 Task: Research Airbnb options in ZÃ¼rich (Kreis 10) / Wipkingen, Switzerland from 16th December, 2023 to 18th December, 2023 for 6 adults. Place can be entire room or private room with 6 bedrooms having 6 beds and 6 bathrooms. Property type can be house. Amenities needed are: wifi, TV, free parkinig on premises, gym, breakfast.
Action: Mouse moved to (420, 78)
Screenshot: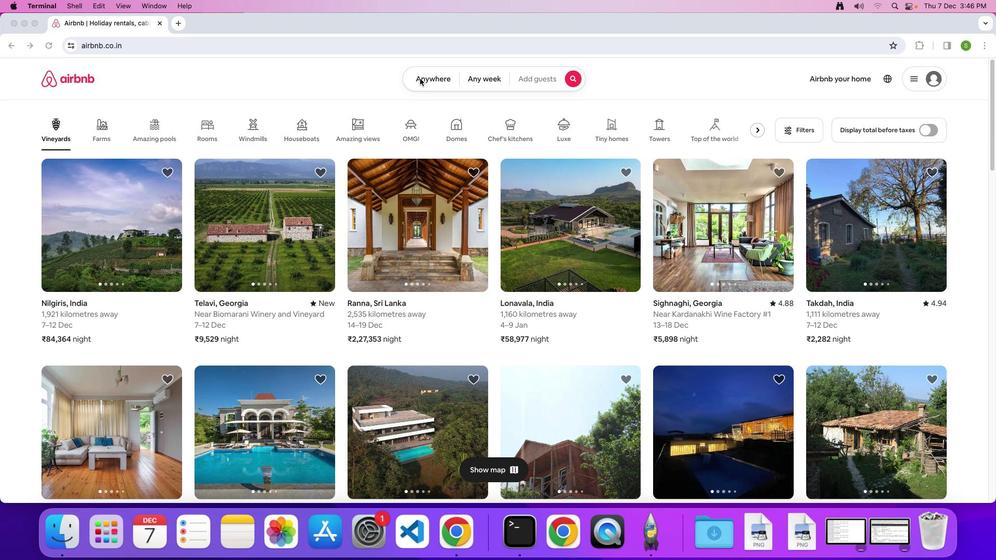 
Action: Mouse pressed left at (420, 78)
Screenshot: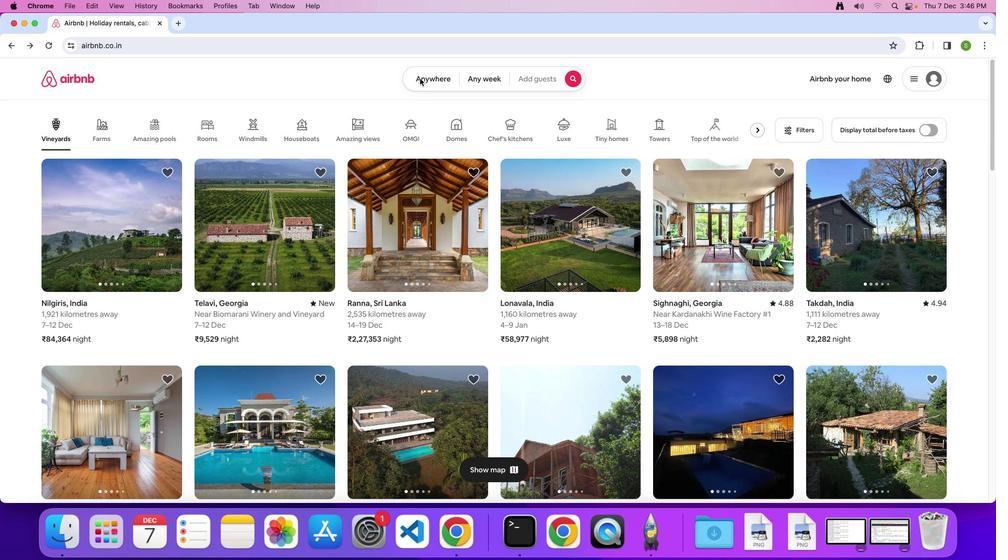 
Action: Mouse moved to (426, 78)
Screenshot: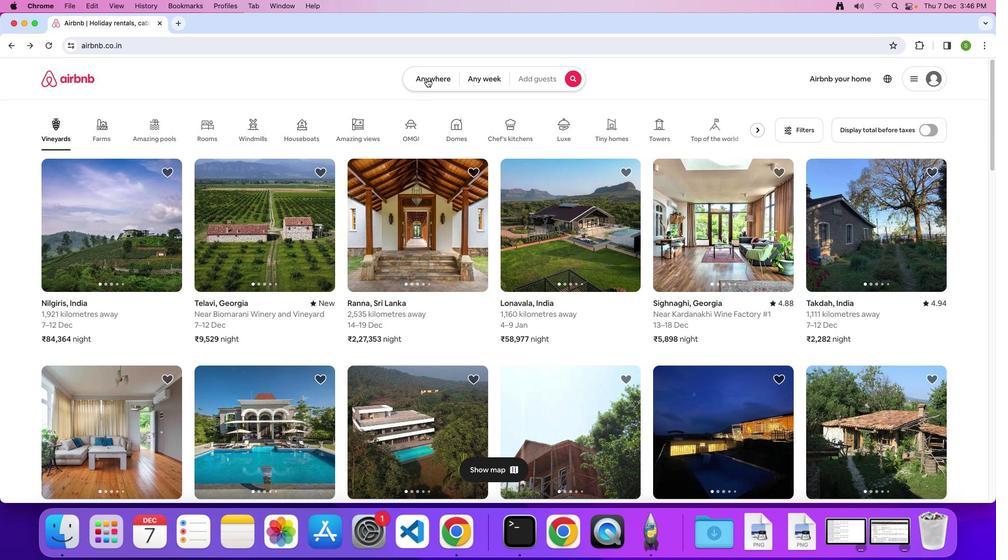 
Action: Mouse pressed left at (426, 78)
Screenshot: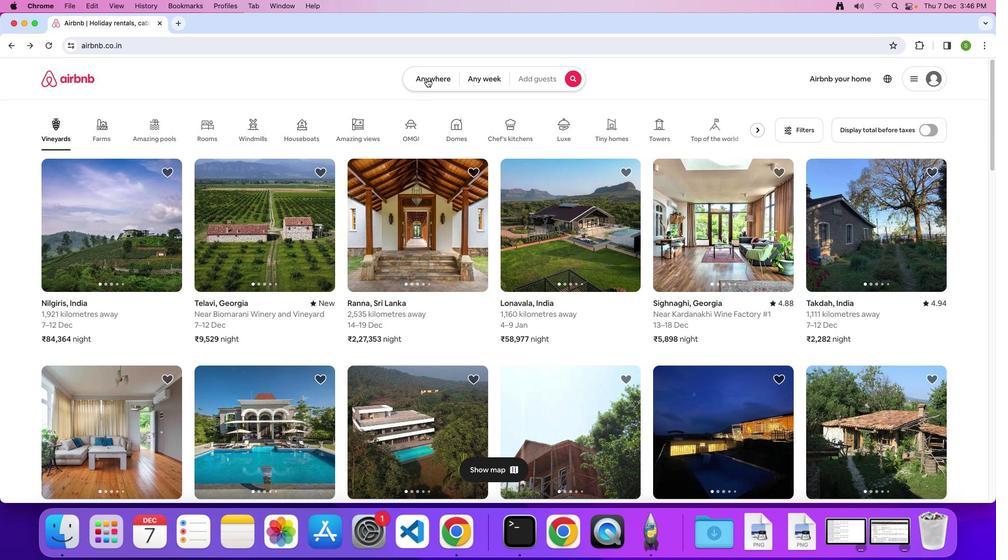 
Action: Mouse moved to (377, 118)
Screenshot: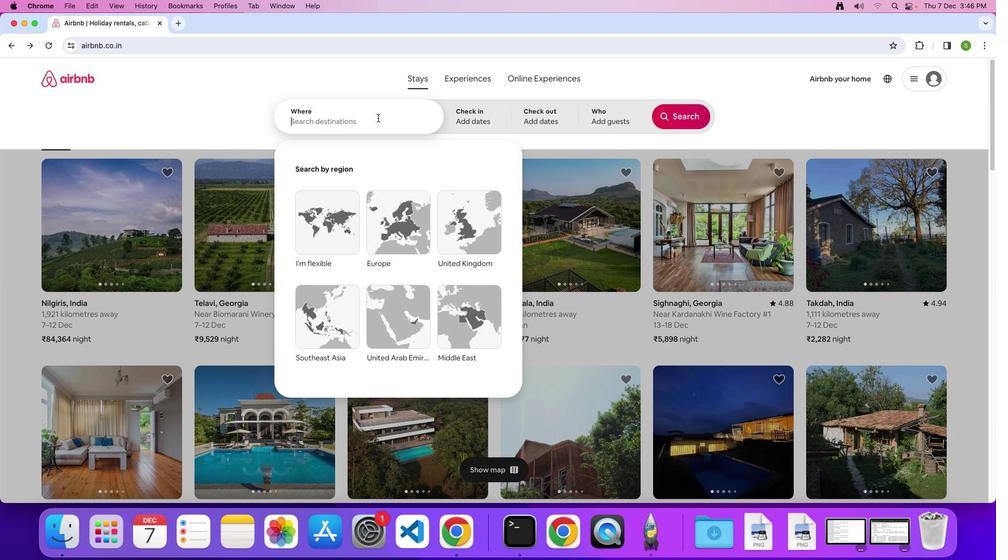 
Action: Mouse pressed left at (377, 118)
Screenshot: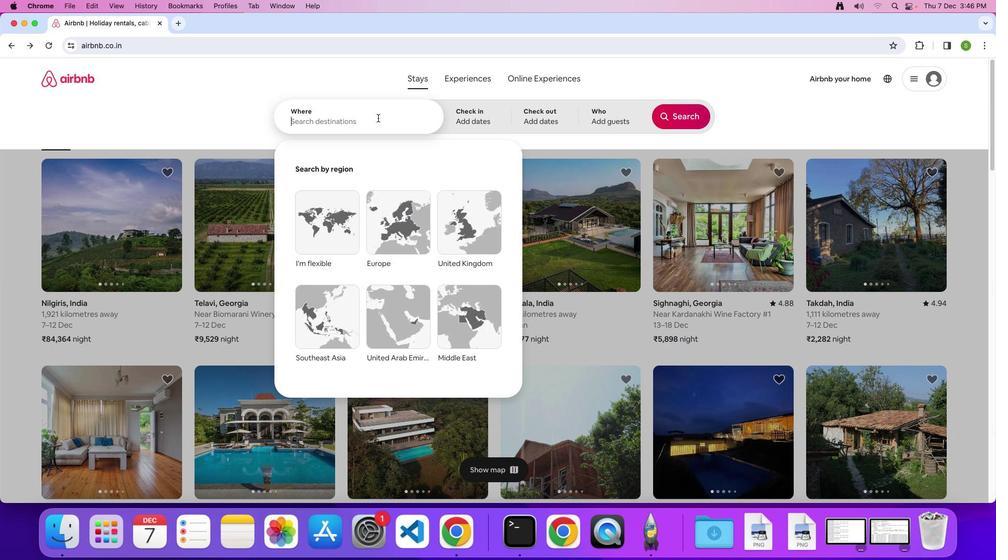 
Action: Key pressed 'Z'Key.shift'U'Key.backspaceKey.caps_lock'u''r''i''c''h''/'Key.backspaceKey.shift_r'('Key.shift'K''r''e''i''s'
Screenshot: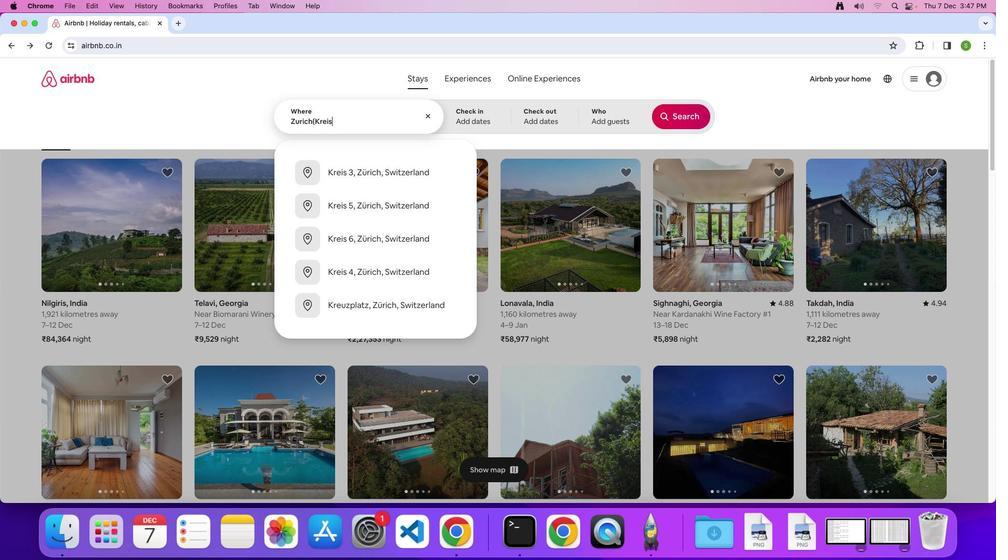 
Action: Mouse moved to (377, 118)
Screenshot: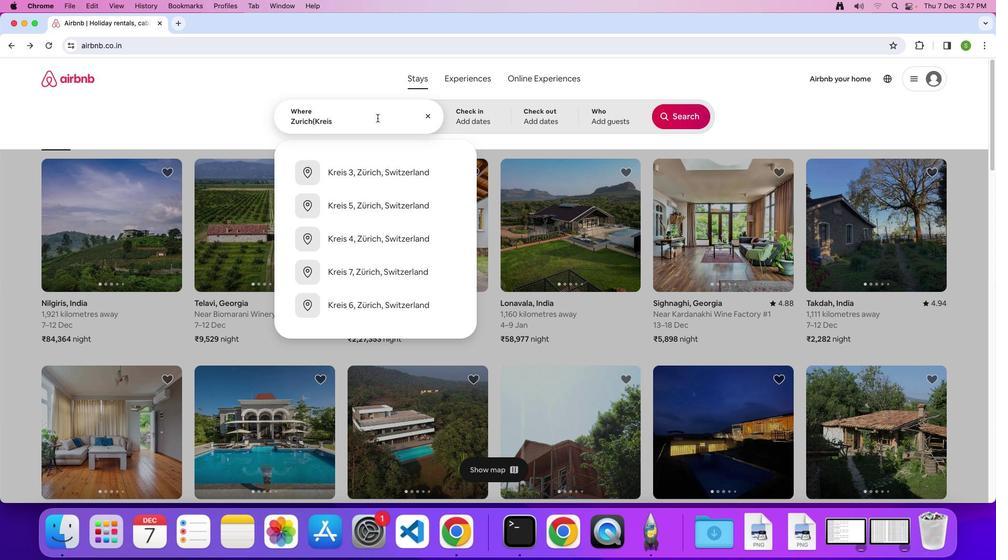
Action: Key pressed Key.space'1''0'Key.spaceKey.backspaceKey.shift_r')''/'Key.shift'W'Key.backspaceKey.spaceKey.shift'W''i''p''k''i''n''g''e''n'','Key.spaceKey.shift'S''w''i''t''z''e''r''l''a''n''d'Key.enter
Screenshot: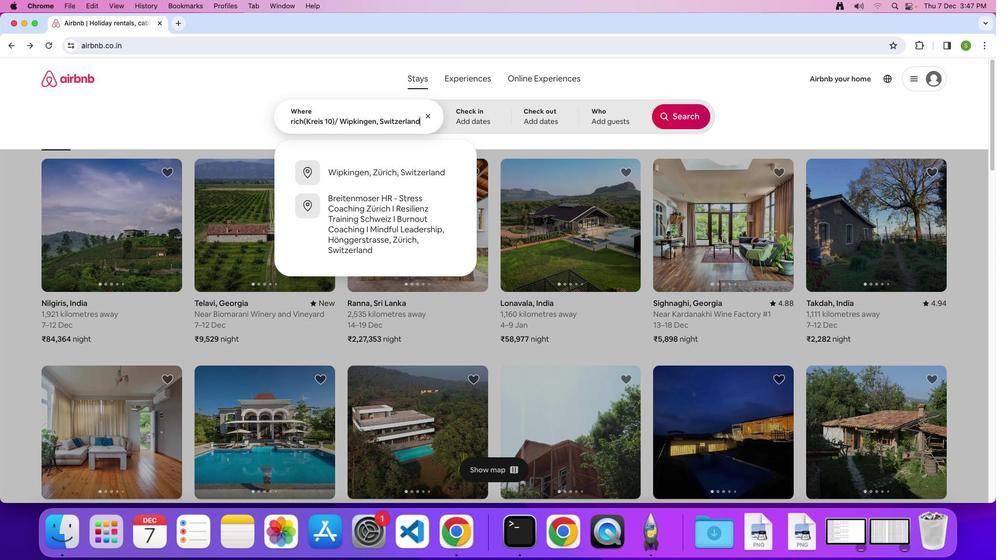 
Action: Mouse moved to (469, 296)
Screenshot: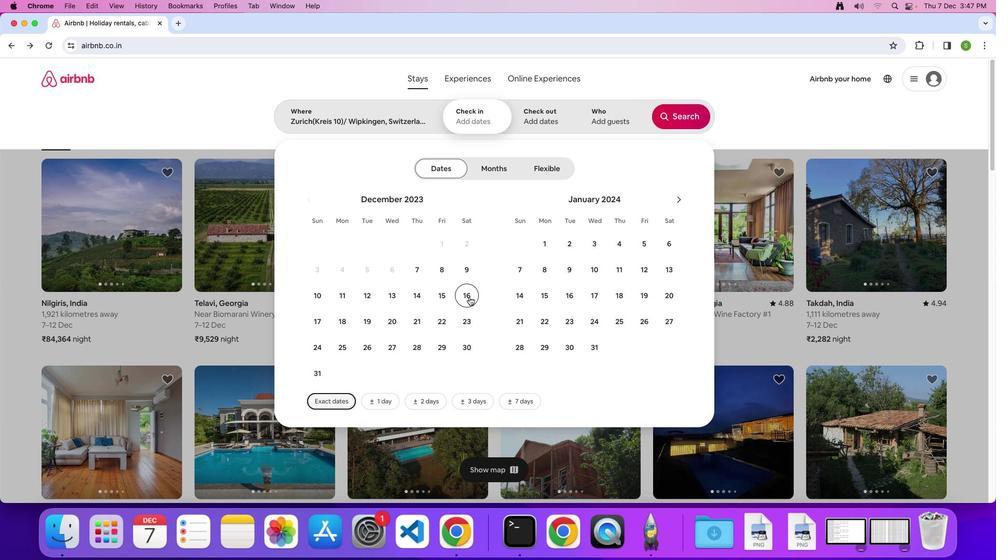 
Action: Mouse pressed left at (469, 296)
Screenshot: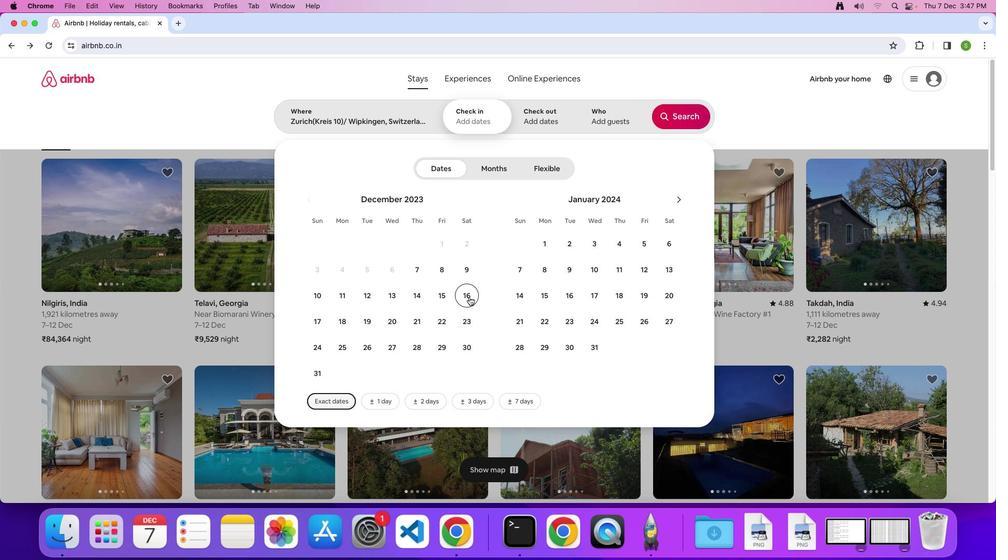 
Action: Mouse moved to (342, 321)
Screenshot: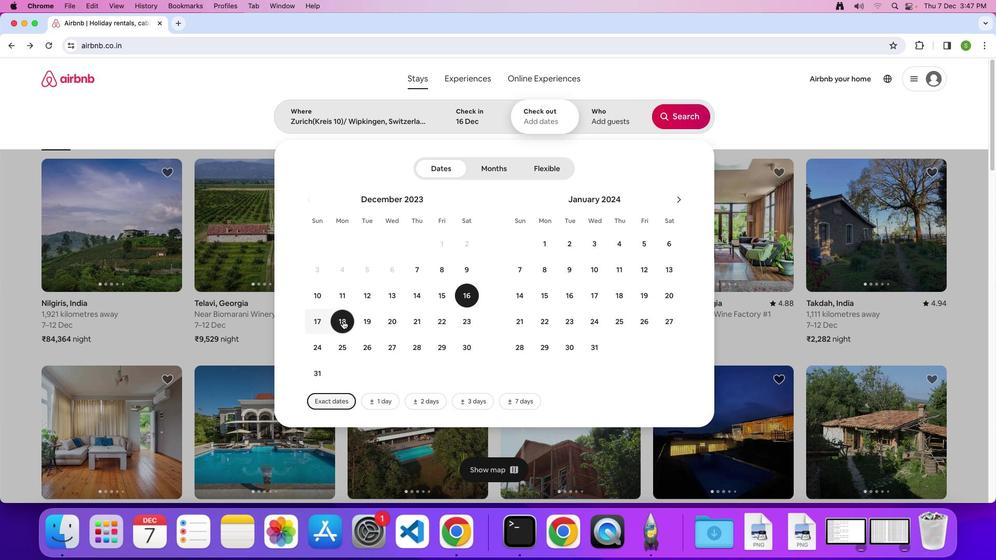 
Action: Mouse pressed left at (342, 321)
Screenshot: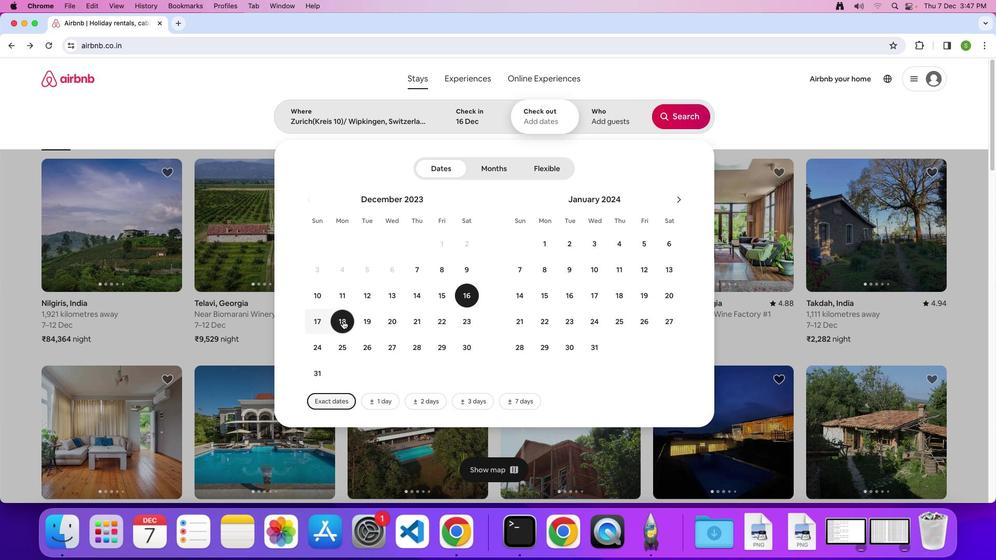 
Action: Mouse moved to (611, 117)
Screenshot: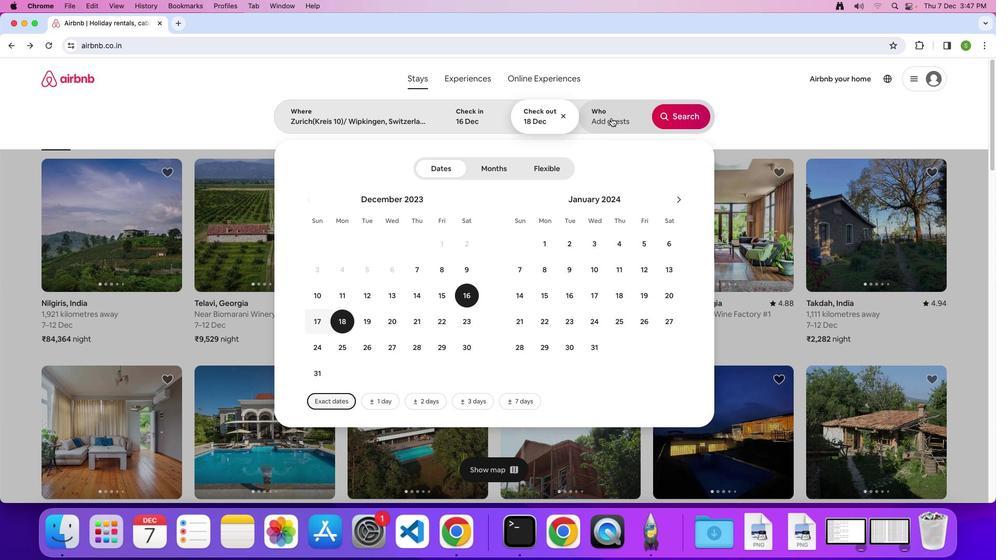 
Action: Mouse pressed left at (611, 117)
Screenshot: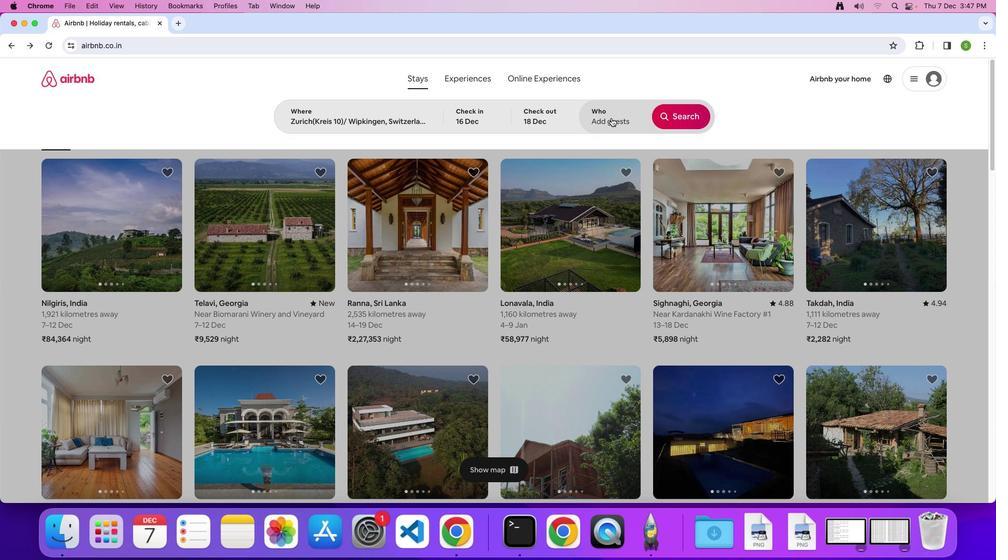 
Action: Mouse moved to (683, 173)
Screenshot: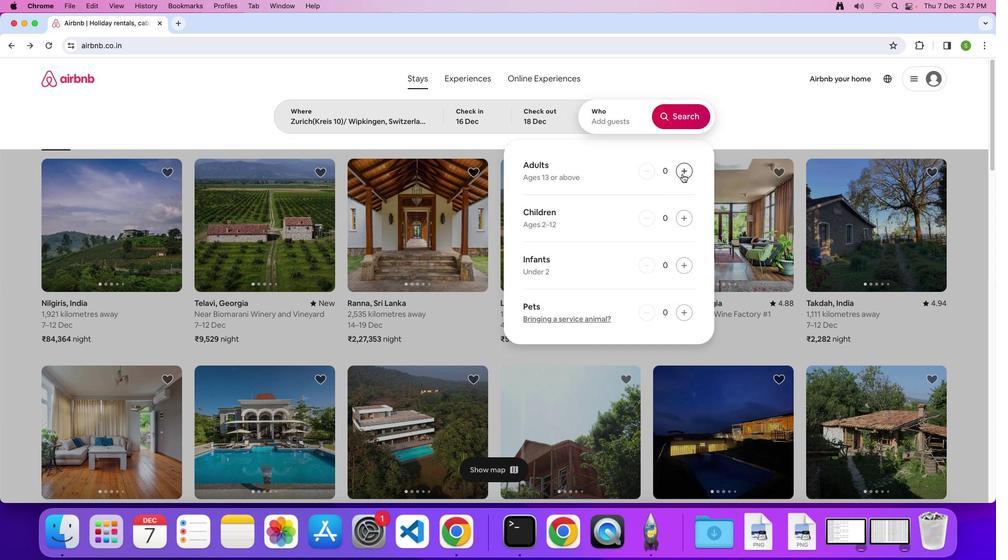 
Action: Mouse pressed left at (683, 173)
Screenshot: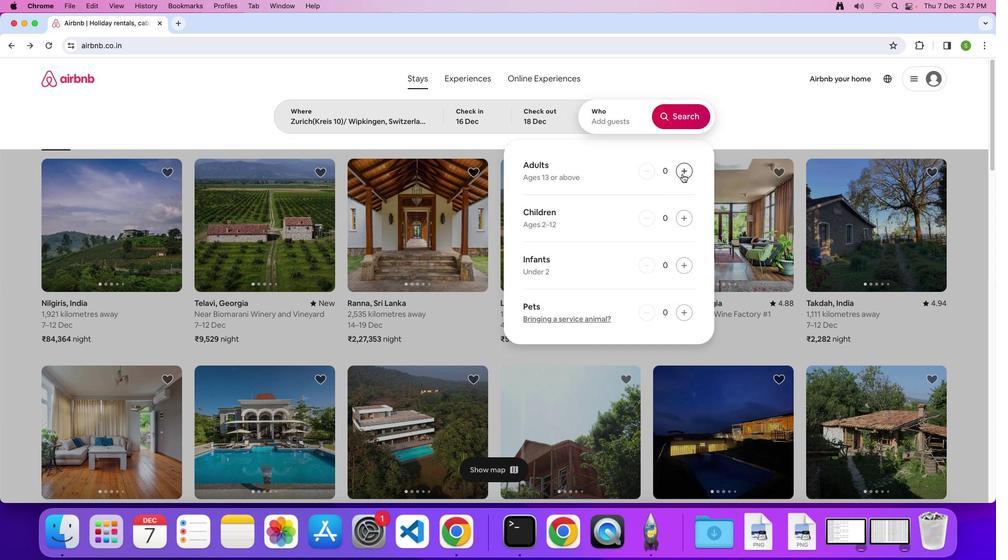 
Action: Mouse pressed left at (683, 173)
Screenshot: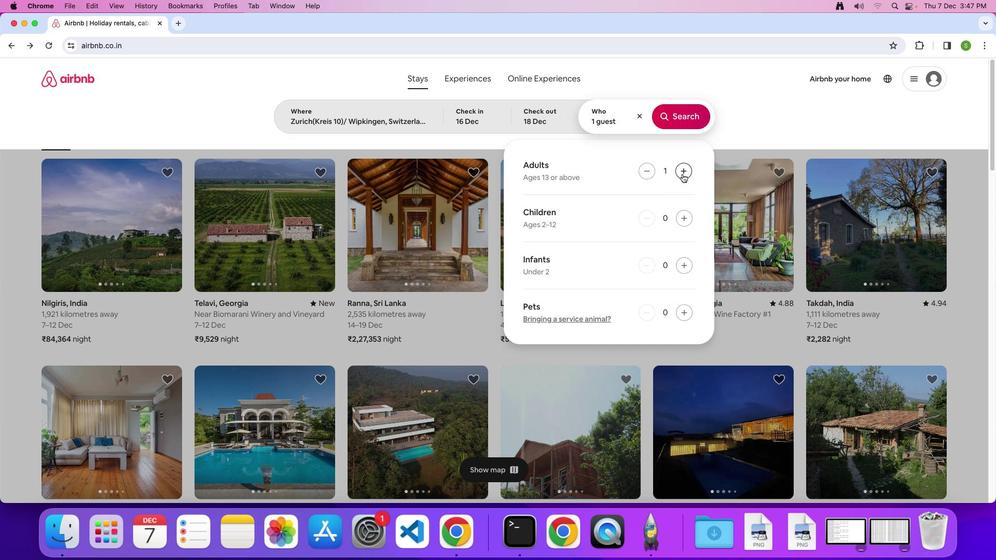 
Action: Mouse pressed left at (683, 173)
Screenshot: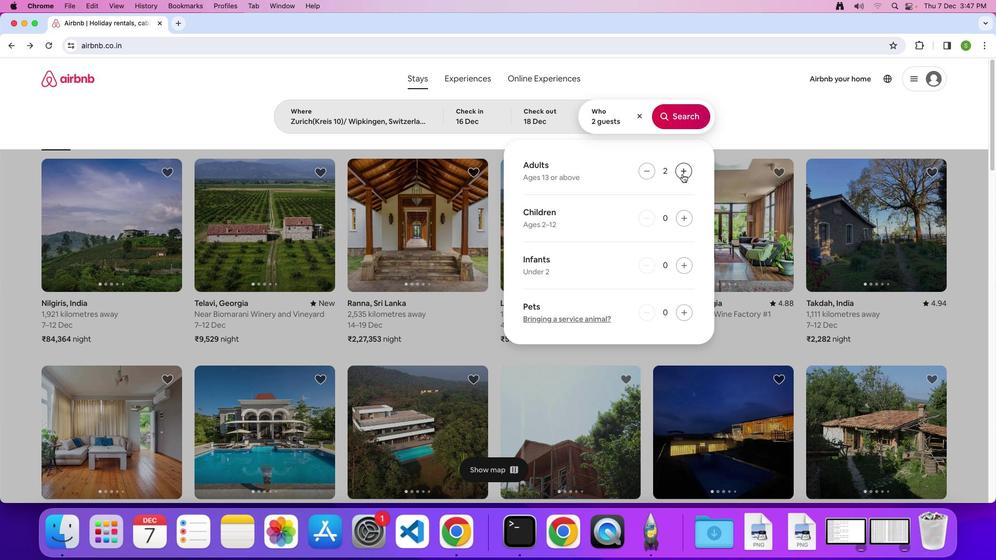 
Action: Mouse pressed left at (683, 173)
Screenshot: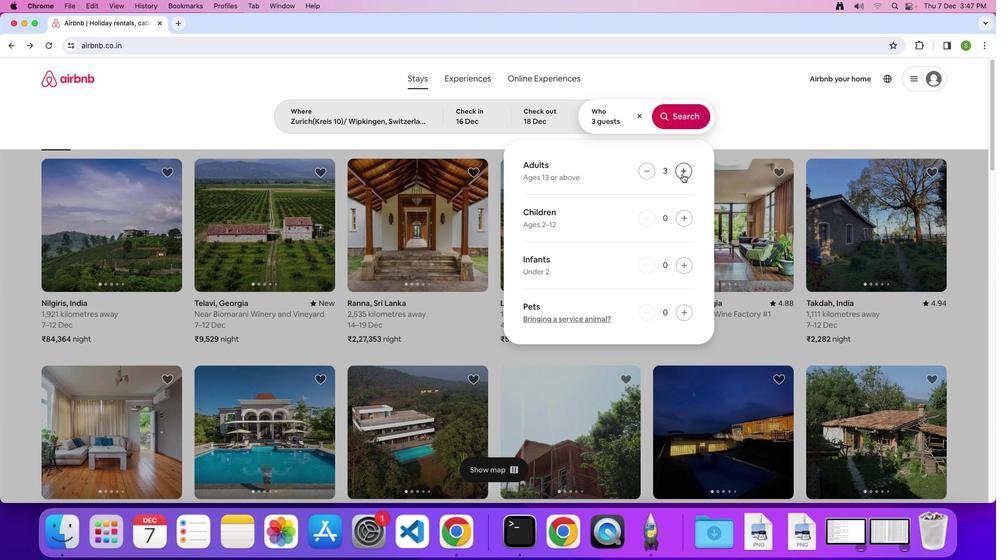 
Action: Mouse pressed left at (683, 173)
Screenshot: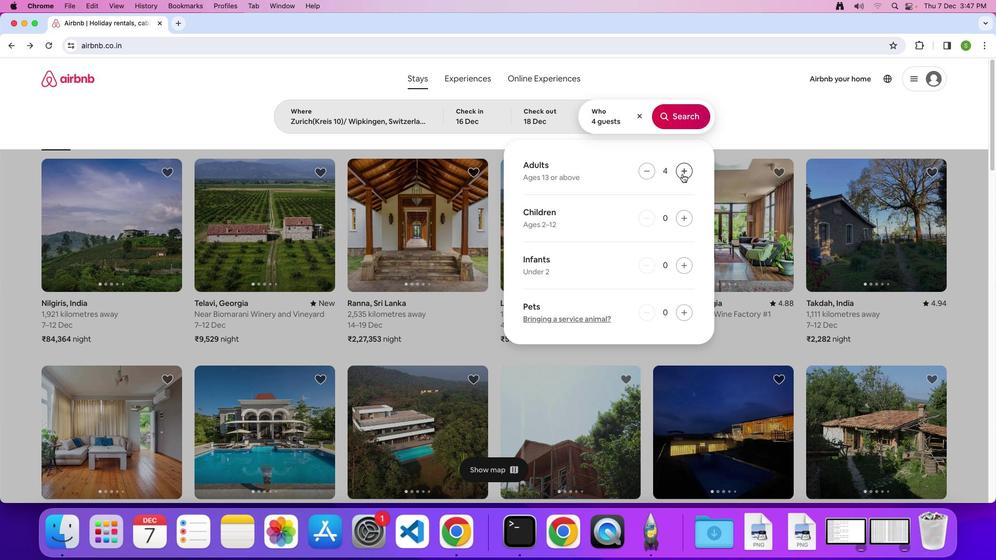 
Action: Mouse pressed left at (683, 173)
Screenshot: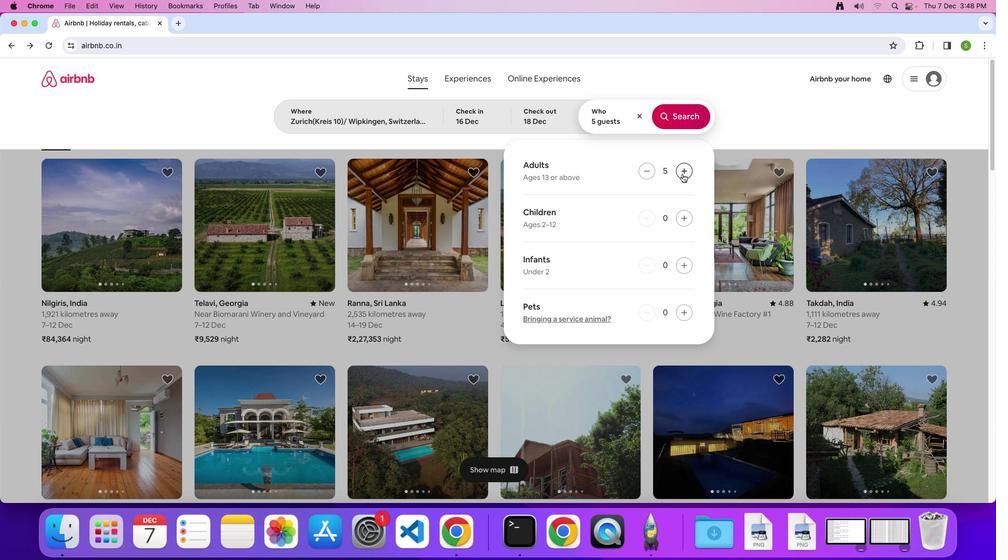 
Action: Mouse moved to (679, 123)
Screenshot: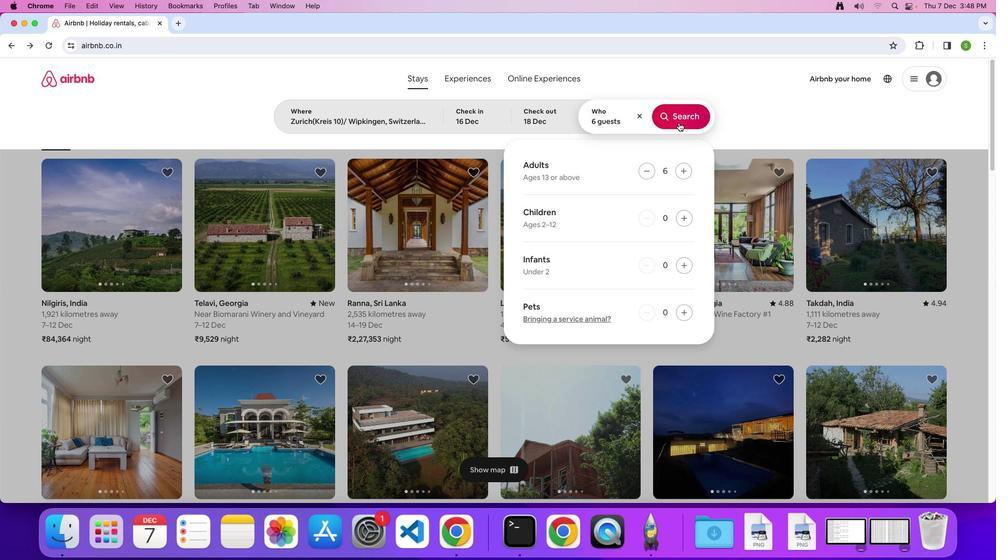 
Action: Mouse pressed left at (679, 123)
Screenshot: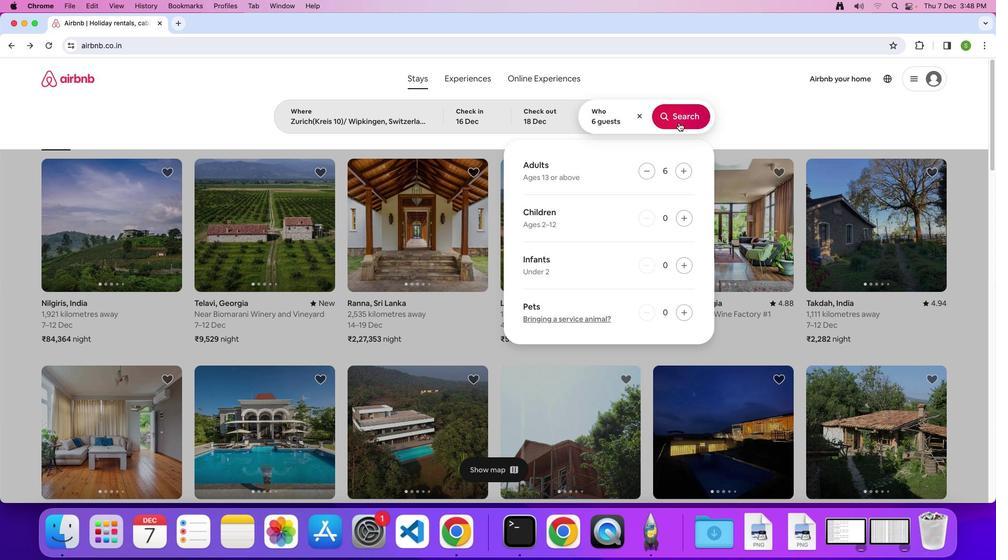 
Action: Mouse moved to (829, 126)
Screenshot: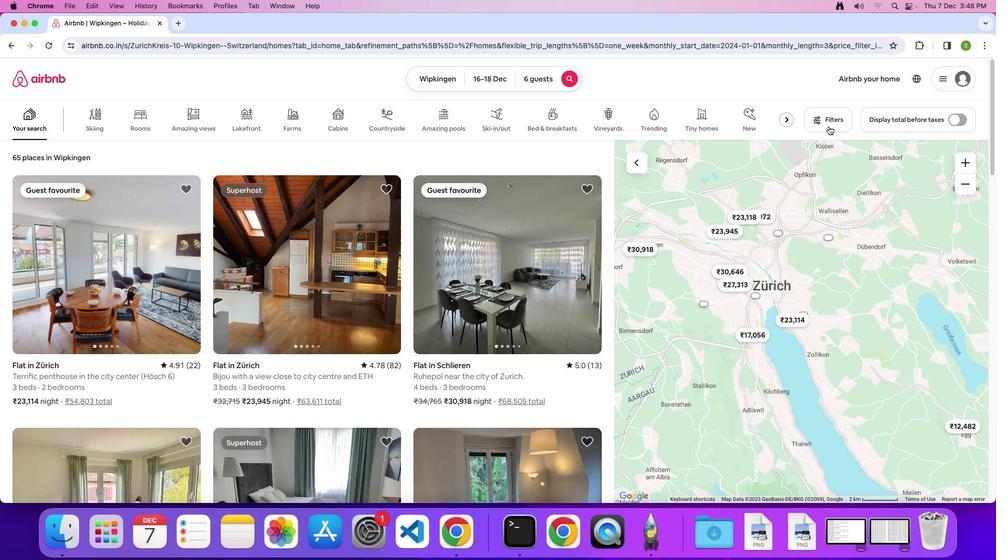 
Action: Mouse pressed left at (829, 126)
Screenshot: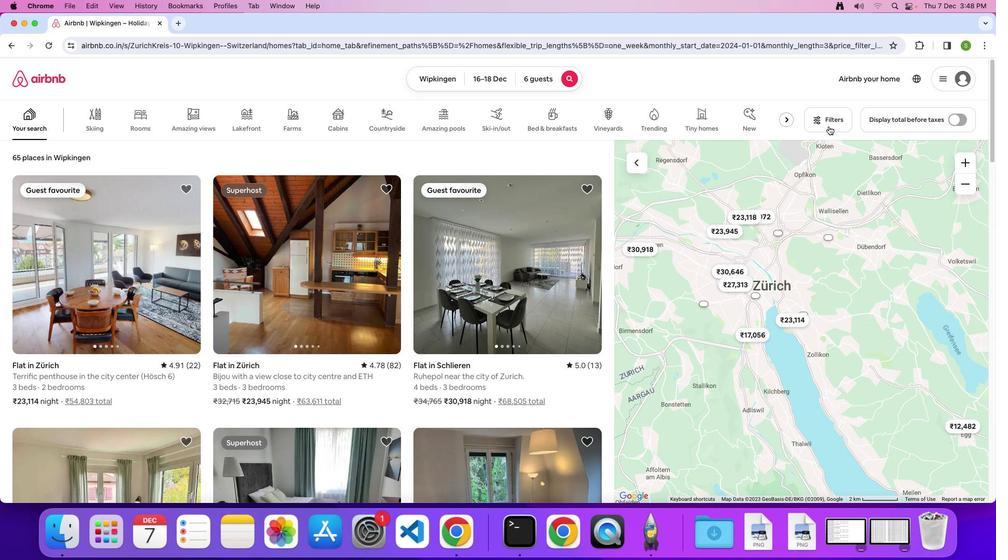 
Action: Mouse moved to (495, 179)
Screenshot: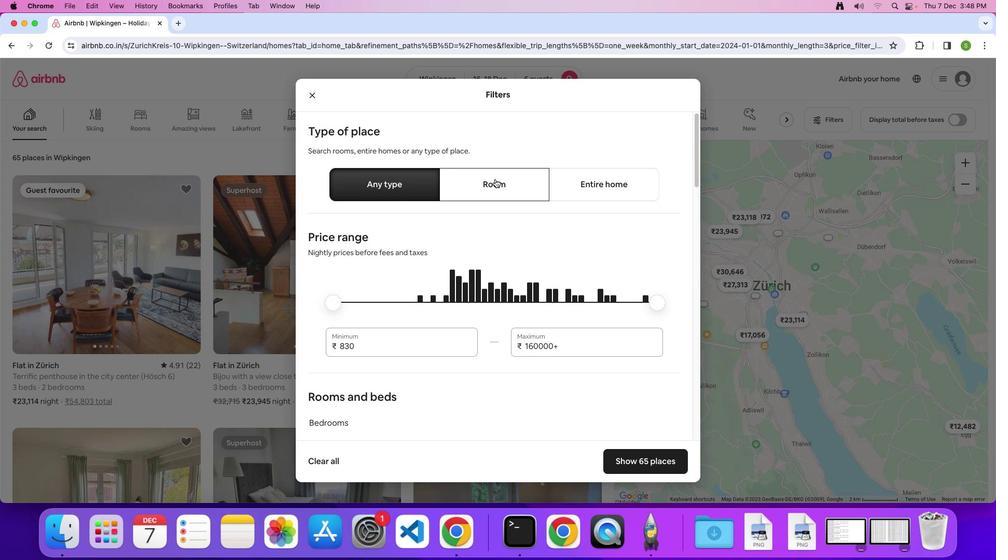 
Action: Mouse pressed left at (495, 179)
Screenshot: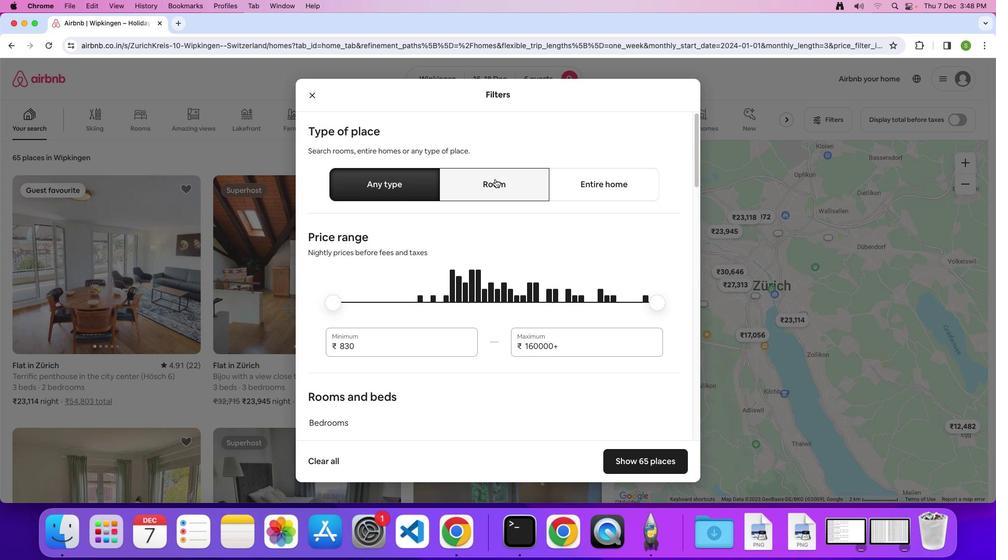 
Action: Mouse moved to (502, 265)
Screenshot: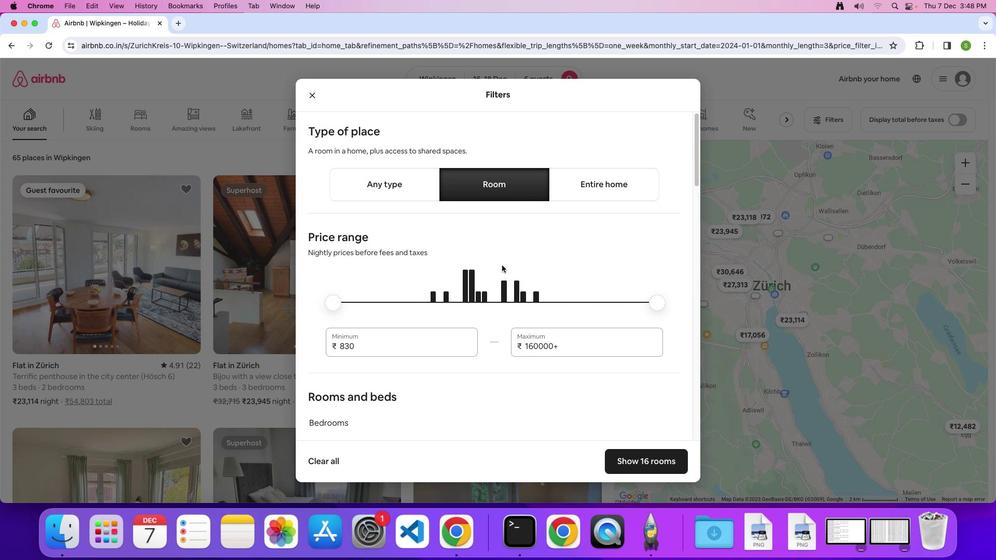 
Action: Mouse scrolled (502, 265) with delta (0, 0)
Screenshot: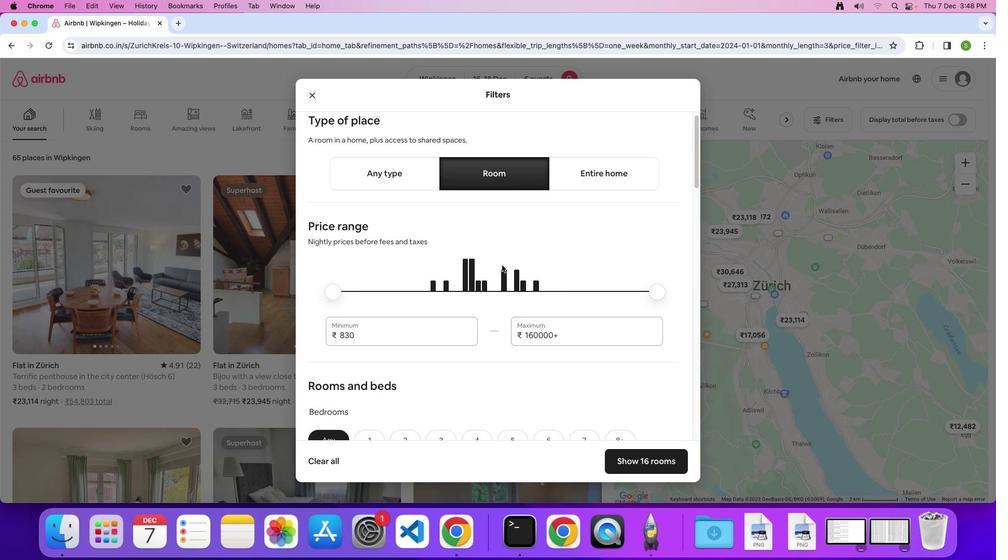 
Action: Mouse scrolled (502, 265) with delta (0, 0)
Screenshot: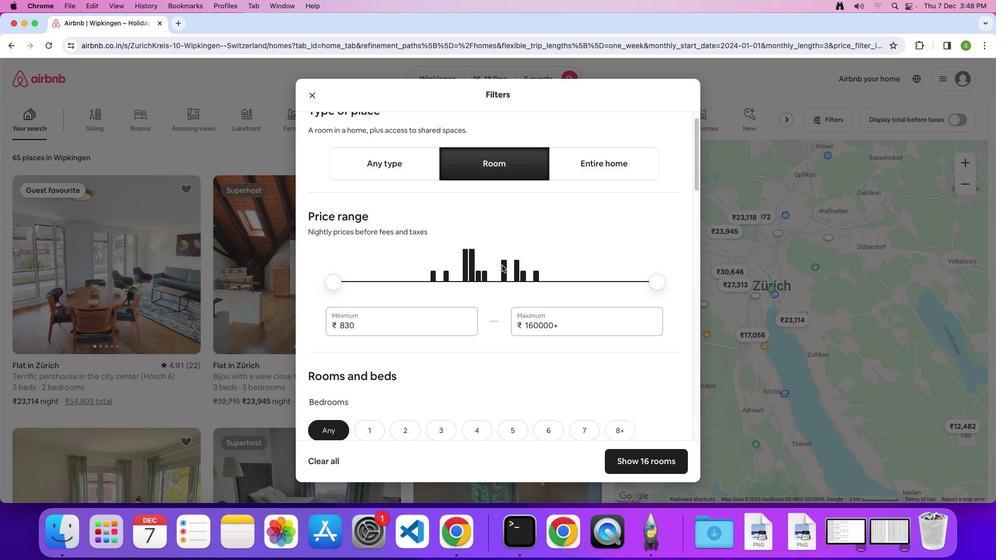 
Action: Mouse scrolled (502, 265) with delta (0, -1)
Screenshot: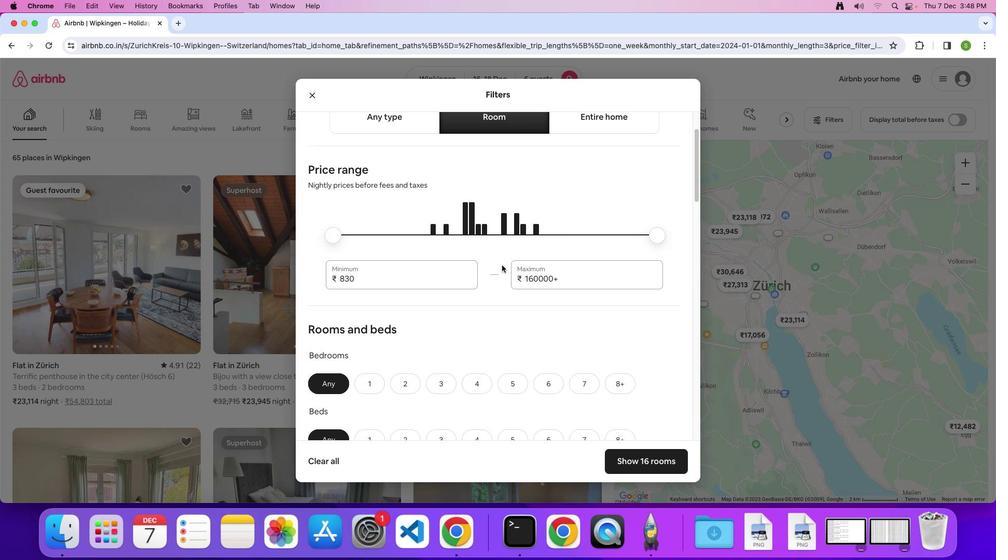 
Action: Mouse scrolled (502, 265) with delta (0, 0)
Screenshot: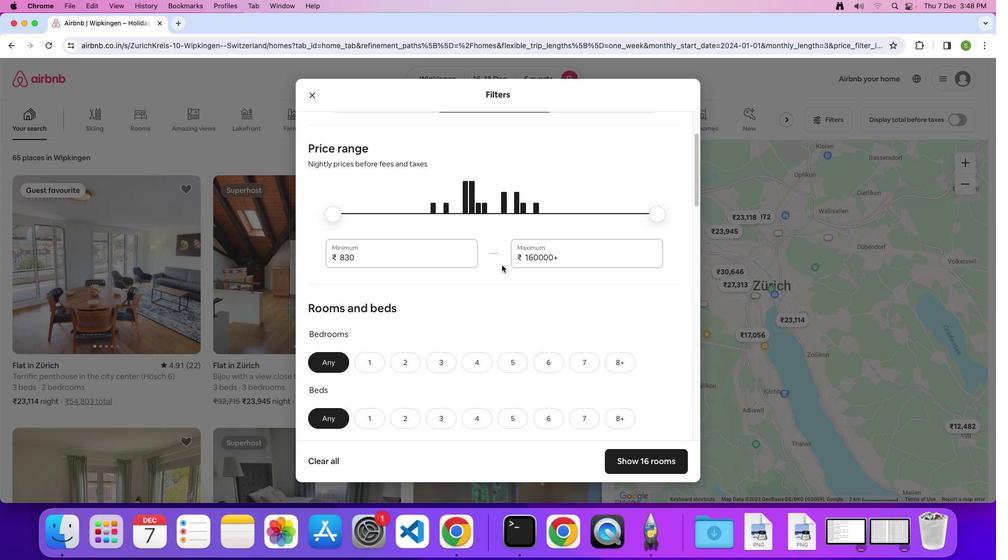 
Action: Mouse scrolled (502, 265) with delta (0, 0)
Screenshot: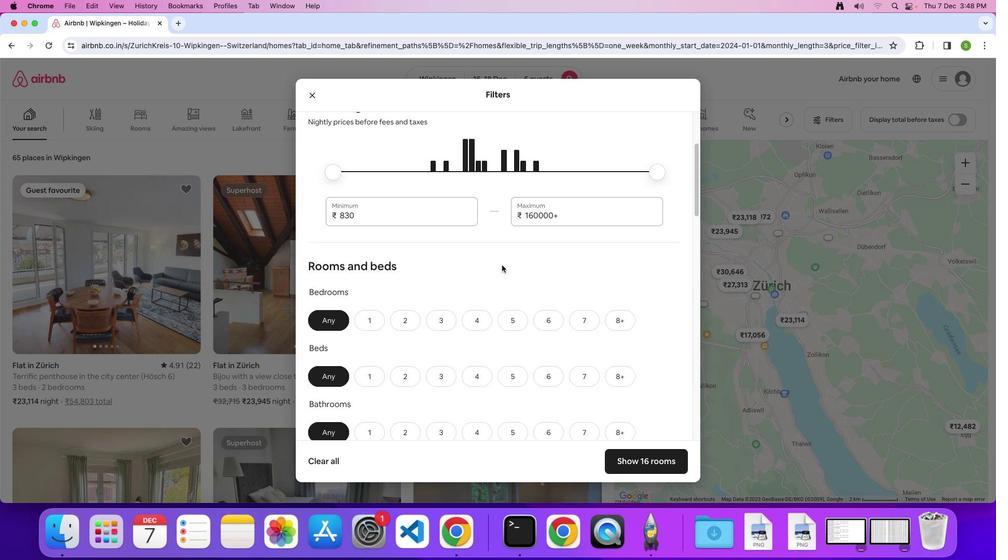 
Action: Mouse scrolled (502, 265) with delta (0, -1)
Screenshot: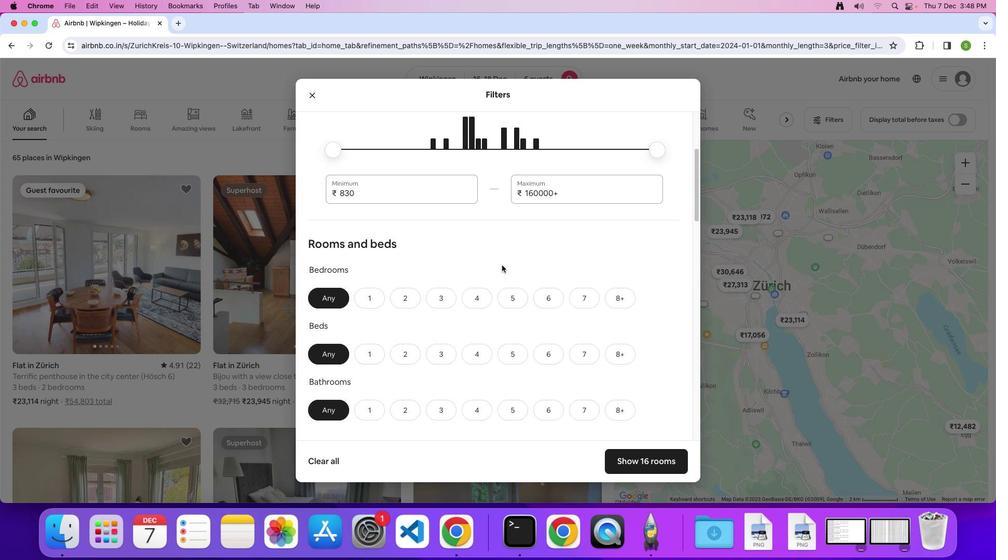 
Action: Mouse scrolled (502, 265) with delta (0, 0)
Screenshot: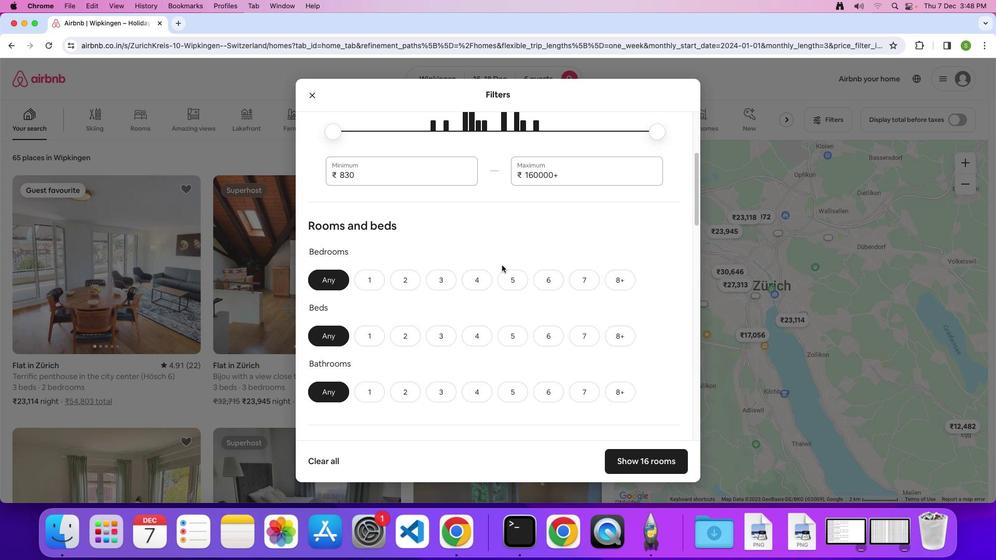 
Action: Mouse scrolled (502, 265) with delta (0, 0)
Screenshot: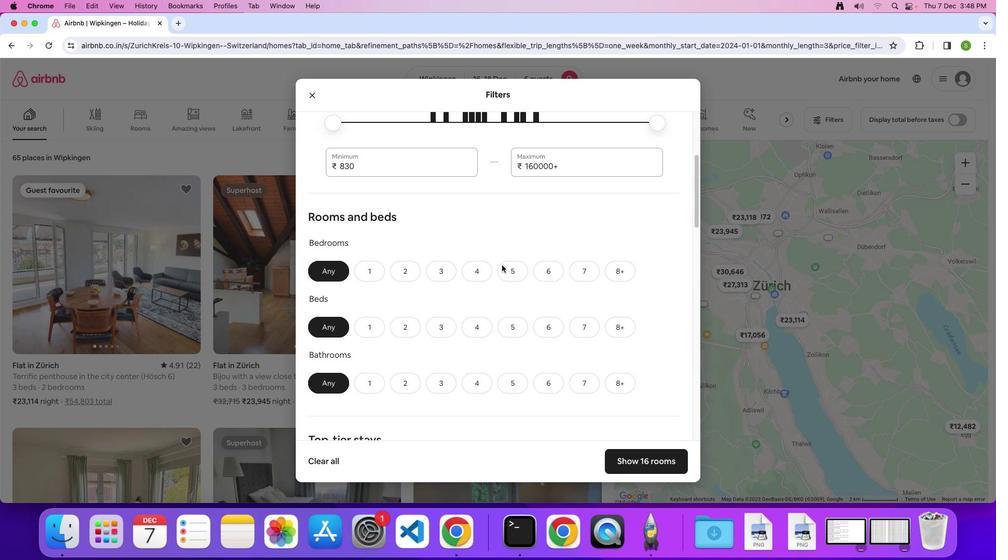 
Action: Mouse scrolled (502, 265) with delta (0, 0)
Screenshot: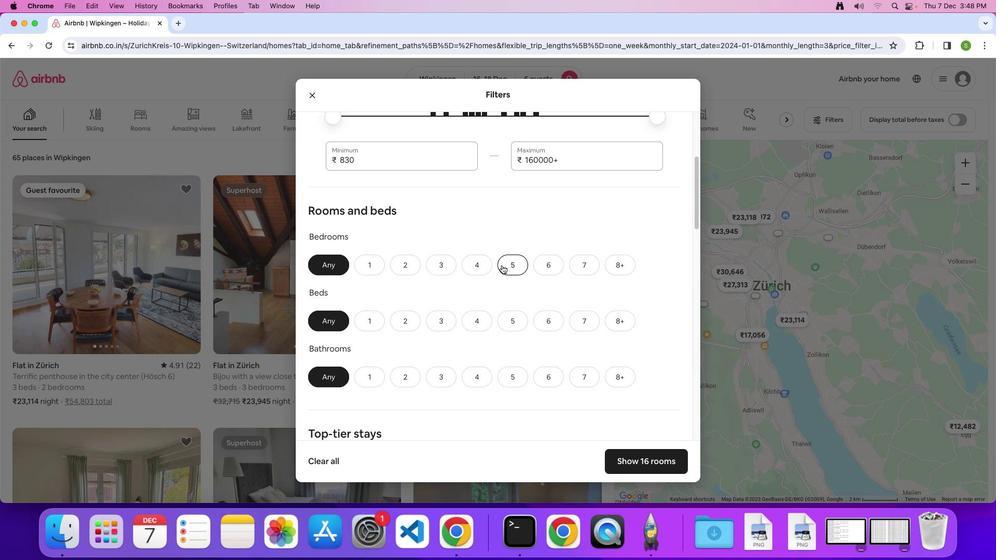 
Action: Mouse scrolled (502, 265) with delta (0, 0)
Screenshot: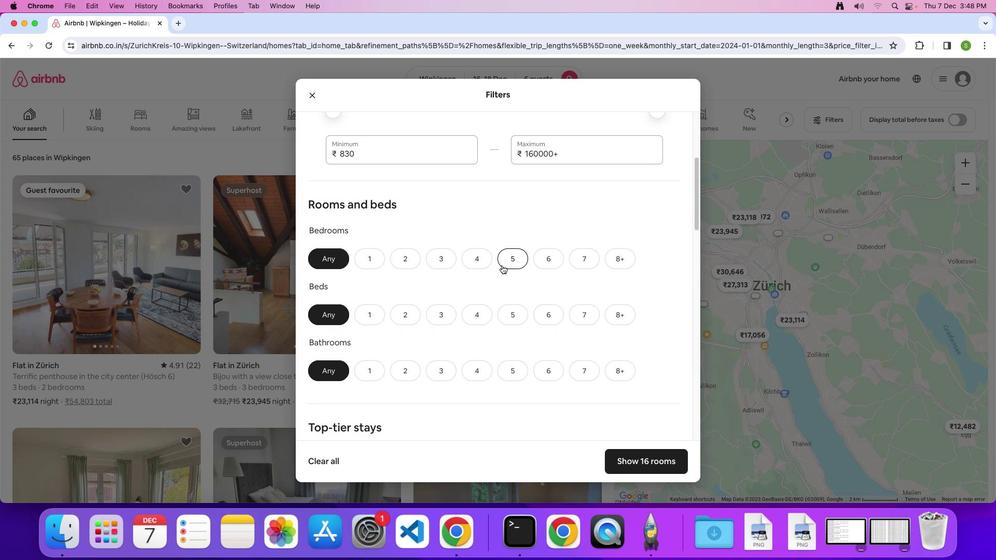 
Action: Mouse moved to (549, 257)
Screenshot: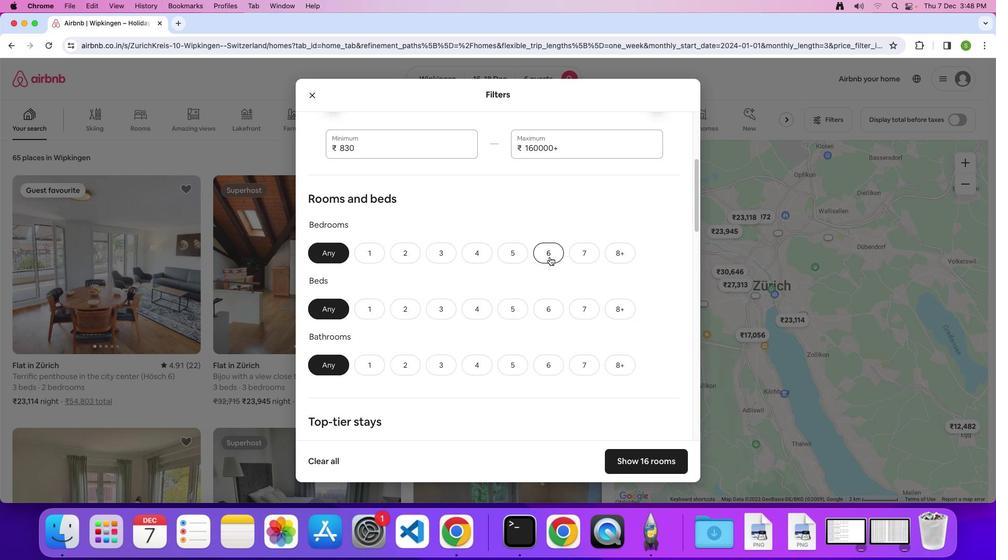 
Action: Mouse pressed left at (549, 257)
Screenshot: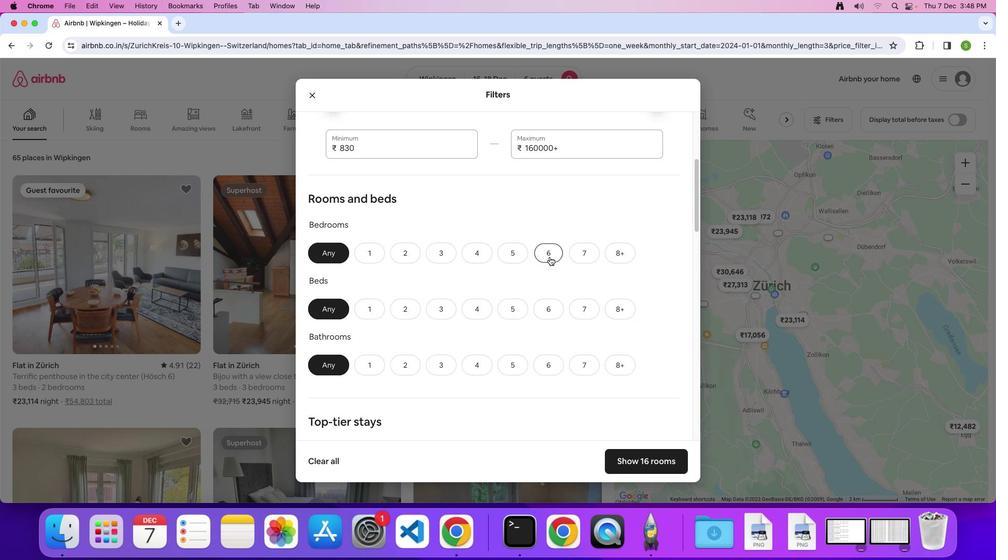
Action: Mouse moved to (542, 307)
Screenshot: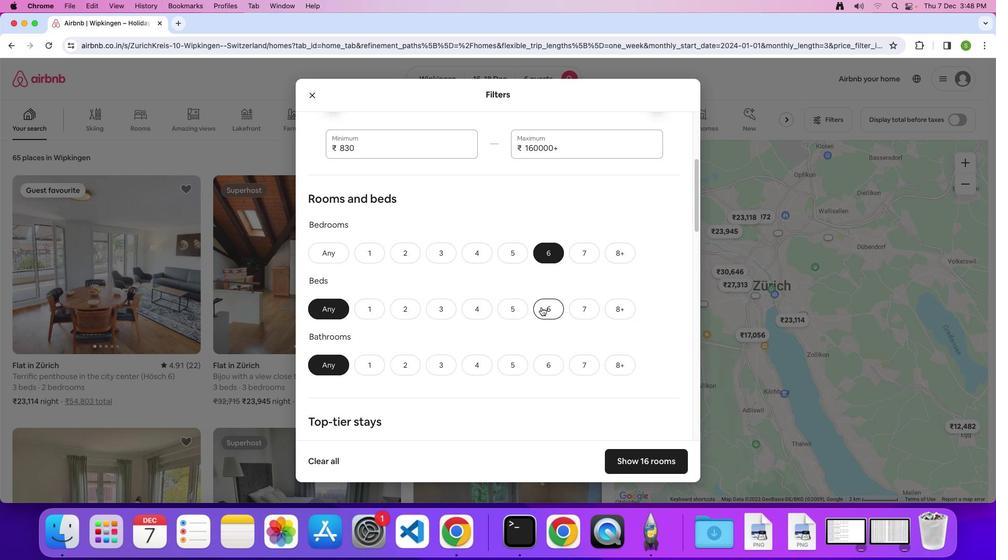 
Action: Mouse pressed left at (542, 307)
Screenshot: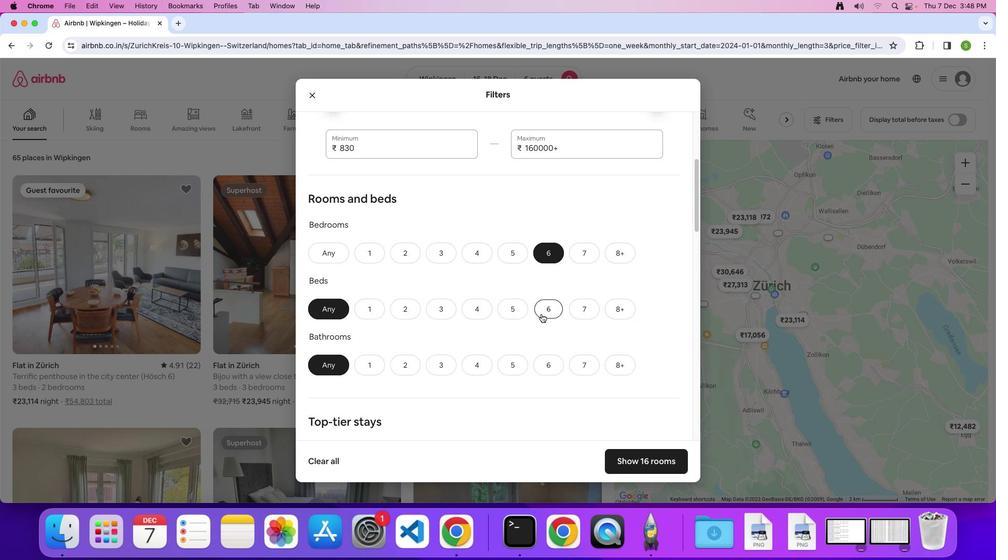
Action: Mouse moved to (549, 366)
Screenshot: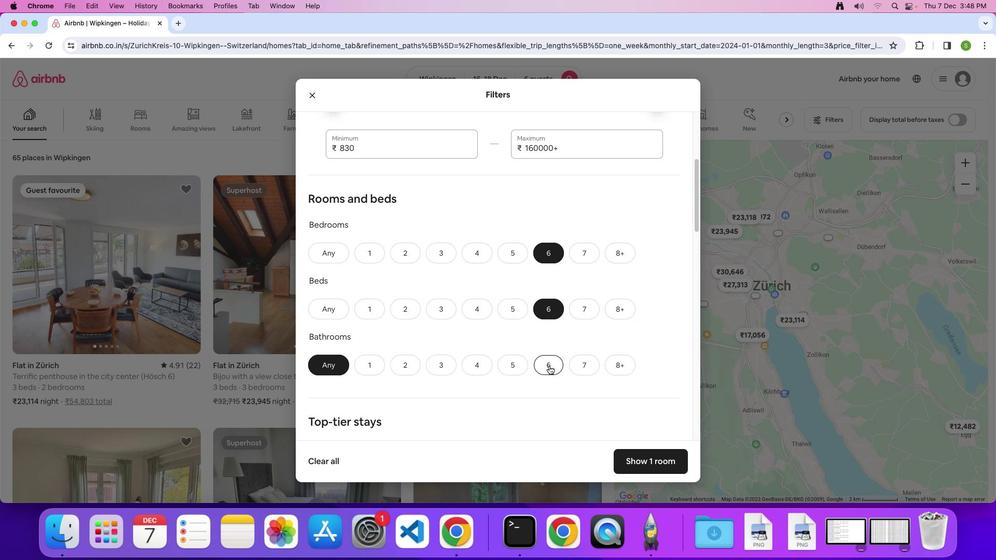
Action: Mouse pressed left at (549, 366)
Screenshot: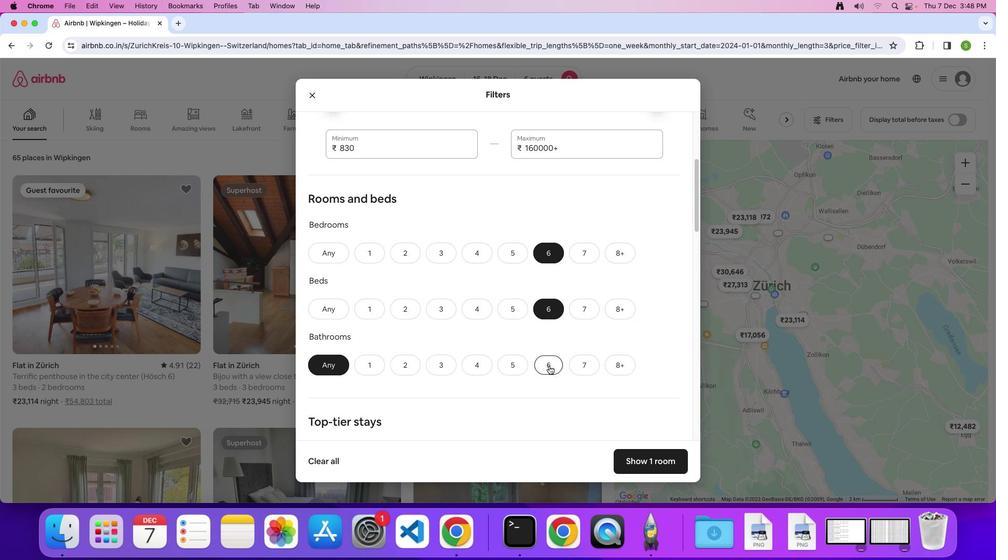 
Action: Mouse moved to (524, 340)
Screenshot: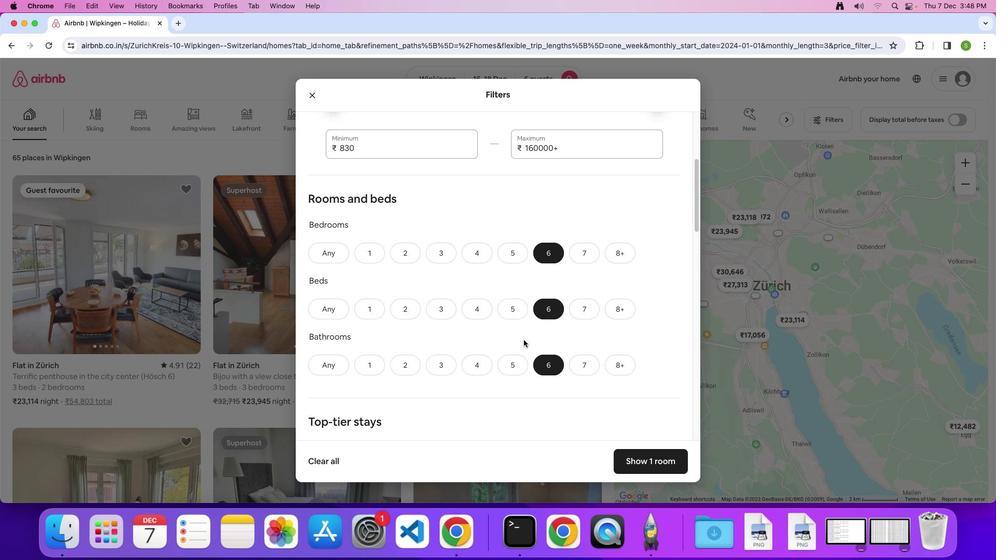 
Action: Mouse scrolled (524, 340) with delta (0, 0)
Screenshot: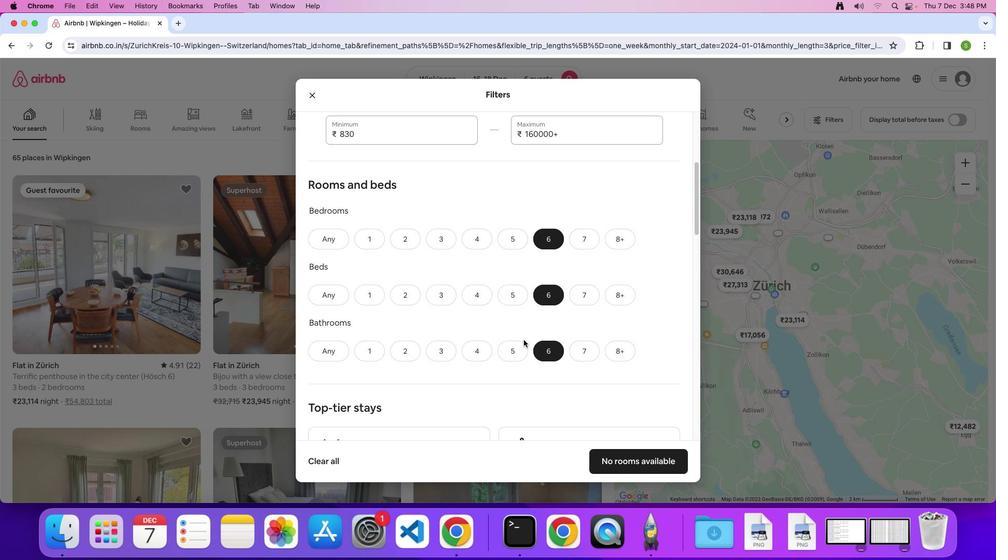 
Action: Mouse scrolled (524, 340) with delta (0, 0)
Screenshot: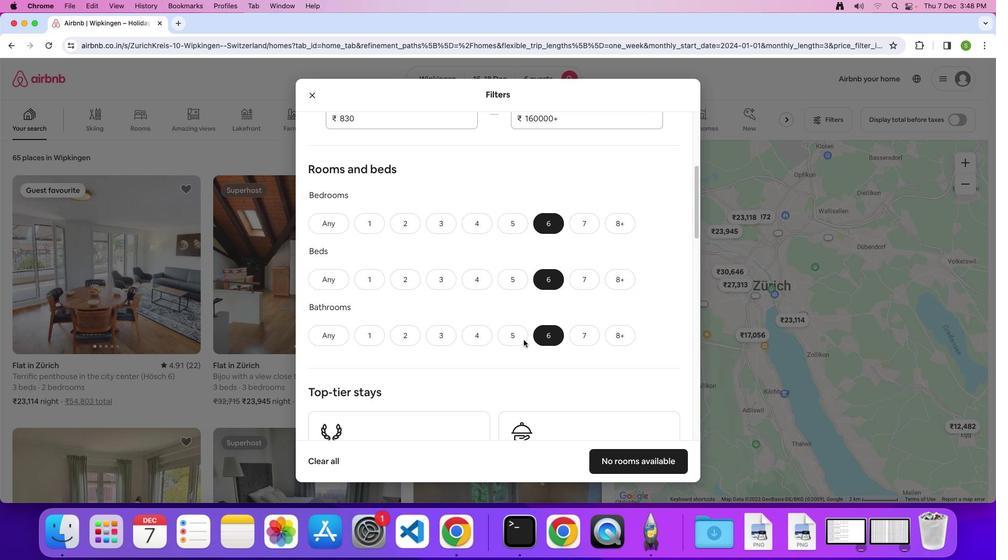 
Action: Mouse scrolled (524, 340) with delta (0, -1)
Screenshot: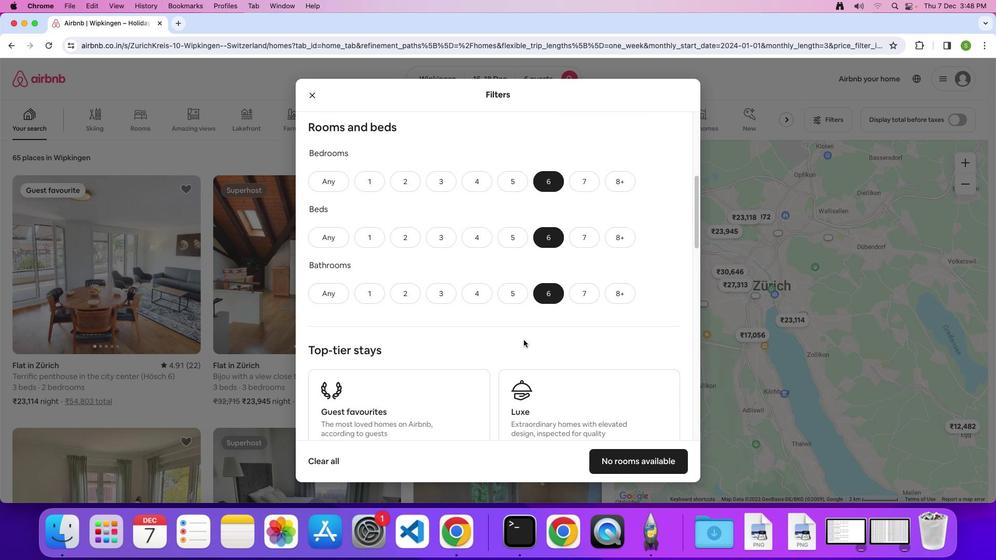 
Action: Mouse scrolled (524, 340) with delta (0, 0)
Screenshot: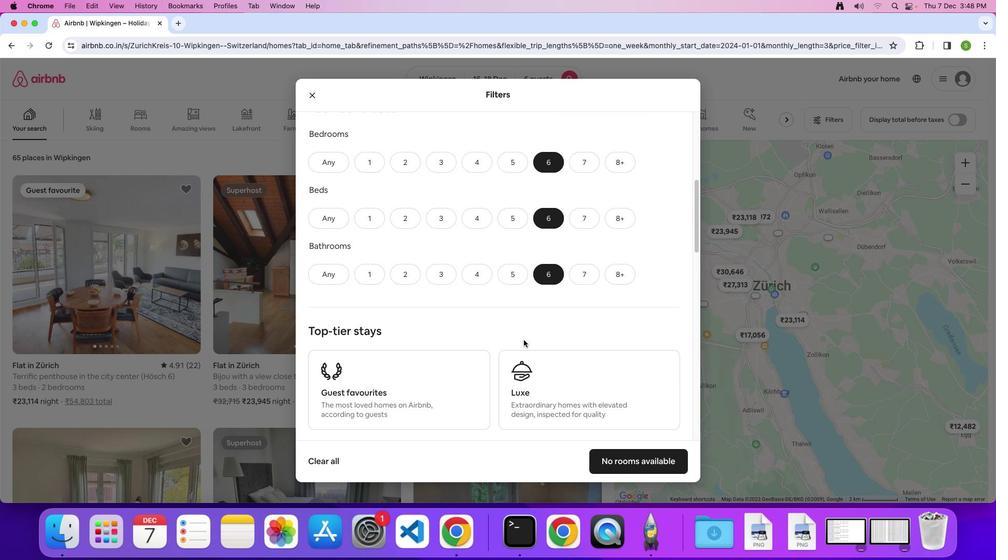 
Action: Mouse scrolled (524, 340) with delta (0, 0)
Screenshot: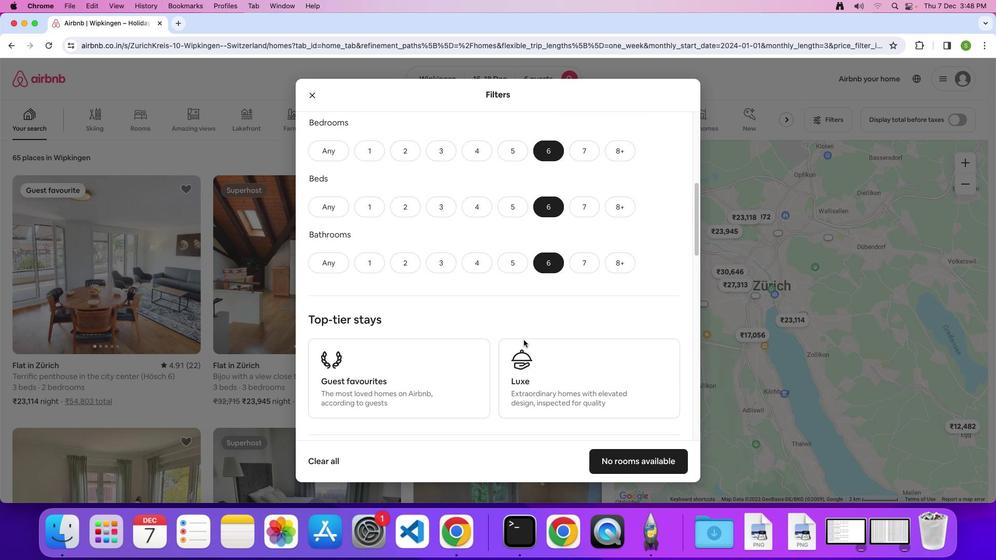 
Action: Mouse scrolled (524, 340) with delta (0, 0)
Screenshot: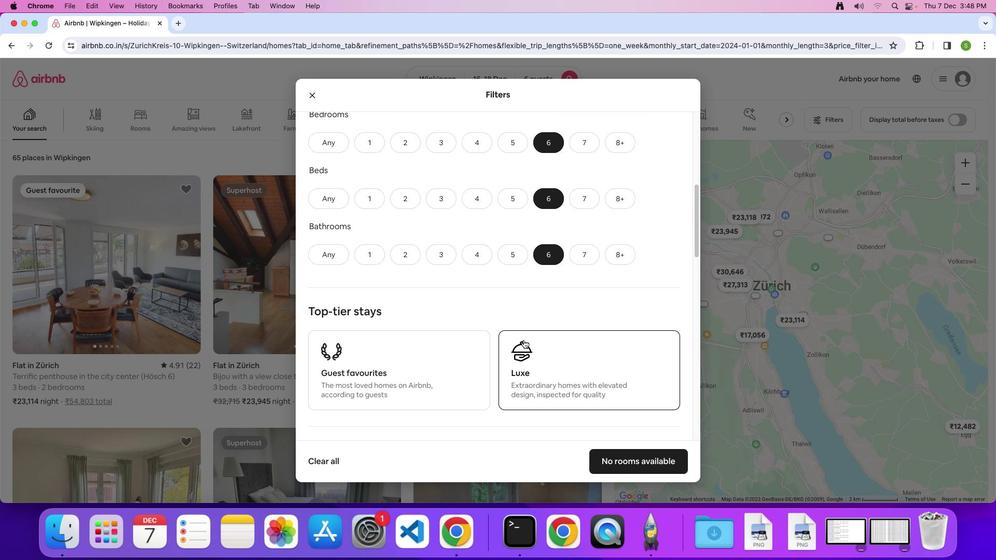 
Action: Mouse scrolled (524, 340) with delta (0, 0)
Screenshot: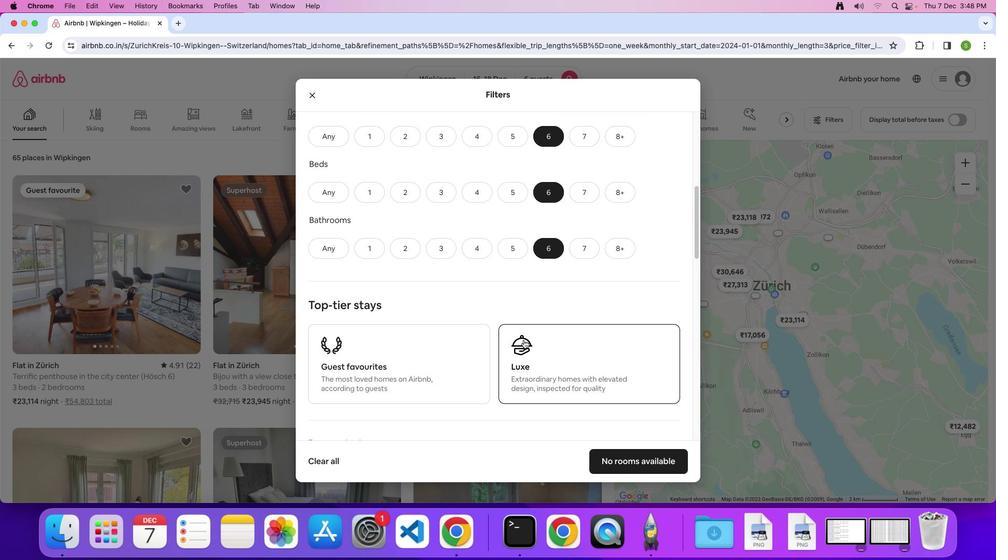 
Action: Mouse scrolled (524, 340) with delta (0, 0)
Screenshot: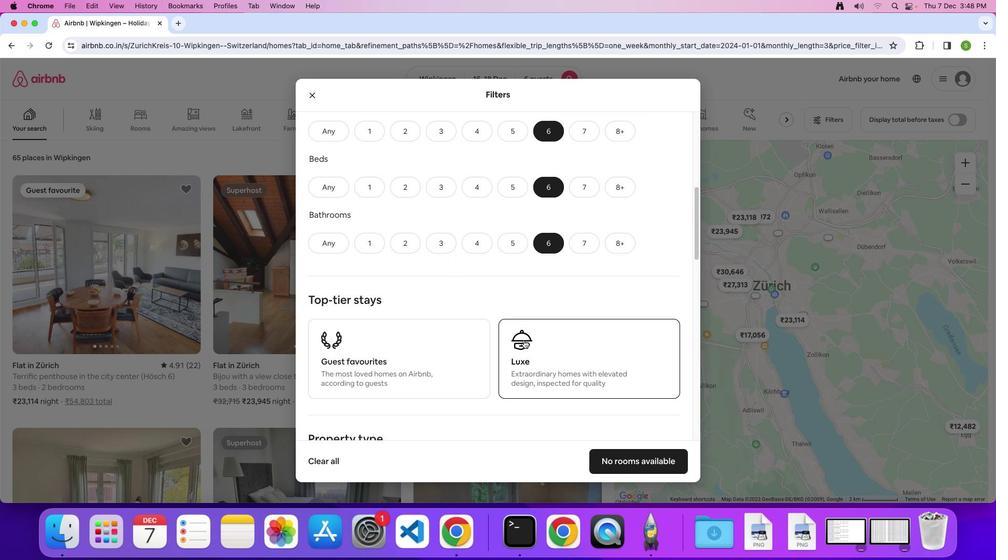 
Action: Mouse scrolled (524, 340) with delta (0, 0)
Screenshot: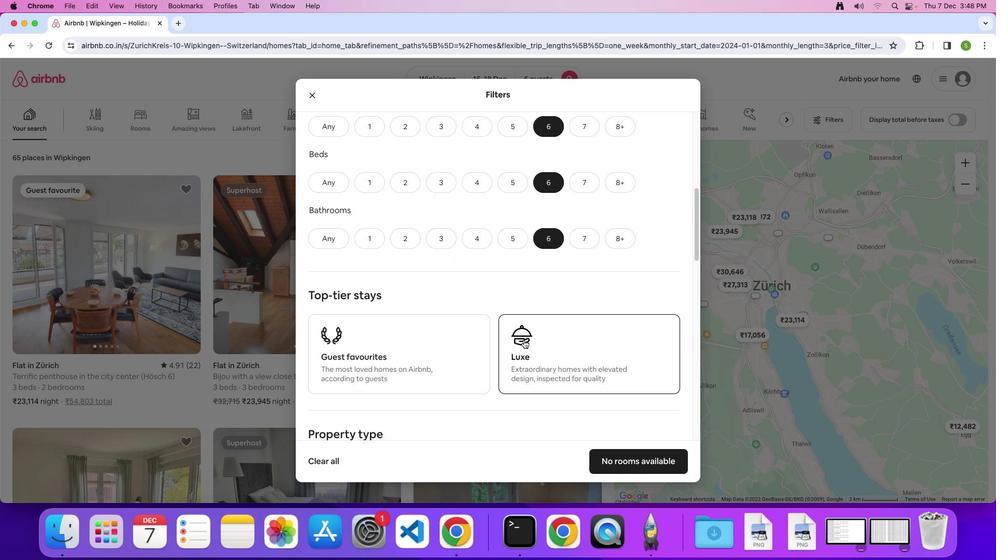 
Action: Mouse scrolled (524, 340) with delta (0, 0)
Screenshot: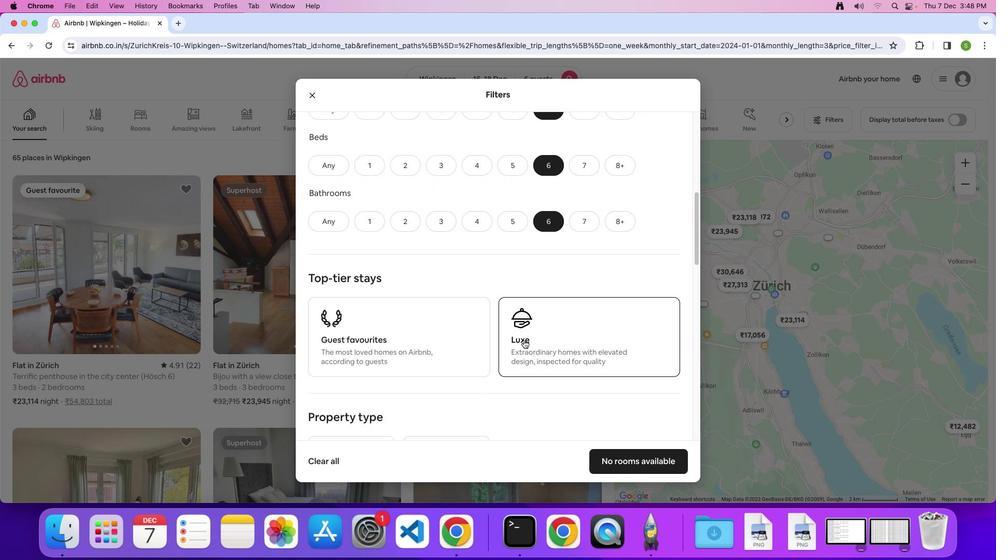 
Action: Mouse scrolled (524, 340) with delta (0, 0)
Screenshot: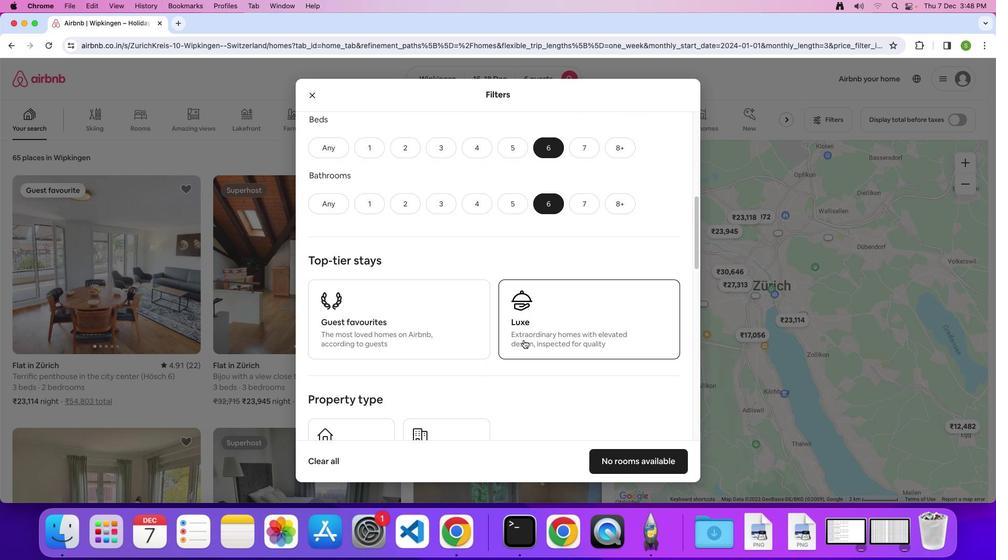 
Action: Mouse scrolled (524, 340) with delta (0, -1)
Screenshot: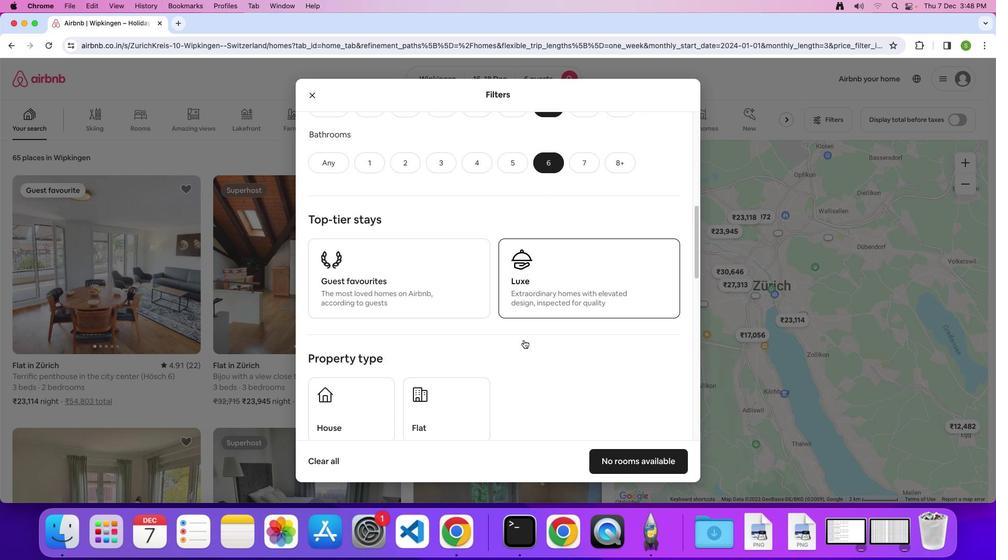 
Action: Mouse scrolled (524, 340) with delta (0, 0)
Screenshot: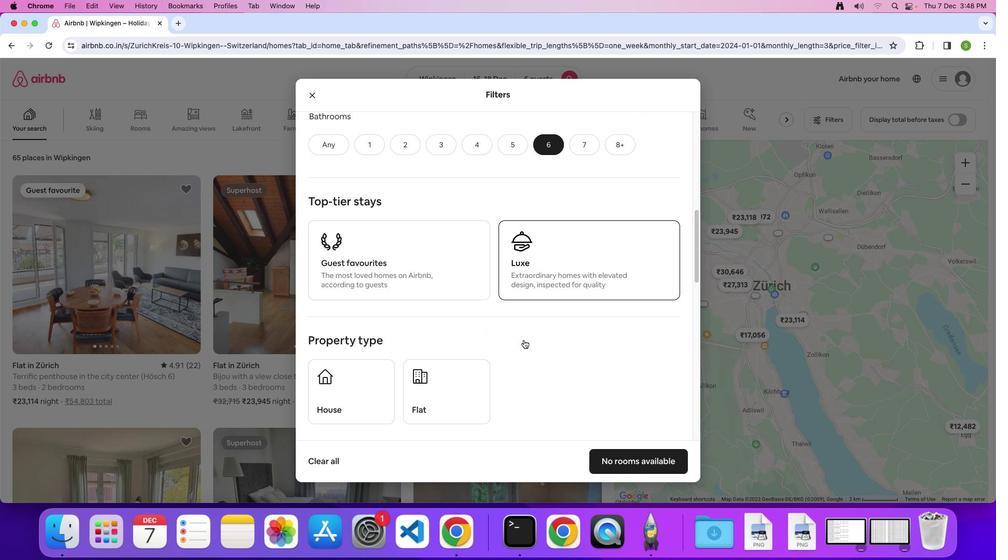 
Action: Mouse scrolled (524, 340) with delta (0, 0)
Screenshot: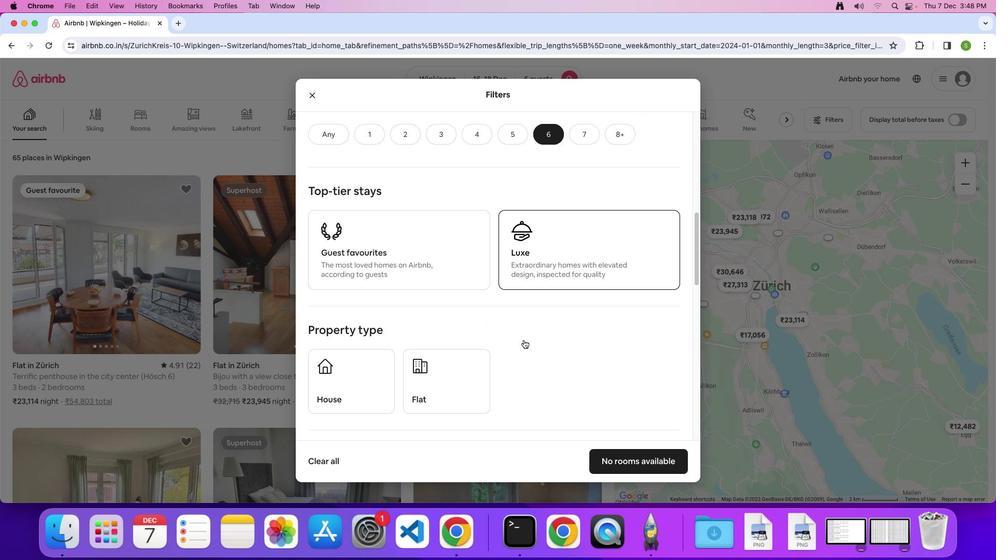 
Action: Mouse moved to (366, 372)
Screenshot: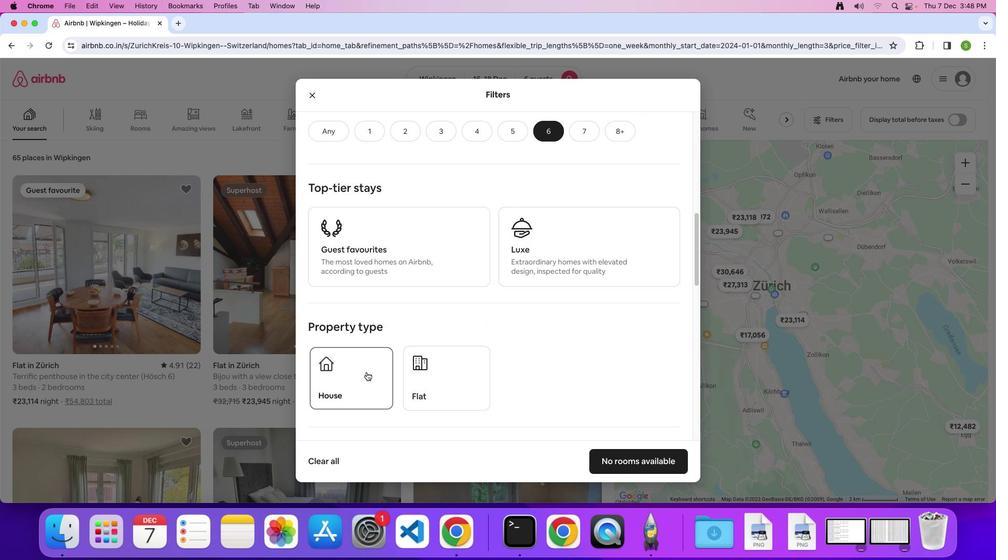 
Action: Mouse pressed left at (366, 372)
Screenshot: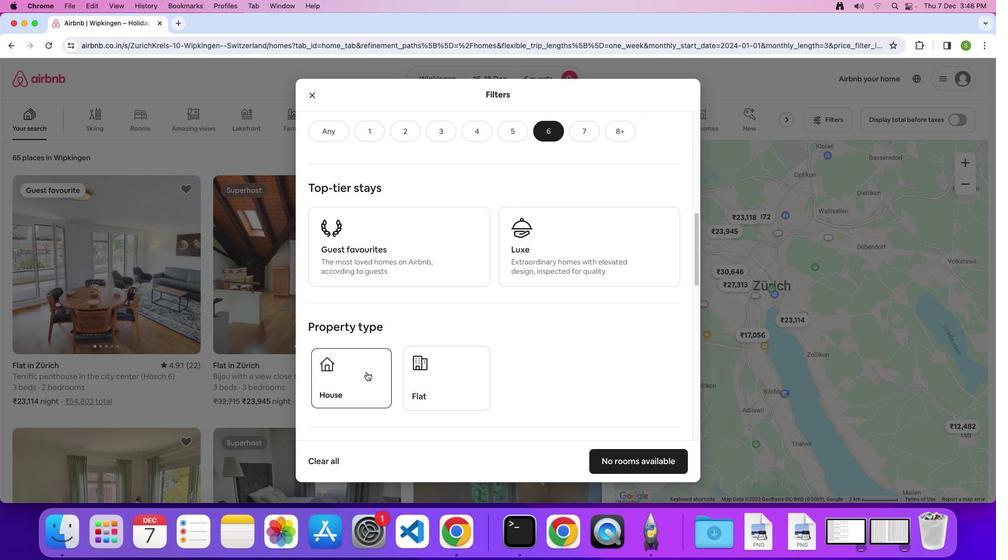 
Action: Mouse moved to (553, 312)
Screenshot: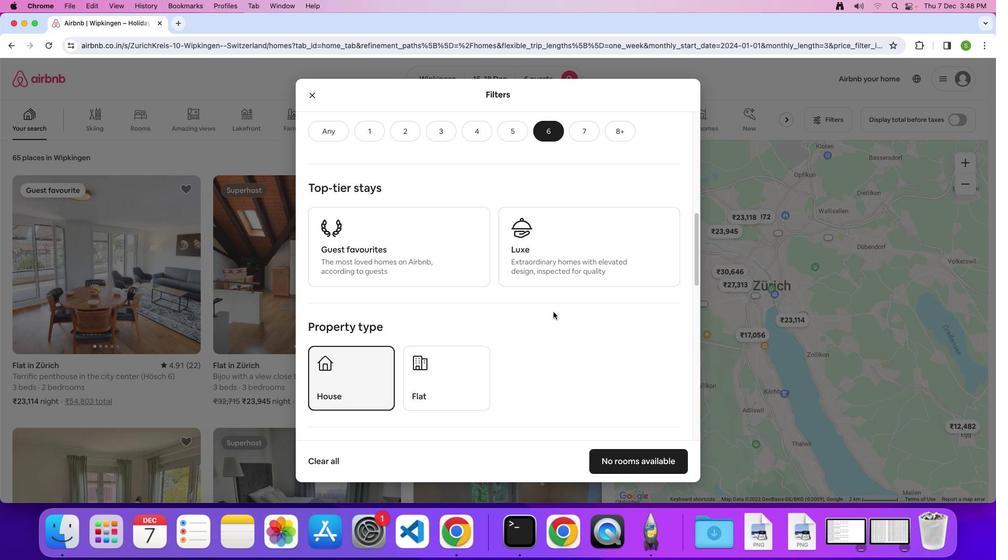 
Action: Mouse scrolled (553, 312) with delta (0, 0)
Screenshot: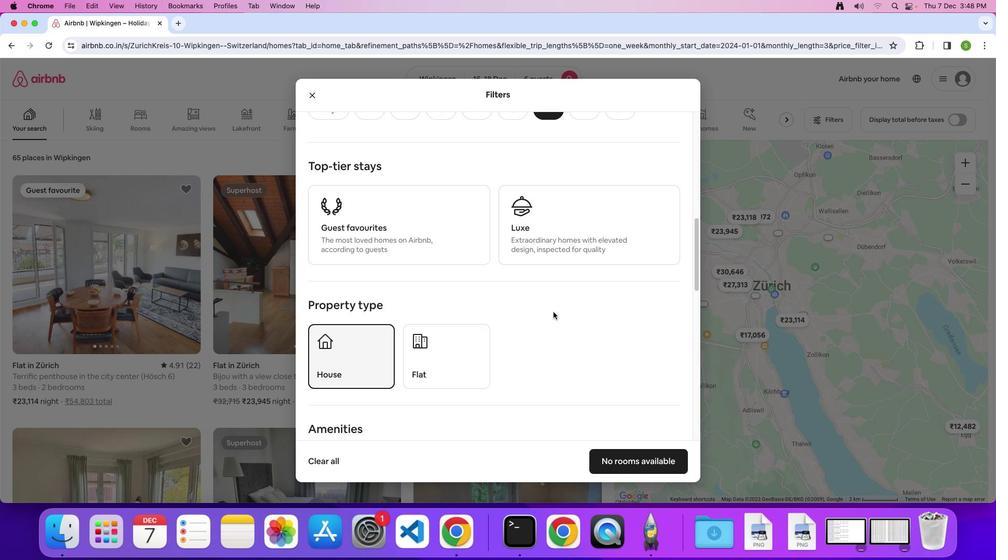 
Action: Mouse scrolled (553, 312) with delta (0, 0)
Screenshot: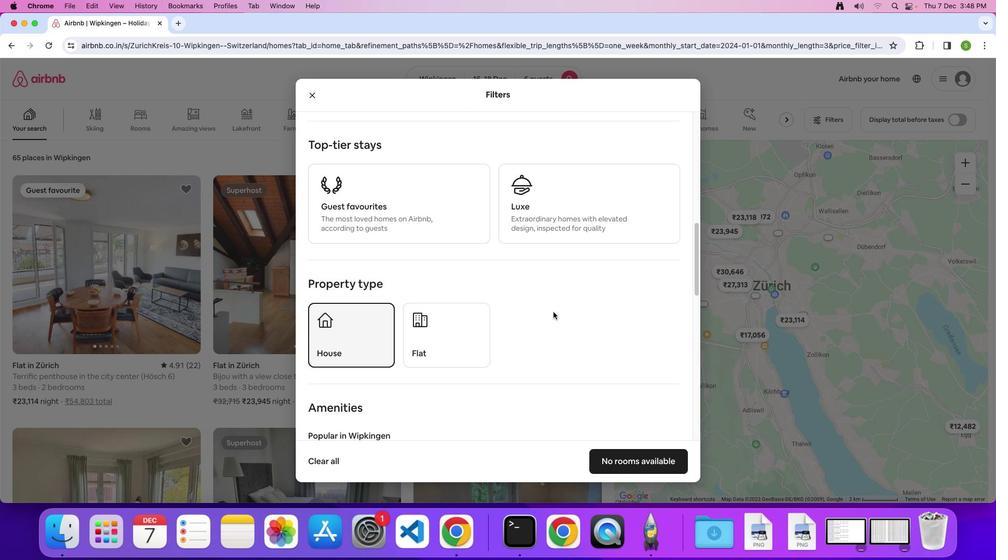 
Action: Mouse scrolled (553, 312) with delta (0, -1)
Screenshot: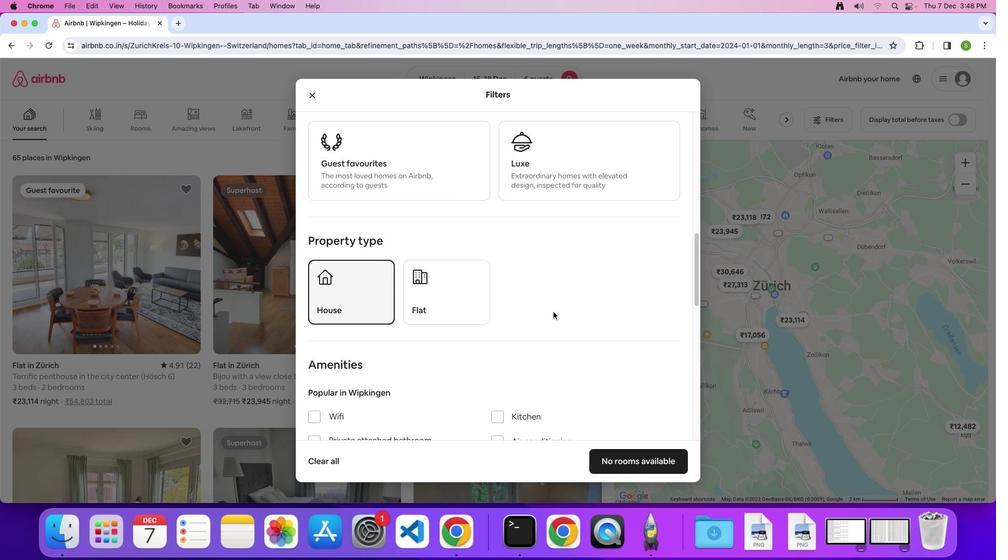 
Action: Mouse scrolled (553, 312) with delta (0, 0)
Screenshot: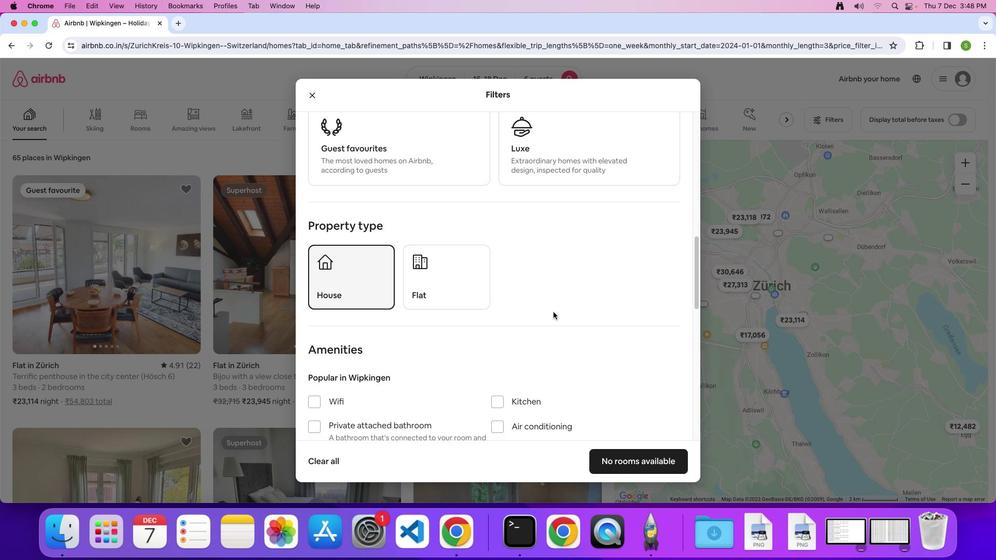 
Action: Mouse scrolled (553, 312) with delta (0, 0)
Screenshot: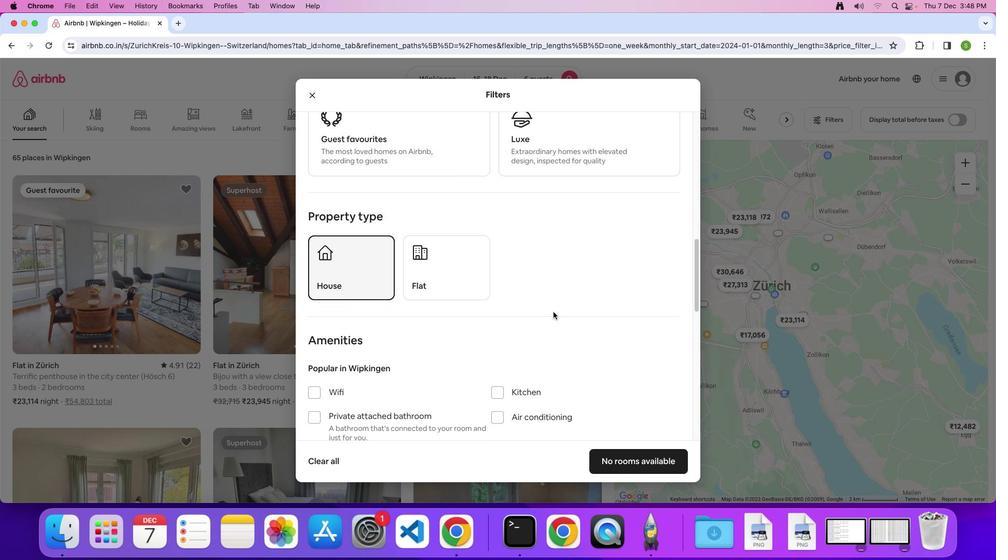 
Action: Mouse scrolled (553, 312) with delta (0, 0)
Screenshot: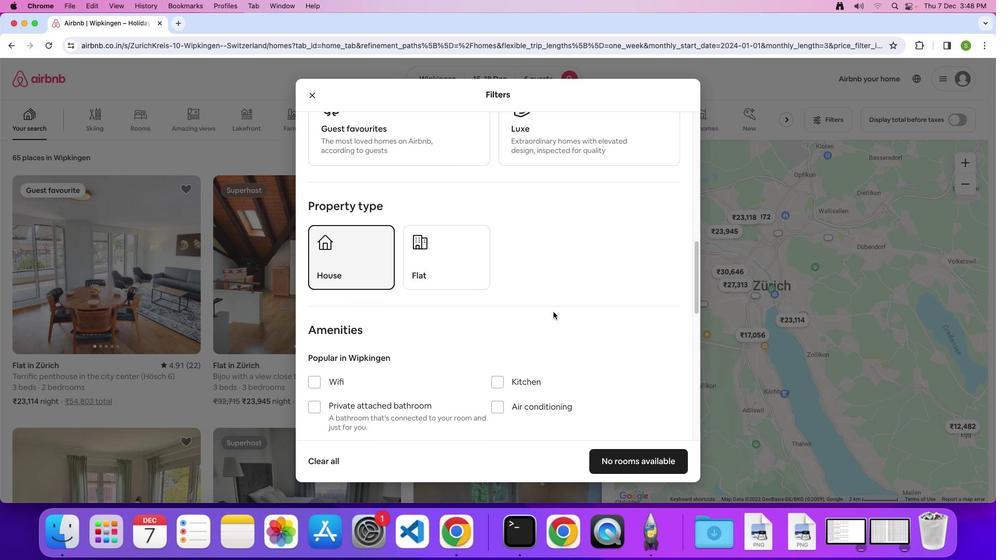 
Action: Mouse scrolled (553, 312) with delta (0, 0)
Screenshot: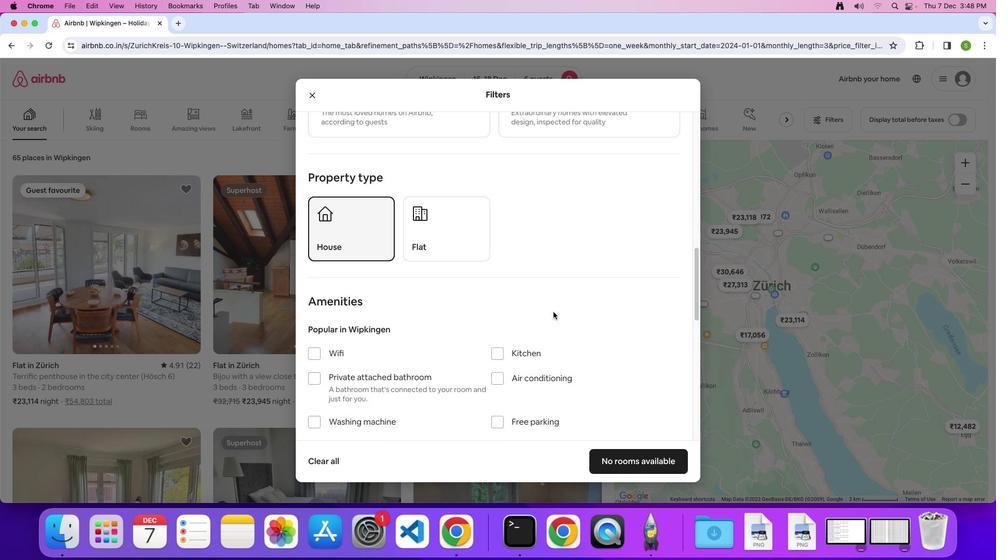 
Action: Mouse scrolled (553, 312) with delta (0, -1)
Screenshot: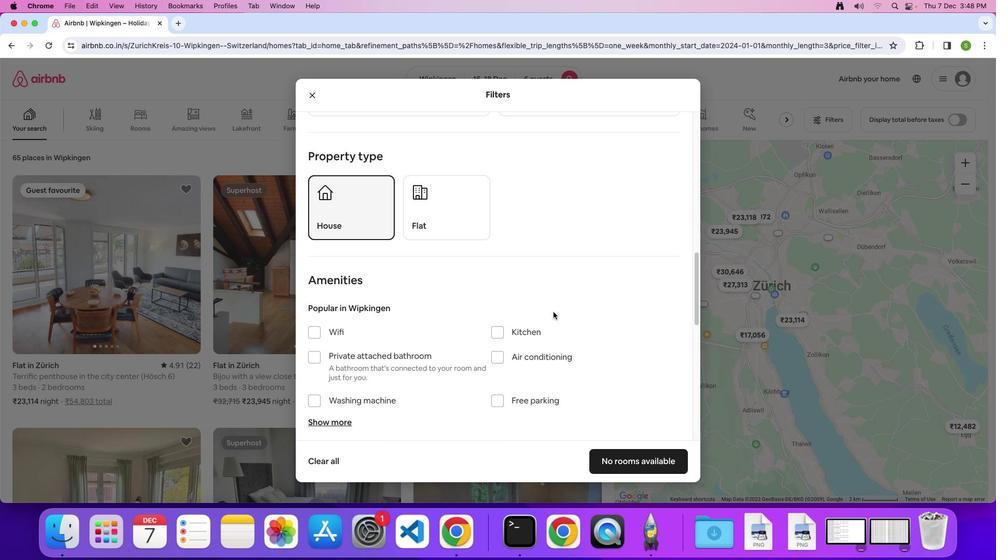 
Action: Mouse scrolled (553, 312) with delta (0, 0)
Screenshot: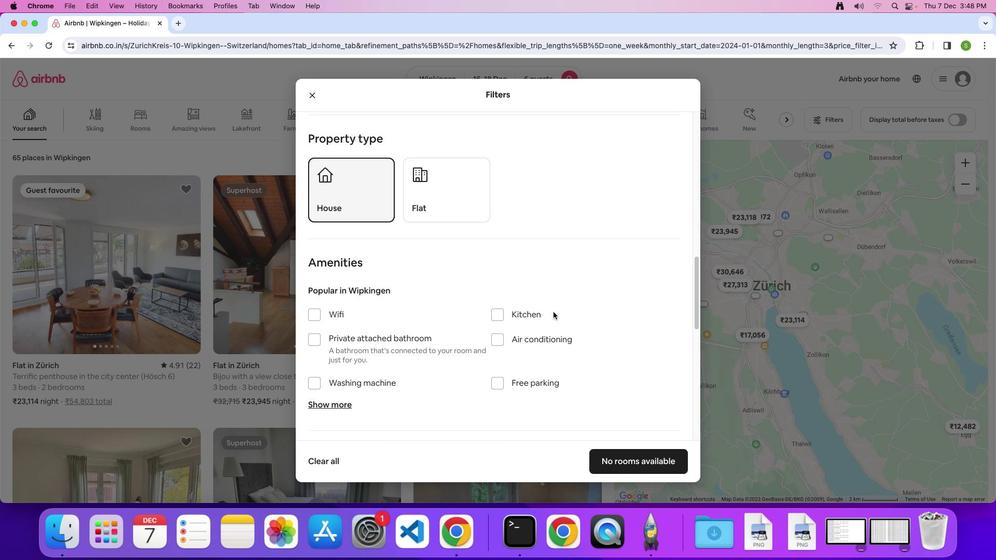
Action: Mouse scrolled (553, 312) with delta (0, 0)
Screenshot: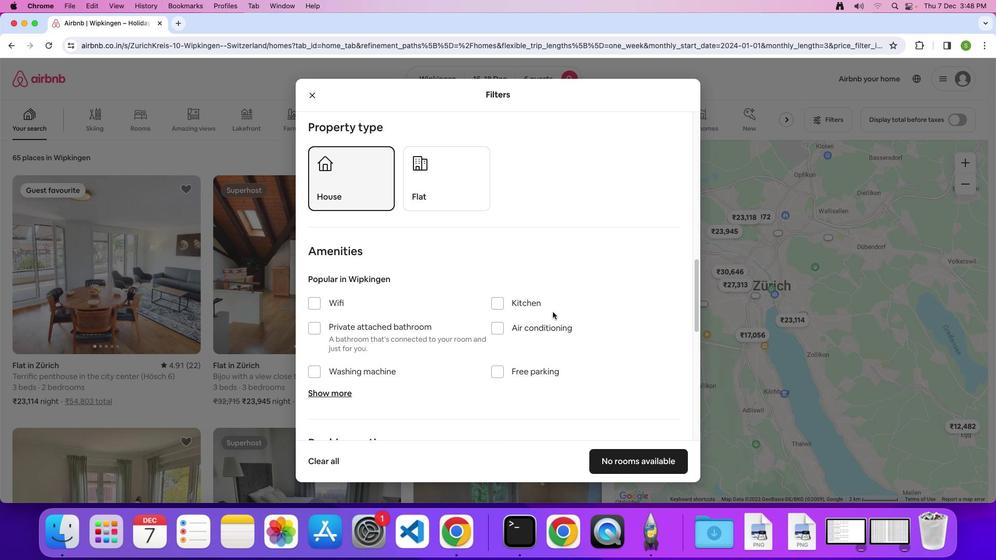 
Action: Mouse moved to (318, 302)
Screenshot: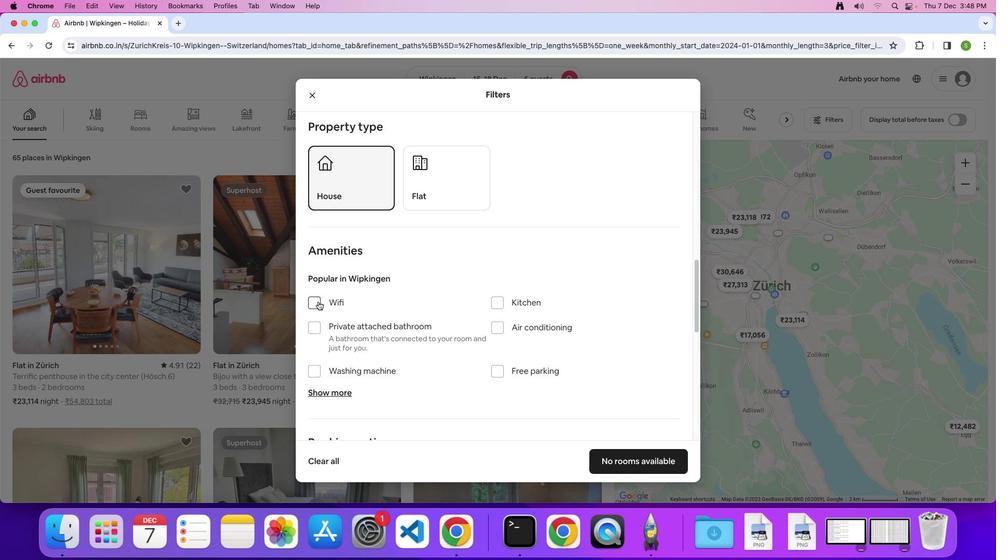 
Action: Mouse pressed left at (318, 302)
Screenshot: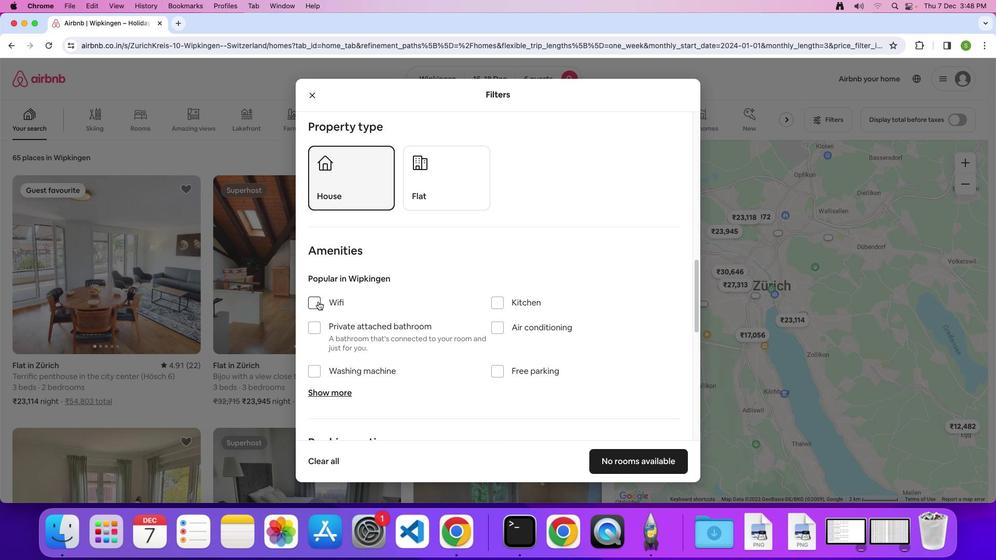 
Action: Mouse moved to (495, 370)
Screenshot: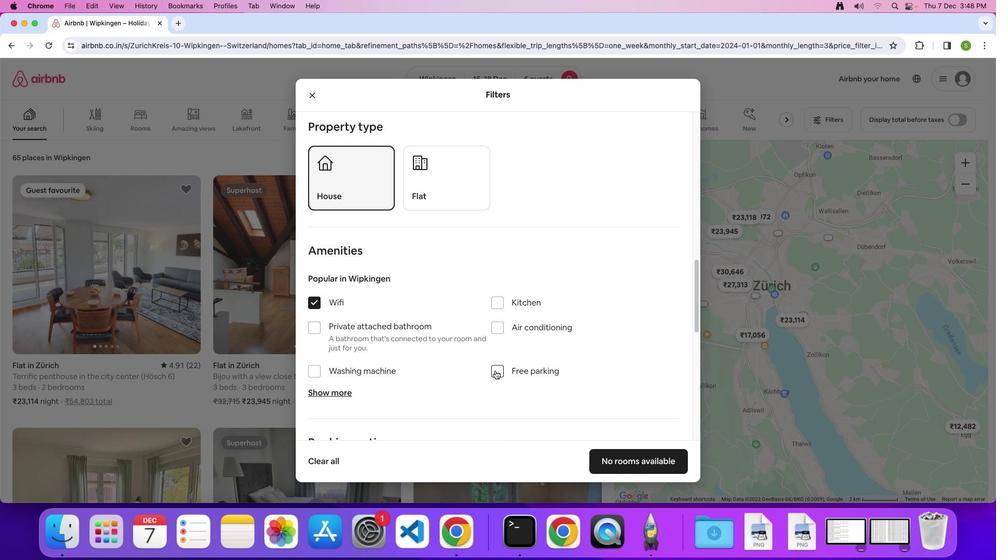 
Action: Mouse pressed left at (495, 370)
Screenshot: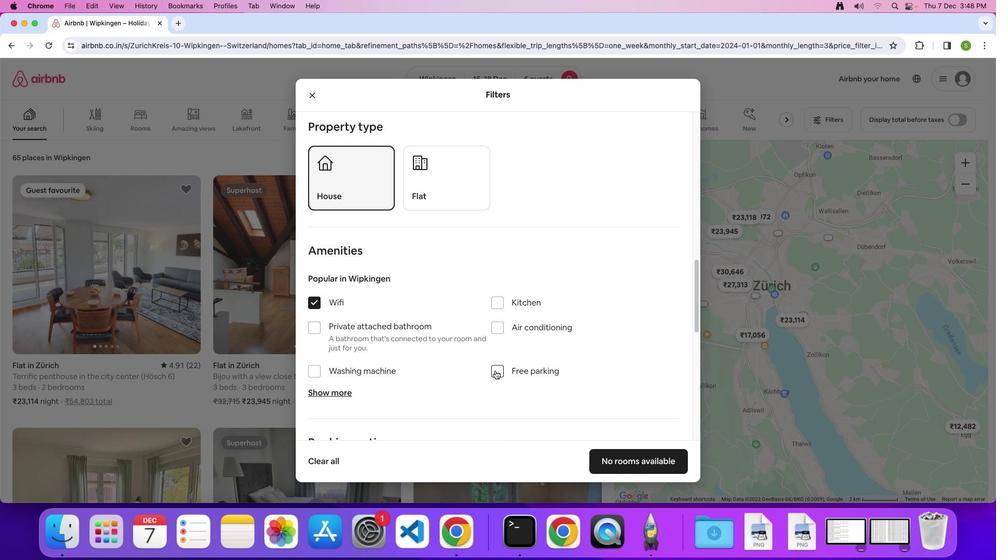
Action: Mouse moved to (439, 366)
Screenshot: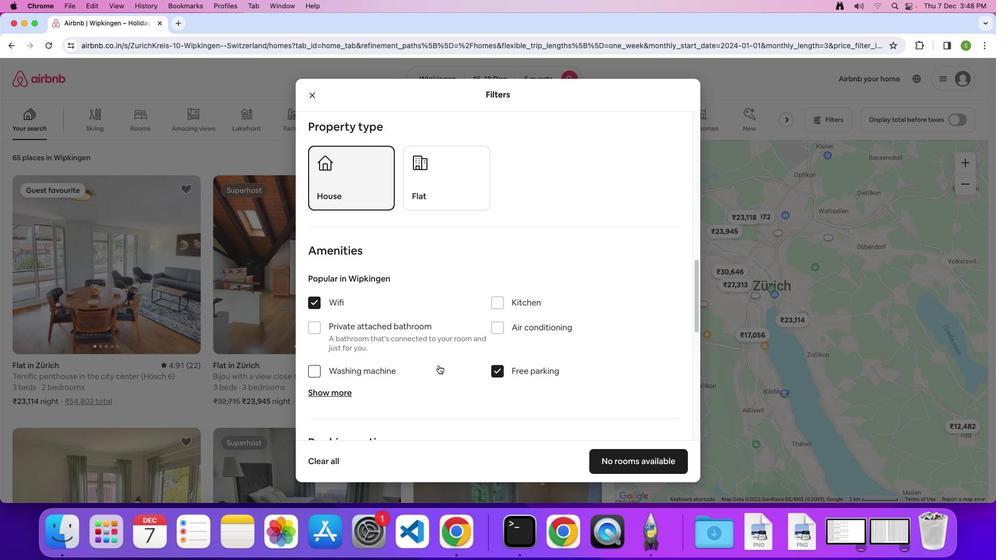 
Action: Mouse scrolled (439, 366) with delta (0, 0)
Screenshot: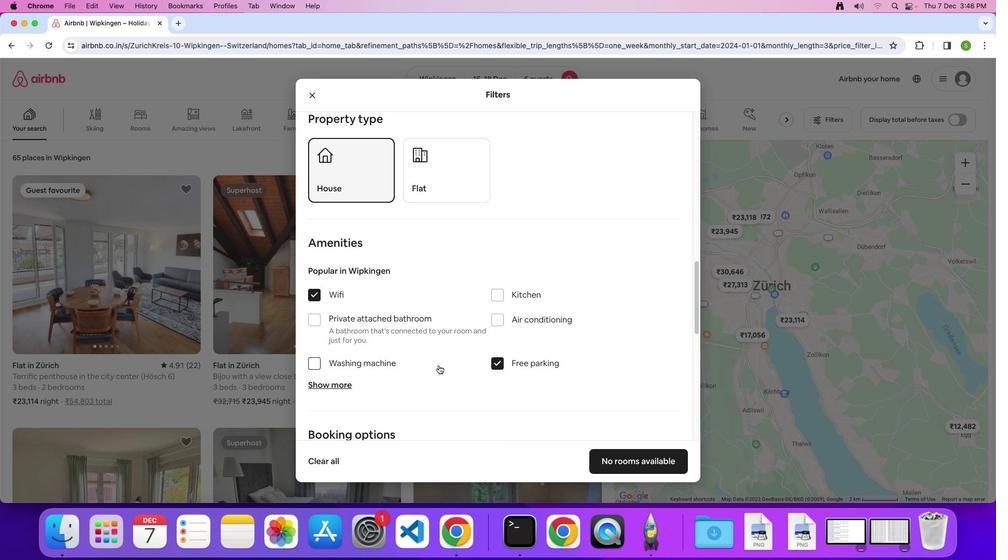 
Action: Mouse scrolled (439, 366) with delta (0, 0)
Screenshot: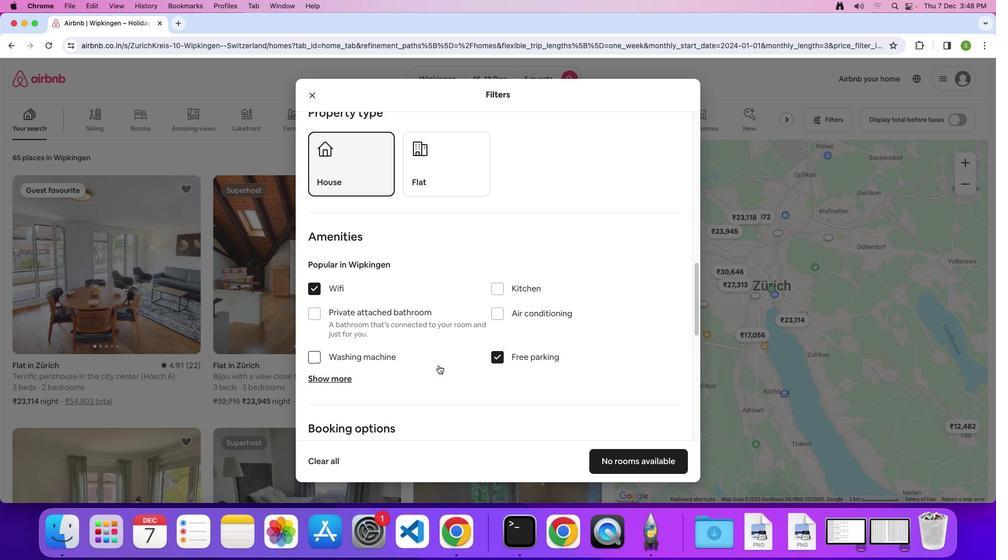 
Action: Mouse moved to (328, 372)
Screenshot: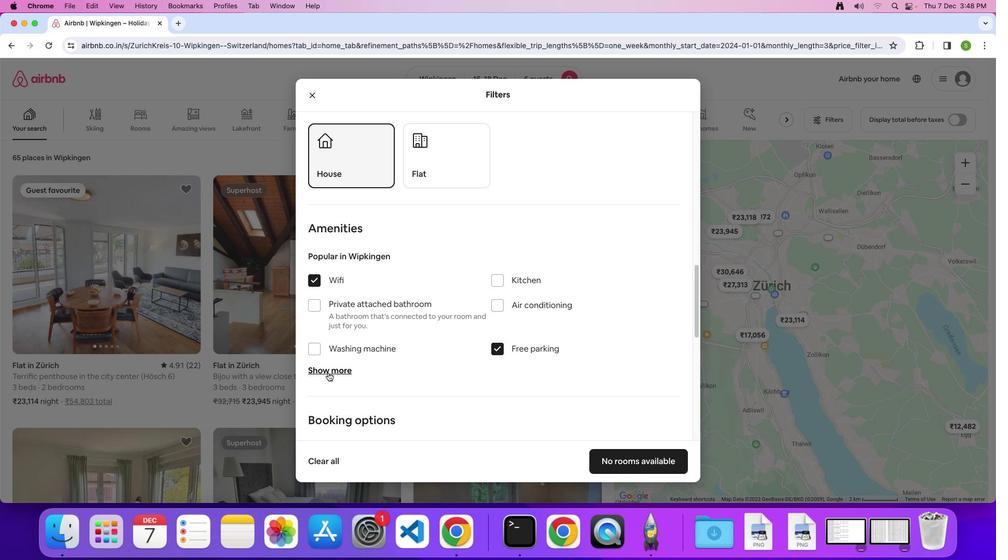 
Action: Mouse pressed left at (328, 372)
Screenshot: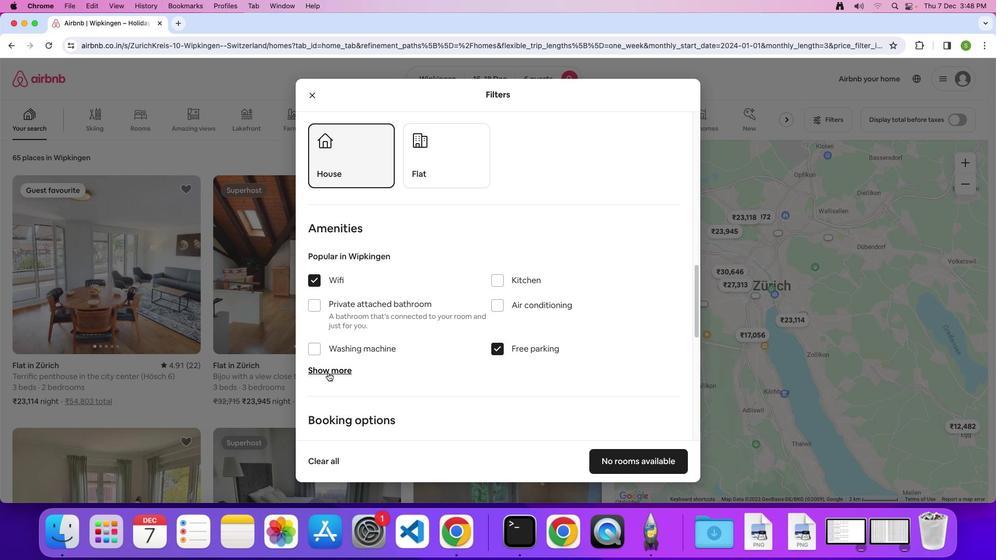 
Action: Mouse moved to (456, 369)
Screenshot: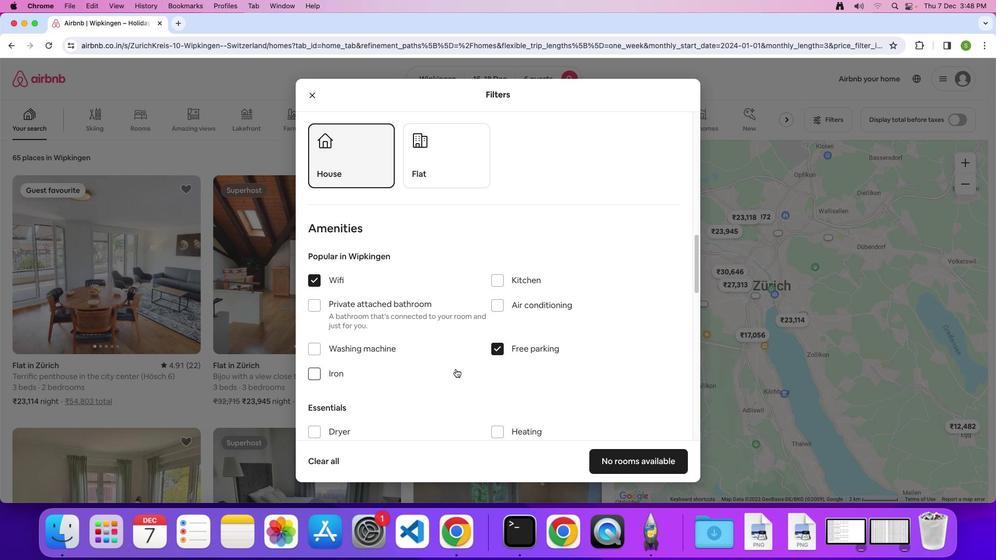
Action: Mouse scrolled (456, 369) with delta (0, 0)
Screenshot: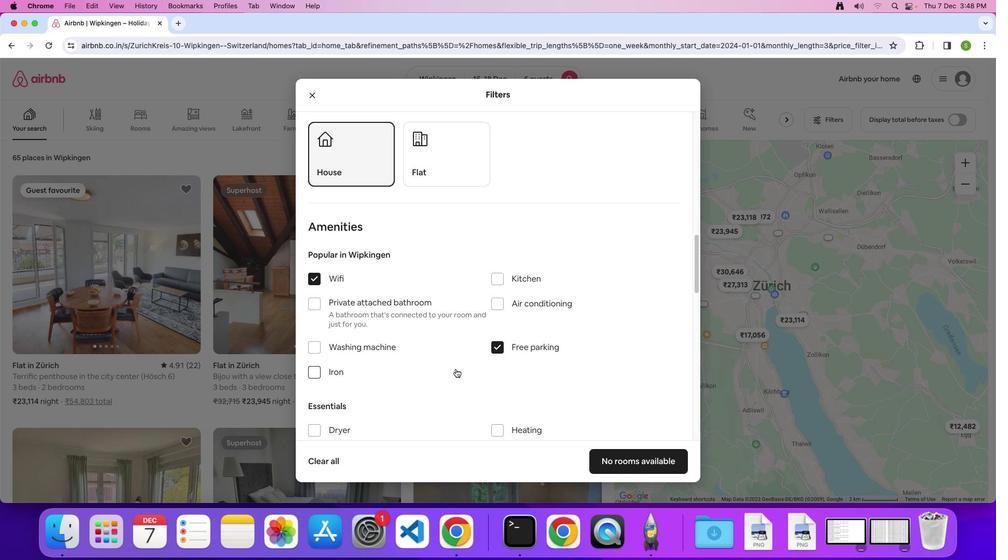 
Action: Mouse scrolled (456, 369) with delta (0, 0)
Screenshot: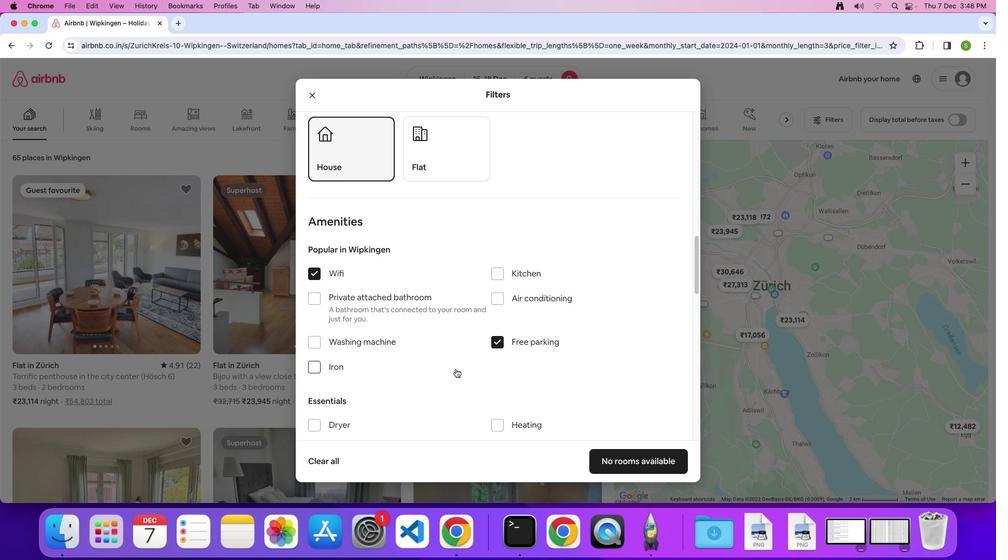 
Action: Mouse scrolled (456, 369) with delta (0, 0)
Screenshot: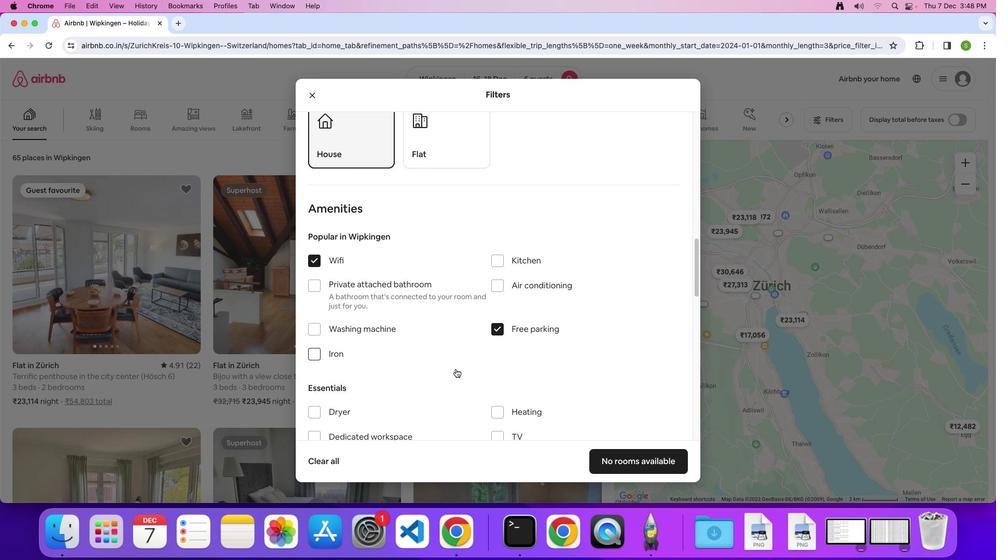 
Action: Mouse scrolled (456, 369) with delta (0, 0)
Screenshot: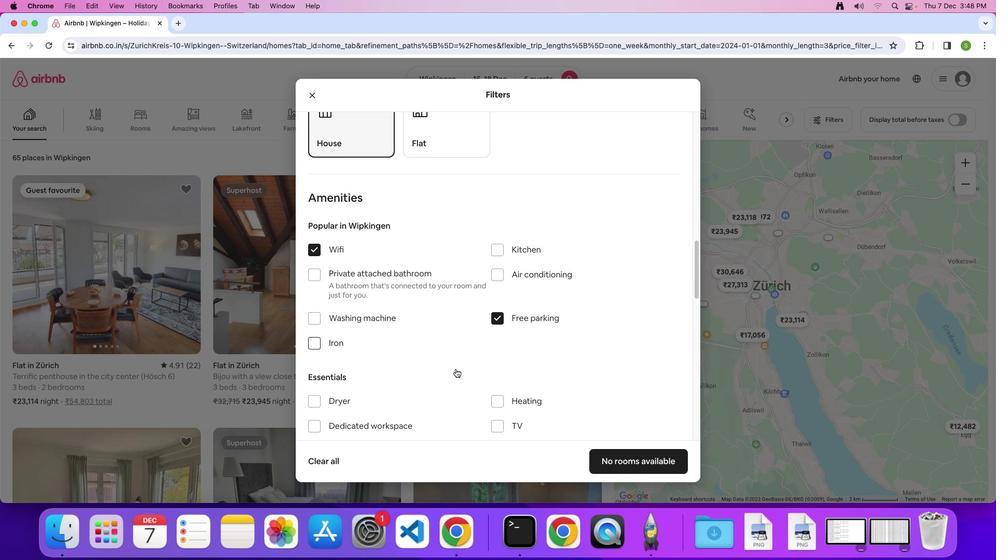 
Action: Mouse scrolled (456, 369) with delta (0, -1)
Screenshot: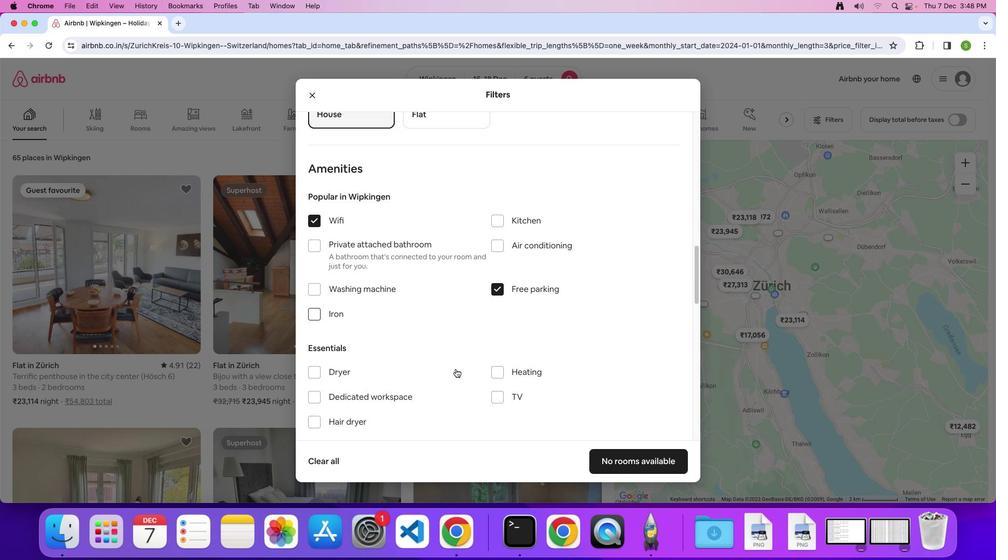 
Action: Mouse scrolled (456, 369) with delta (0, 0)
Screenshot: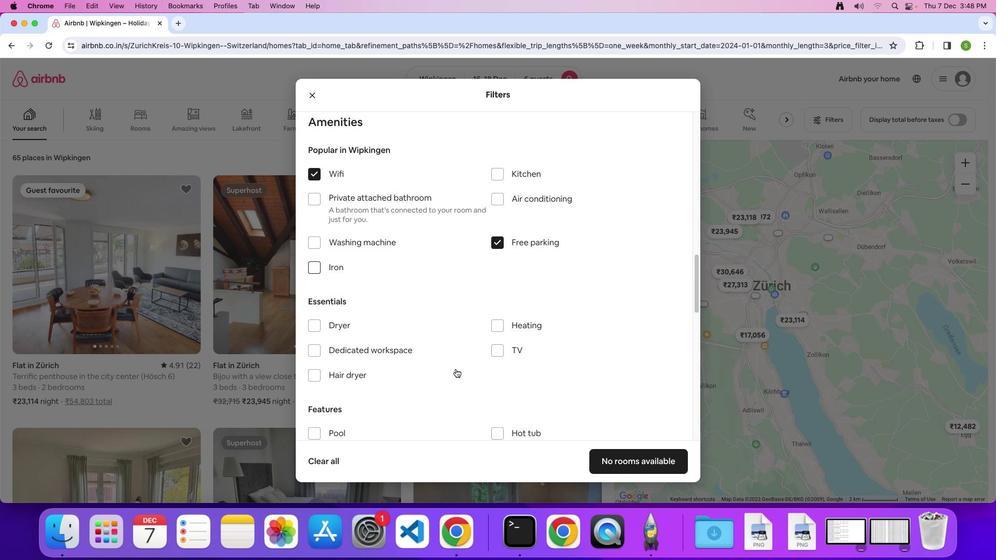 
Action: Mouse scrolled (456, 369) with delta (0, 0)
Screenshot: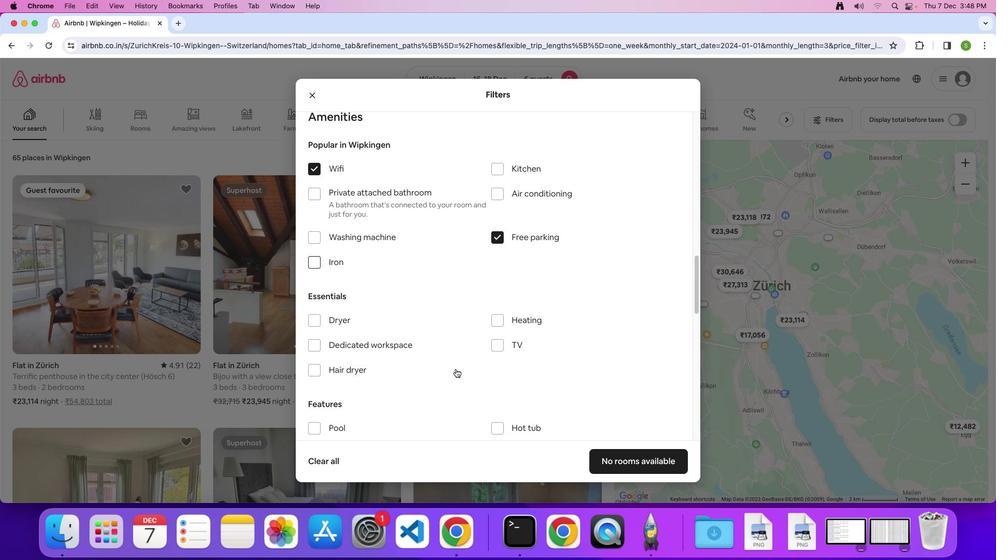 
Action: Mouse scrolled (456, 369) with delta (0, 0)
Screenshot: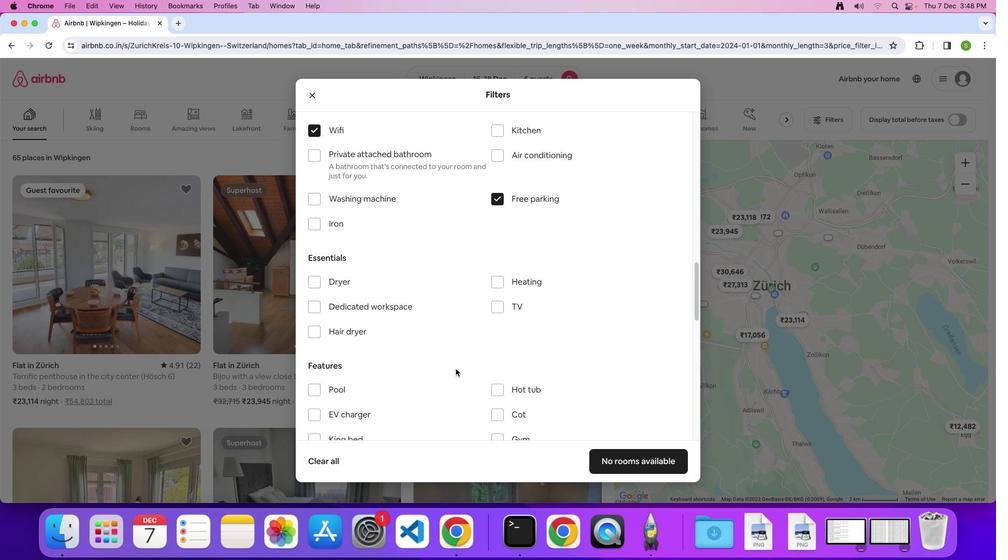 
Action: Mouse scrolled (456, 369) with delta (0, 0)
Screenshot: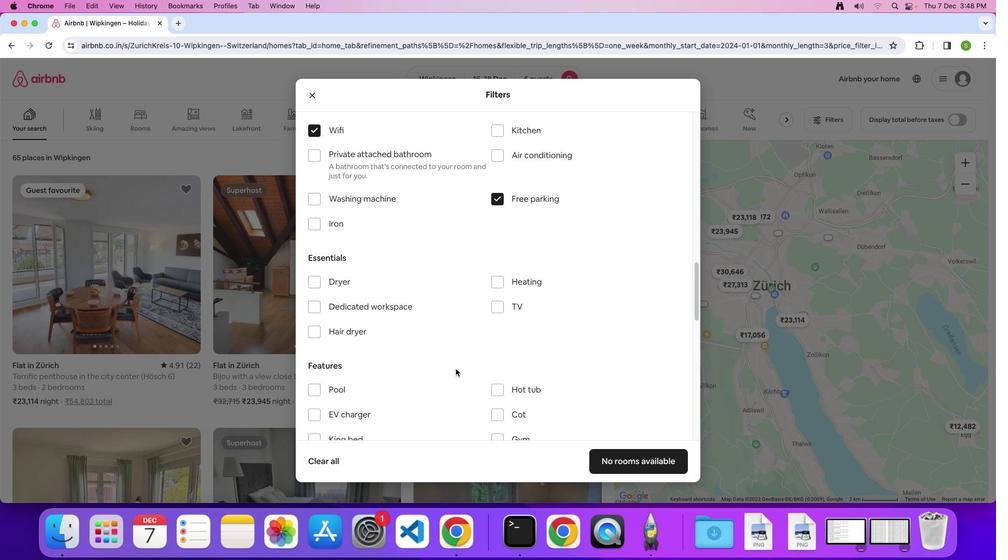 
Action: Mouse scrolled (456, 369) with delta (0, -2)
Screenshot: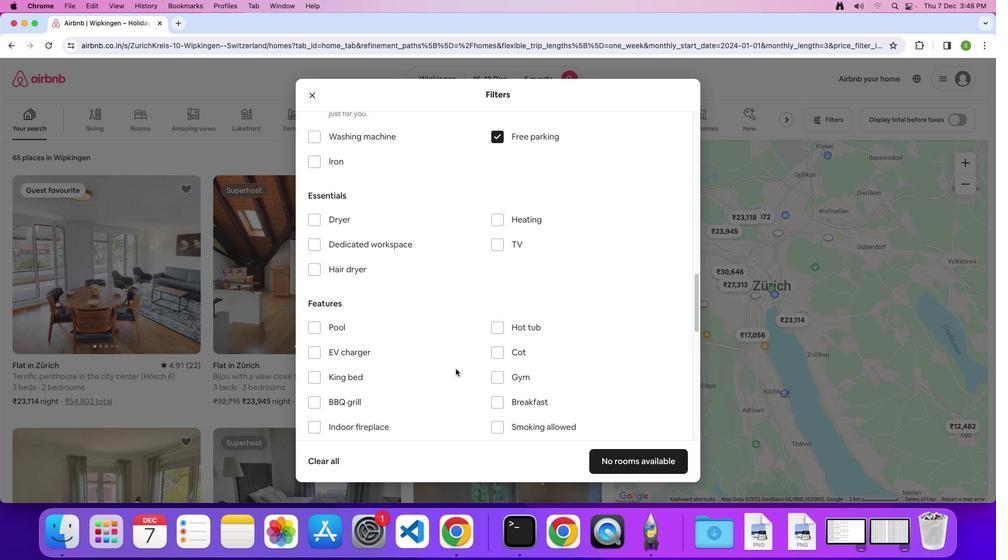 
Action: Mouse moved to (493, 226)
Screenshot: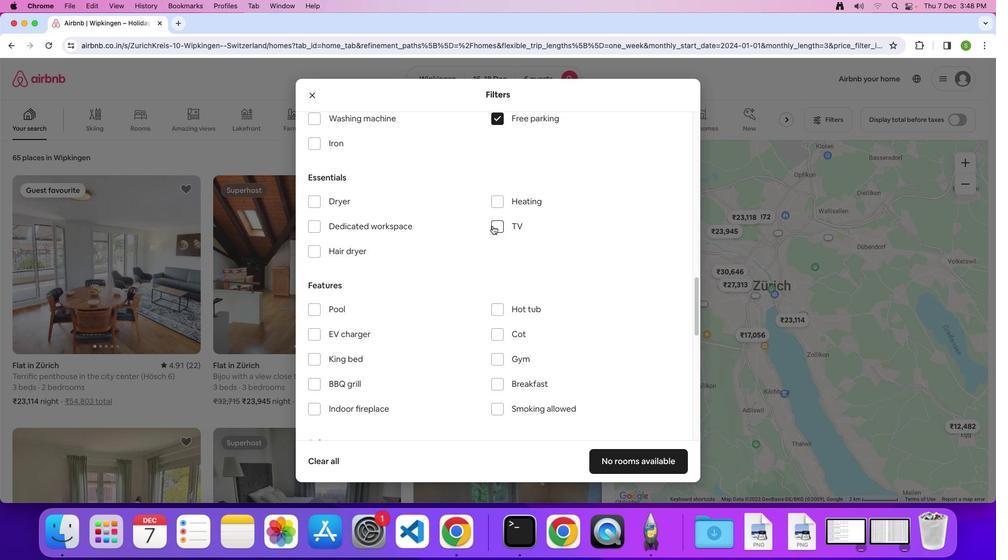 
Action: Mouse pressed left at (493, 226)
Screenshot: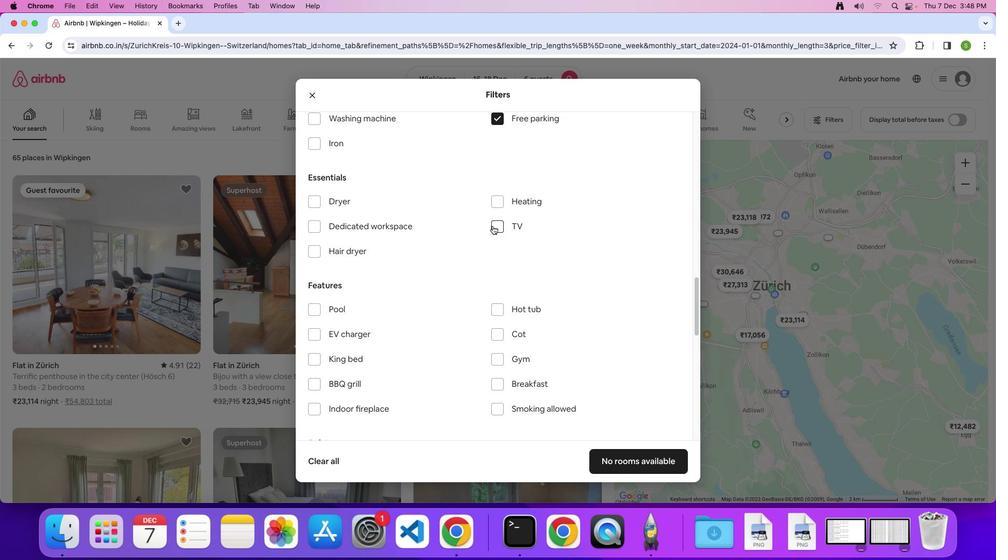 
Action: Mouse moved to (501, 359)
Screenshot: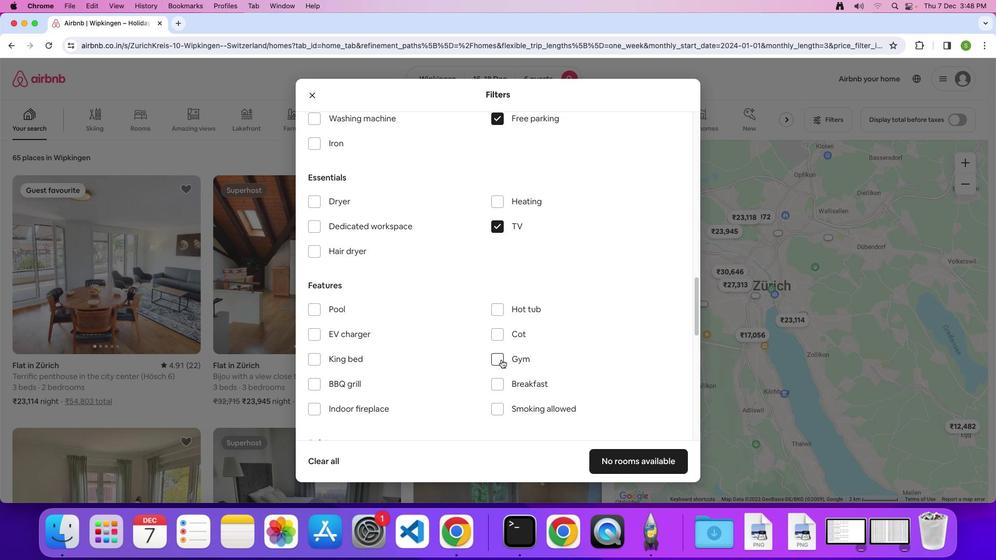 
Action: Mouse pressed left at (501, 359)
Screenshot: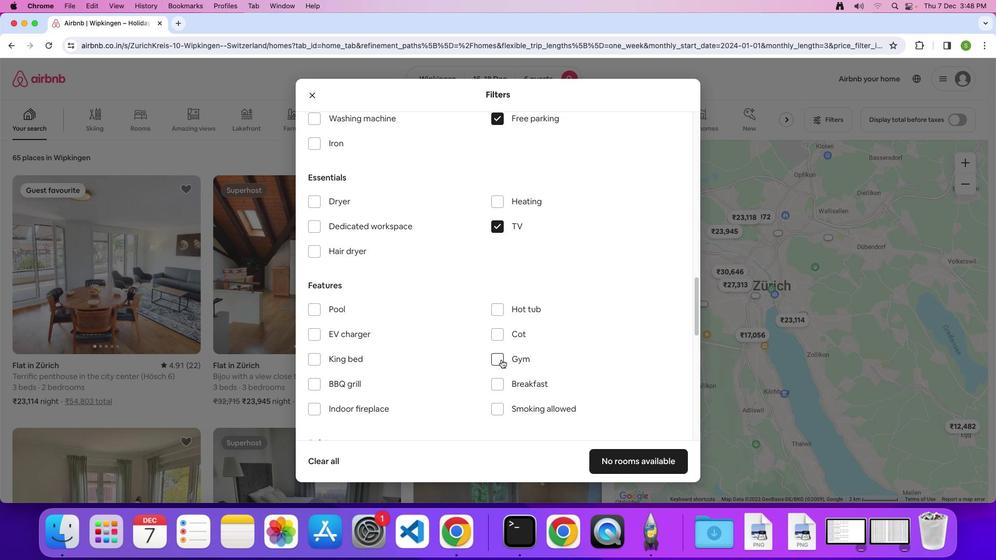 
Action: Mouse moved to (493, 383)
Screenshot: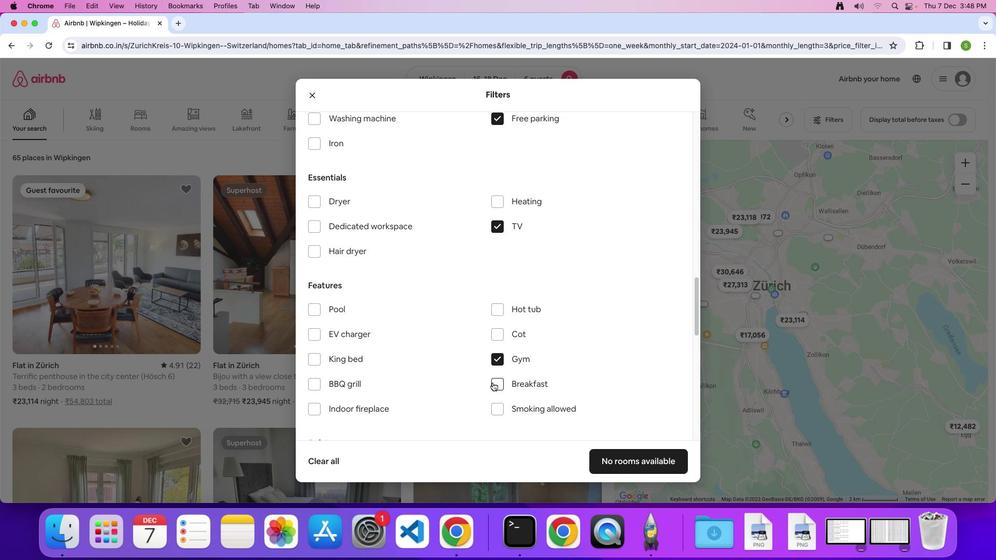
Action: Mouse pressed left at (493, 383)
Screenshot: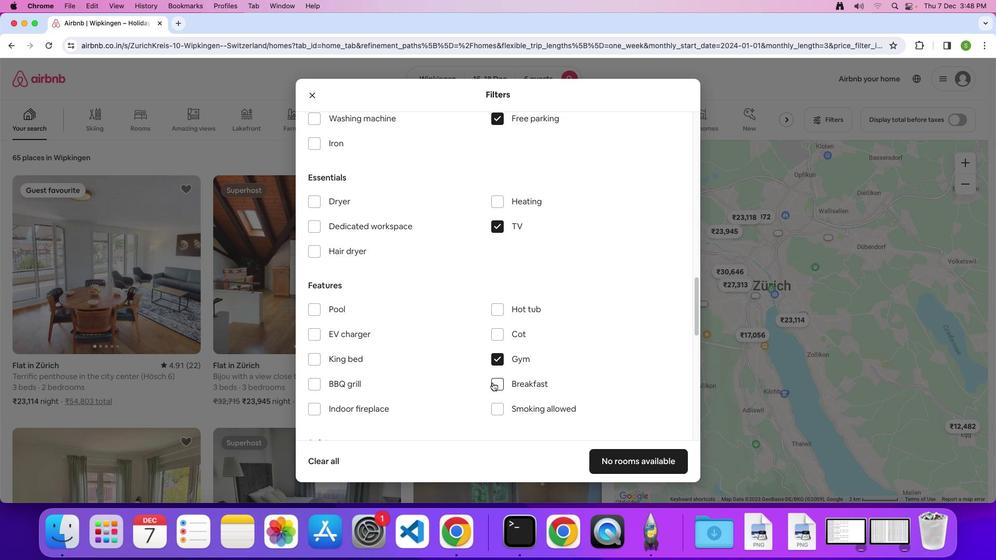 
Action: Mouse moved to (459, 371)
Screenshot: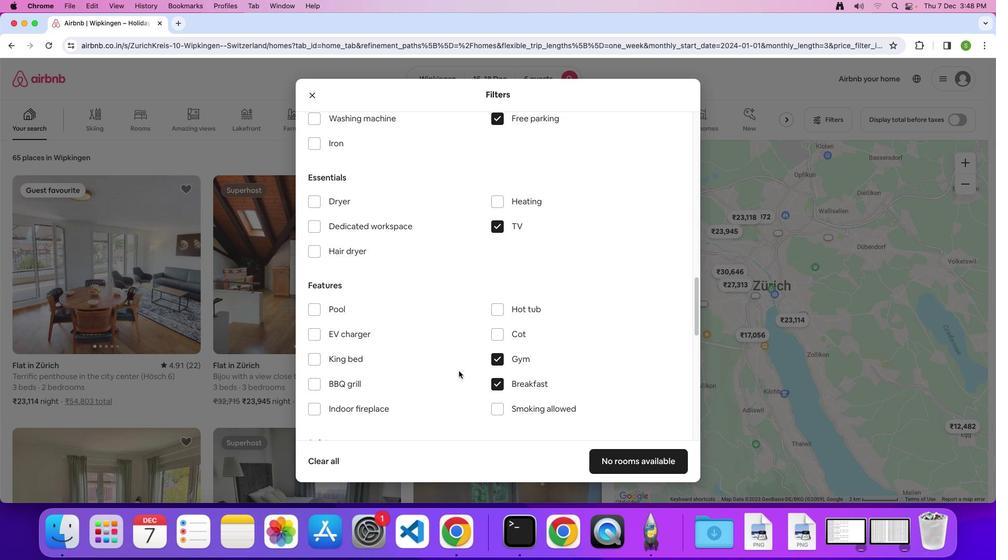 
Action: Mouse scrolled (459, 371) with delta (0, 0)
Screenshot: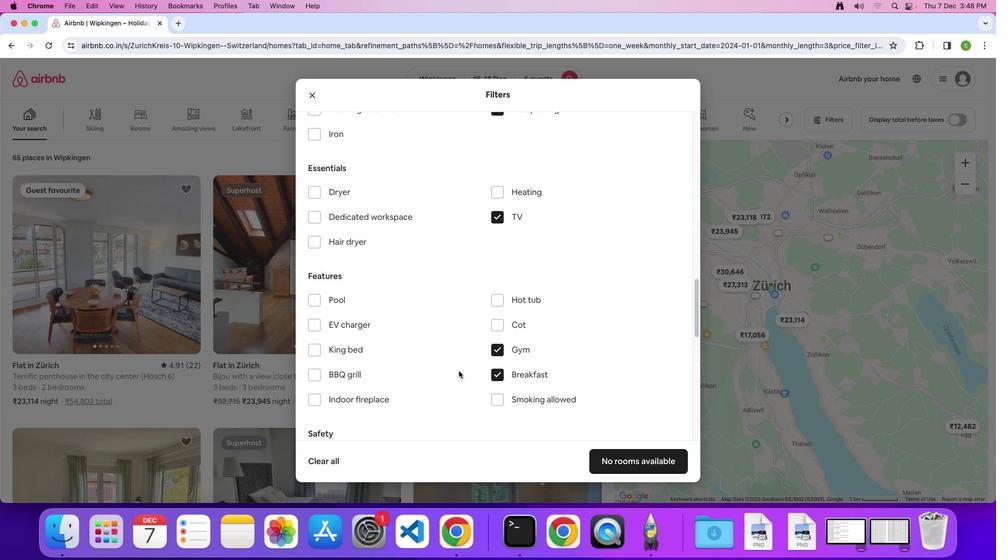 
Action: Mouse scrolled (459, 371) with delta (0, 0)
Screenshot: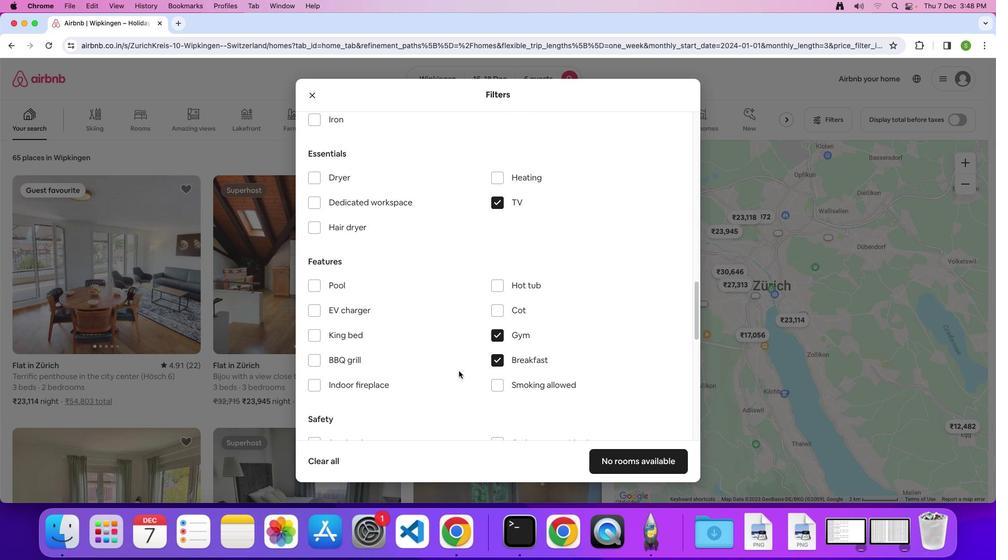 
Action: Mouse scrolled (459, 371) with delta (0, -1)
Screenshot: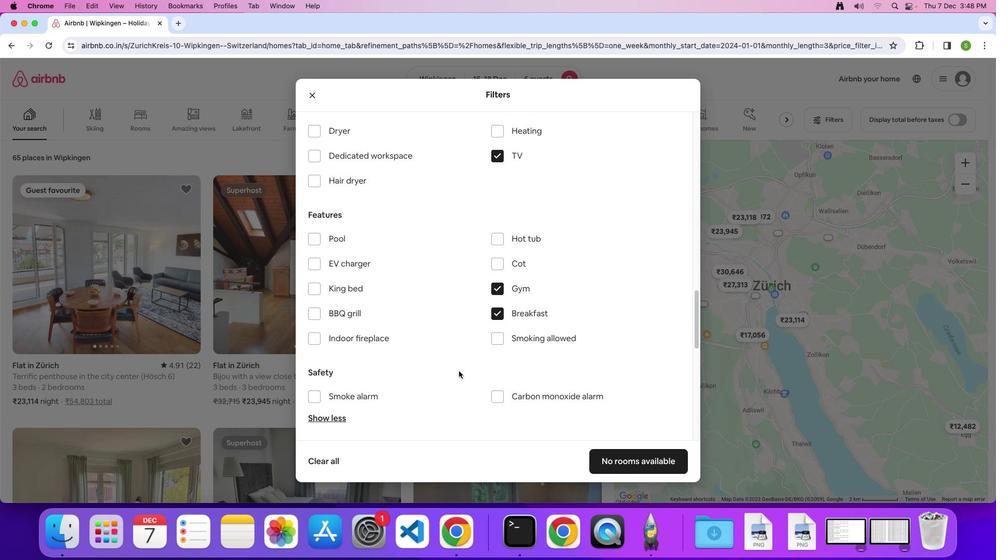 
Action: Mouse scrolled (459, 371) with delta (0, 0)
Screenshot: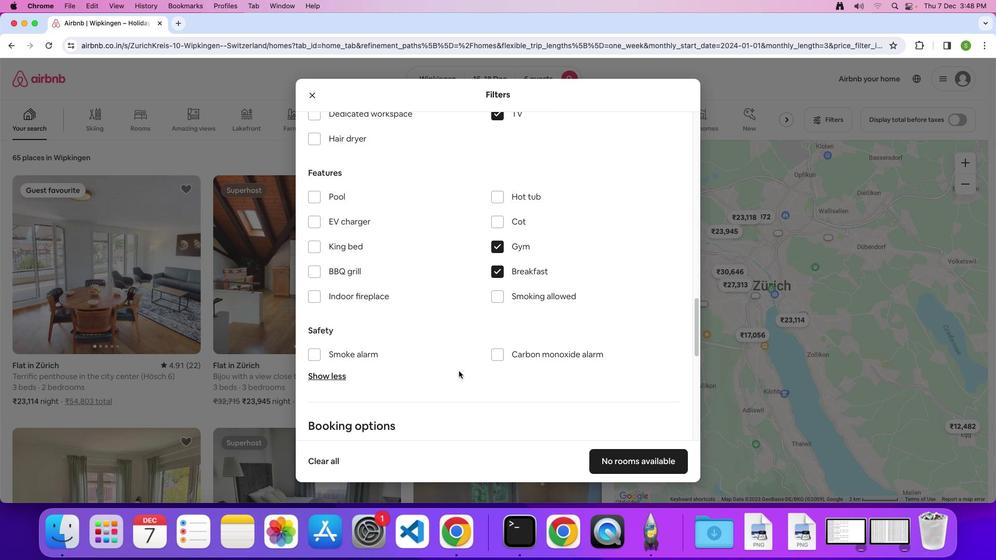 
Action: Mouse scrolled (459, 371) with delta (0, 0)
Screenshot: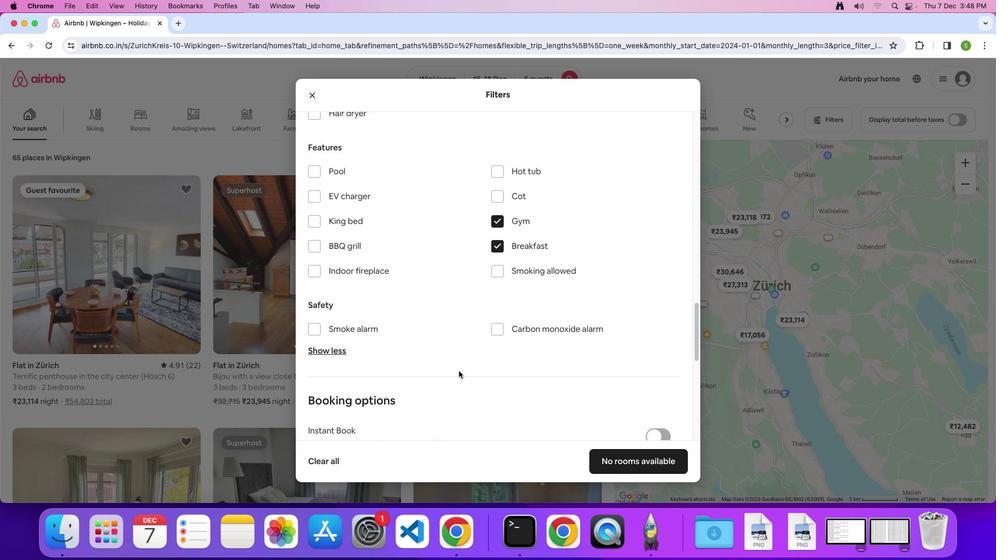 
Action: Mouse scrolled (459, 371) with delta (0, -1)
Screenshot: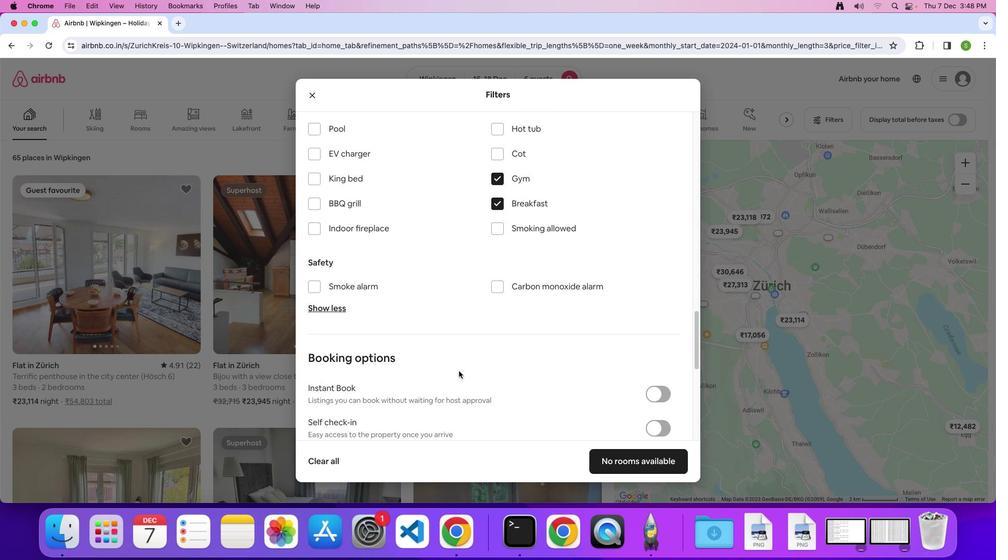 
Action: Mouse scrolled (459, 371) with delta (0, 0)
Screenshot: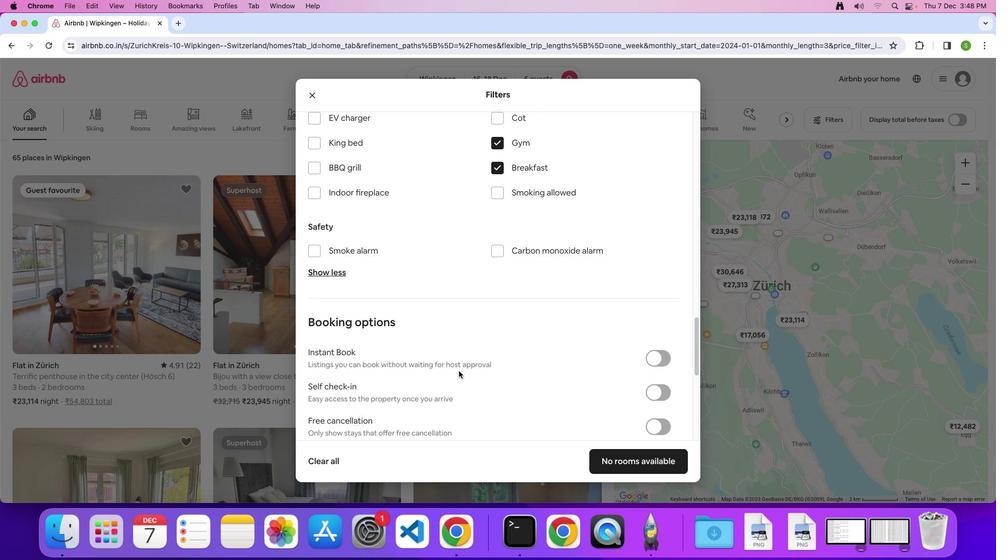 
Action: Mouse scrolled (459, 371) with delta (0, 0)
Screenshot: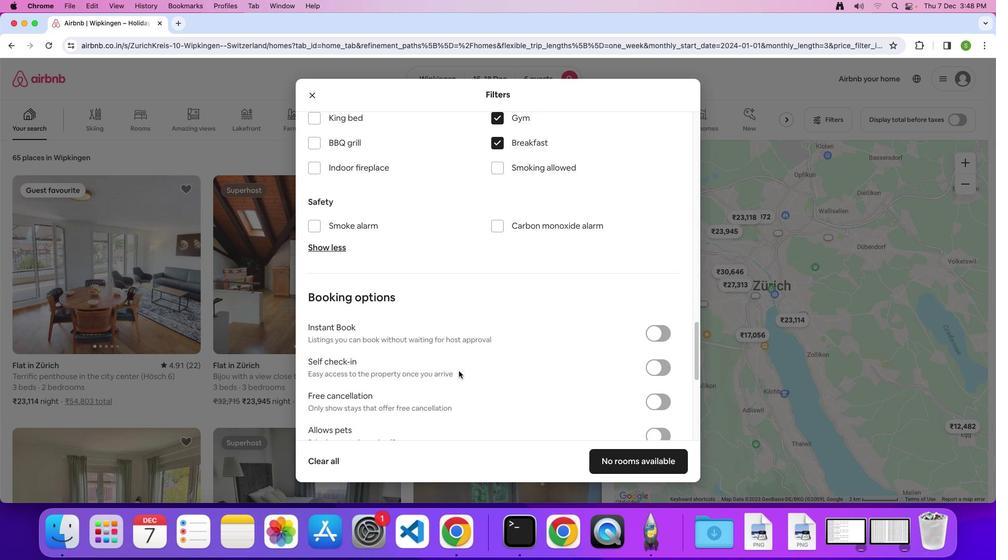 
Action: Mouse scrolled (459, 371) with delta (0, -1)
Screenshot: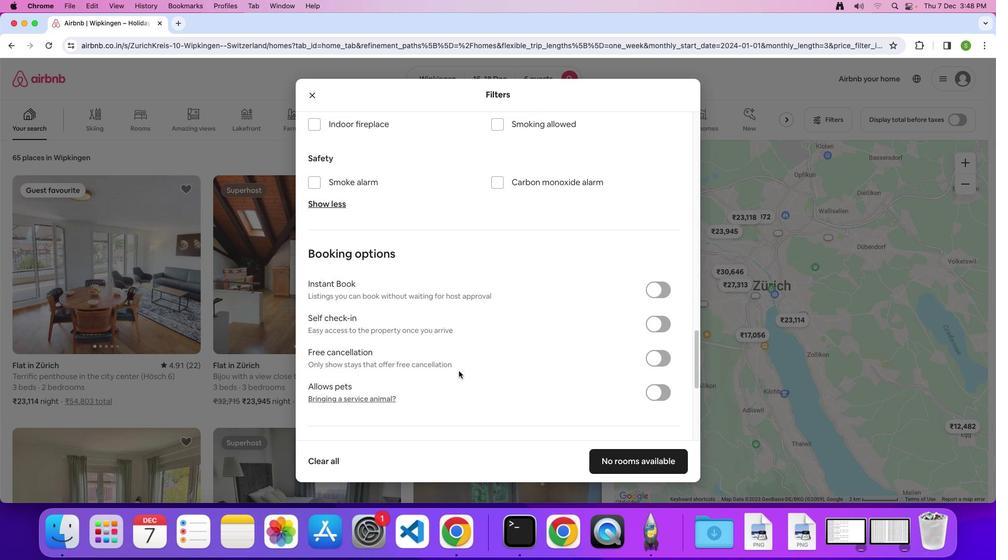 
Action: Mouse scrolled (459, 371) with delta (0, 0)
Screenshot: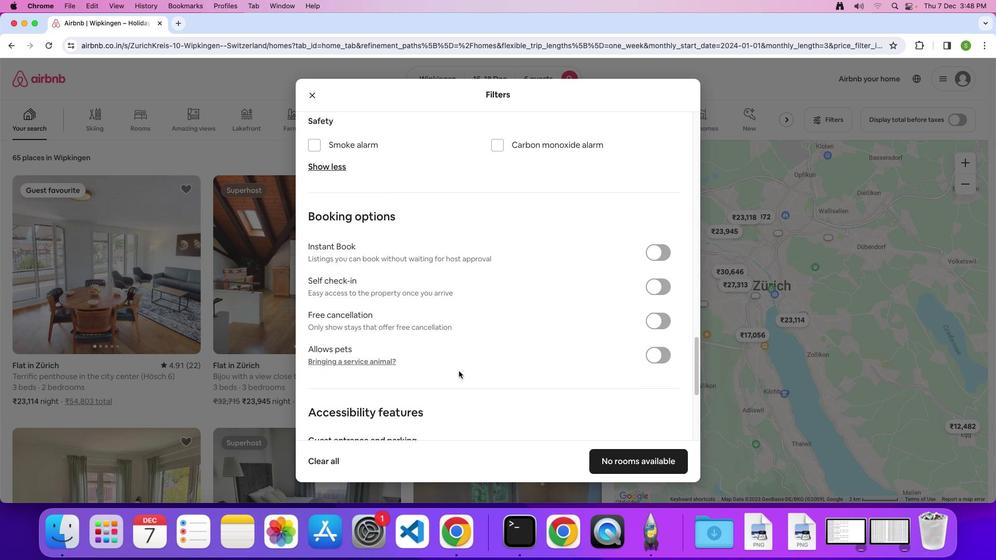 
Action: Mouse scrolled (459, 371) with delta (0, 0)
Screenshot: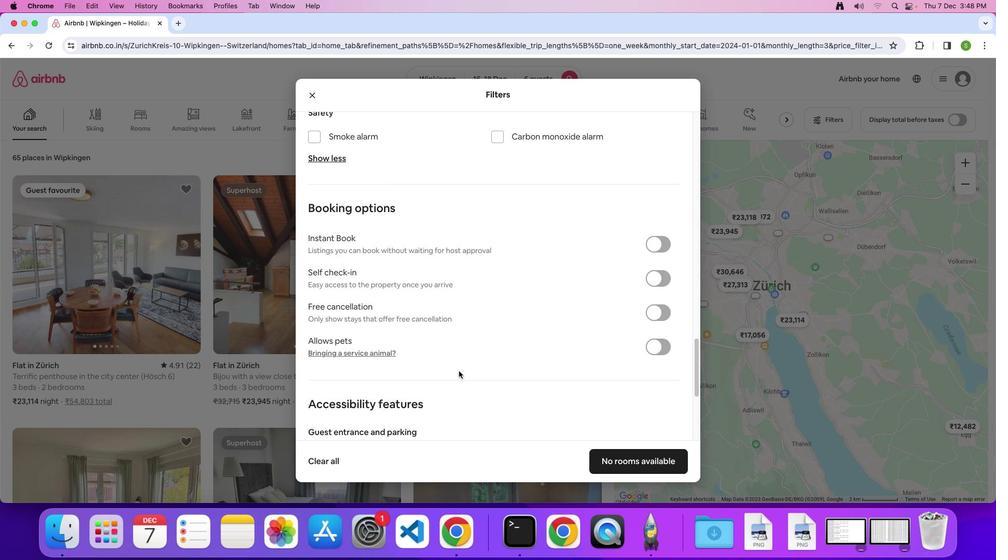 
Action: Mouse scrolled (459, 371) with delta (0, -1)
Screenshot: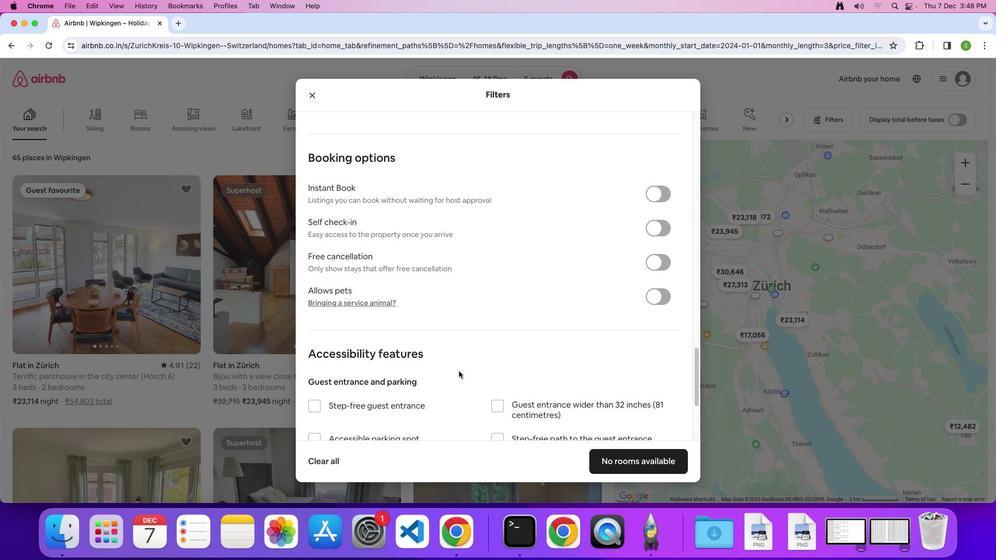 
Action: Mouse scrolled (459, 371) with delta (0, 0)
Screenshot: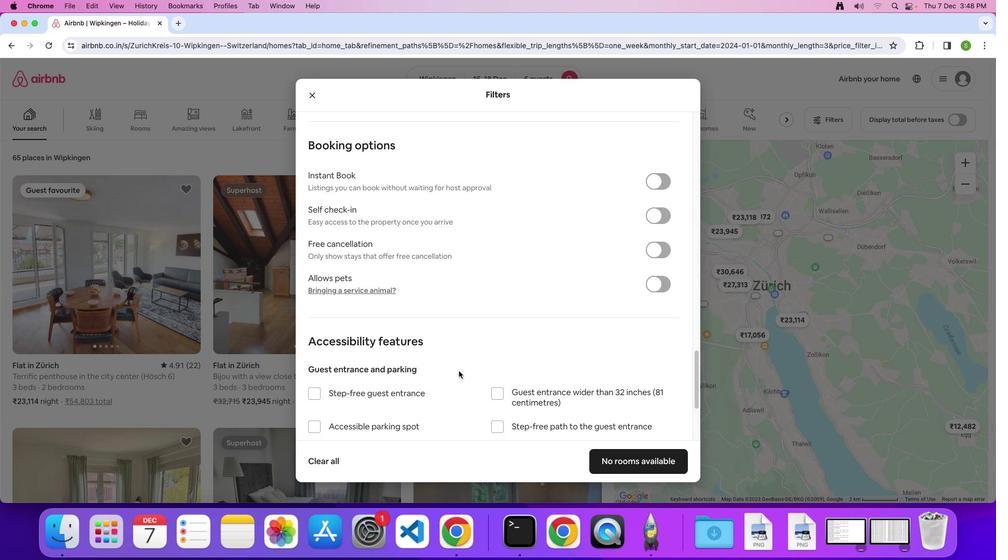 
Action: Mouse scrolled (459, 371) with delta (0, 0)
Screenshot: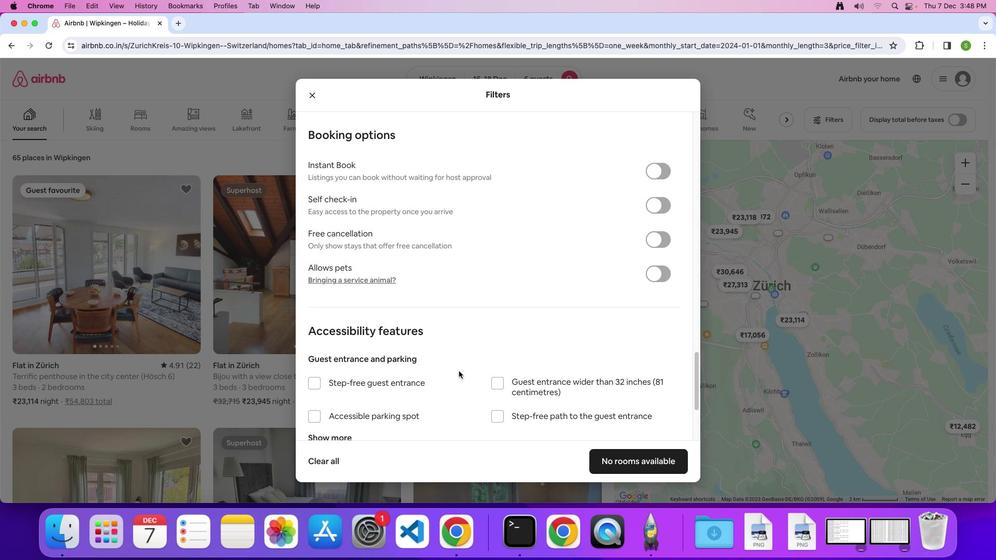 
Action: Mouse scrolled (459, 371) with delta (0, 0)
Screenshot: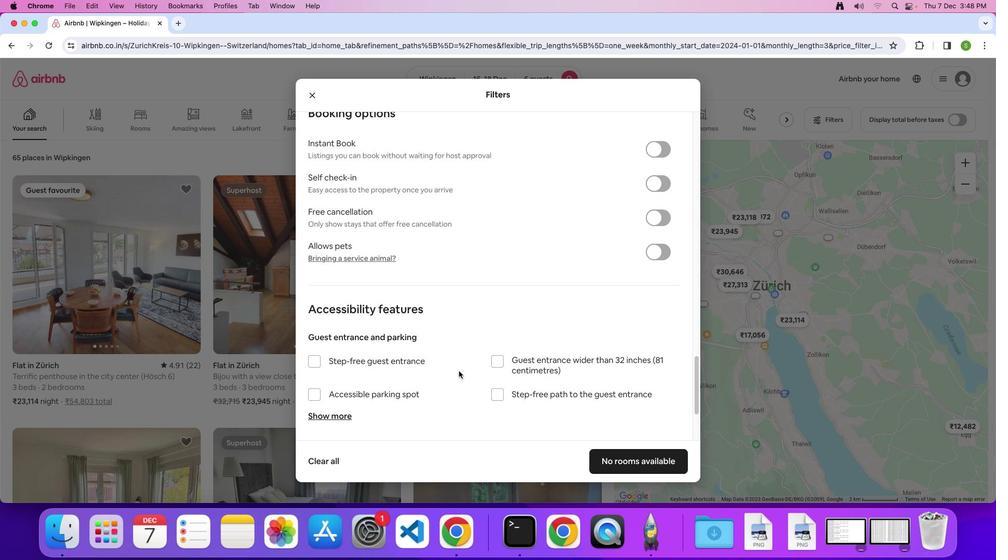
Action: Mouse scrolled (459, 371) with delta (0, 0)
Screenshot: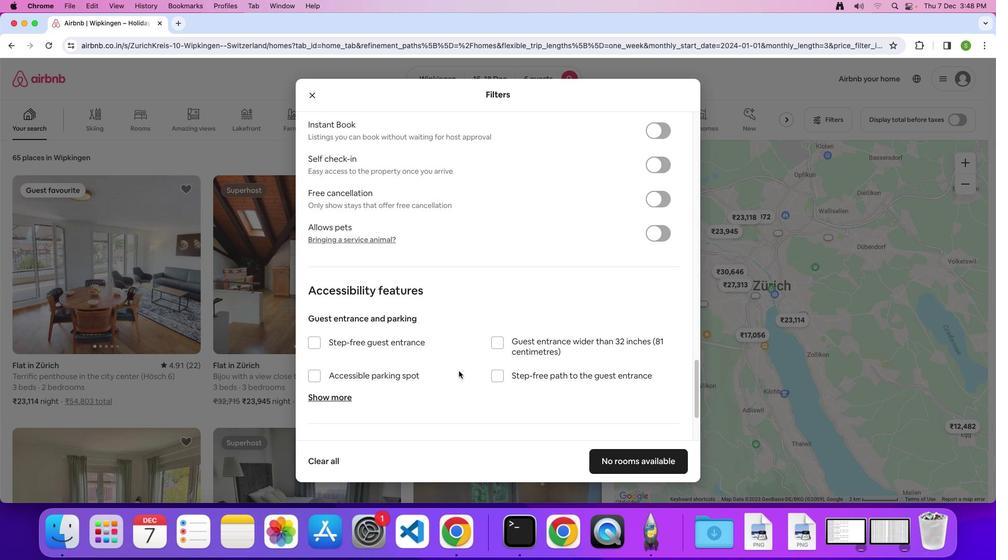 
Action: Mouse scrolled (459, 371) with delta (0, 0)
Screenshot: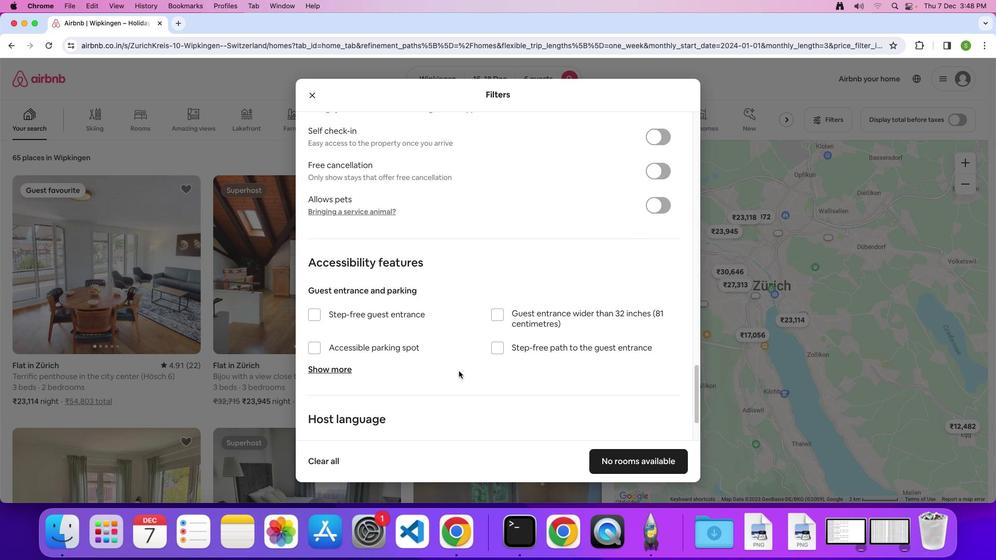 
Action: Mouse scrolled (459, 371) with delta (0, -1)
Screenshot: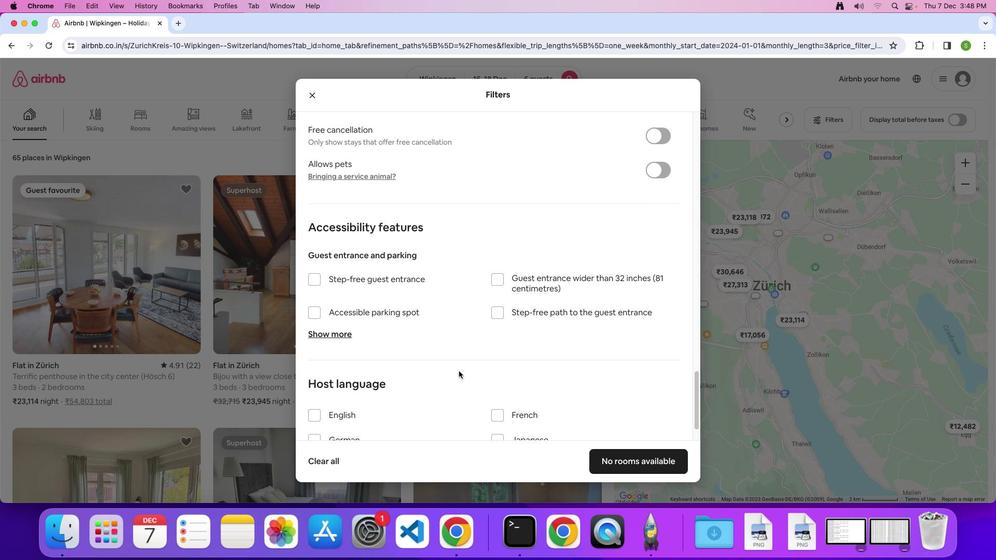 
Action: Mouse scrolled (459, 371) with delta (0, 0)
Screenshot: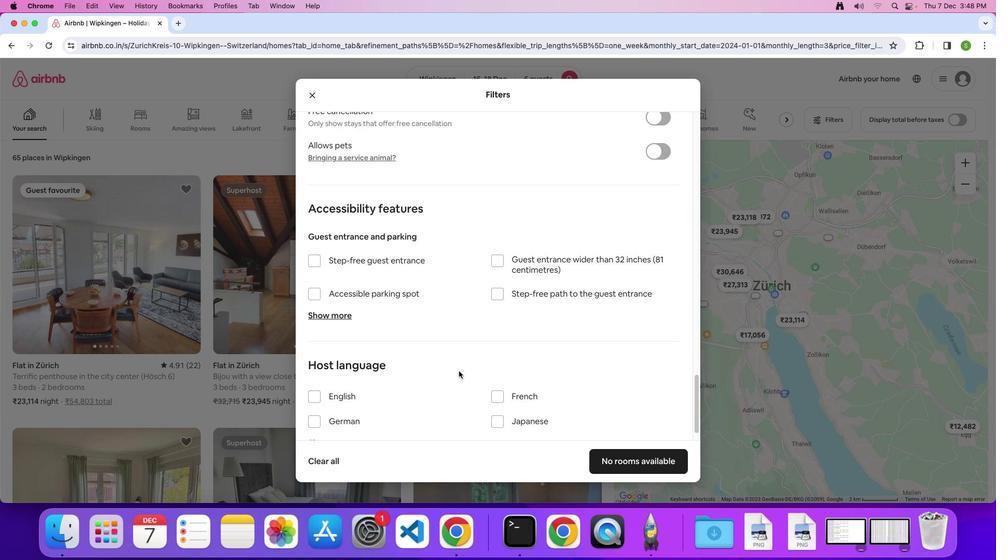 
Action: Mouse scrolled (459, 371) with delta (0, 0)
Screenshot: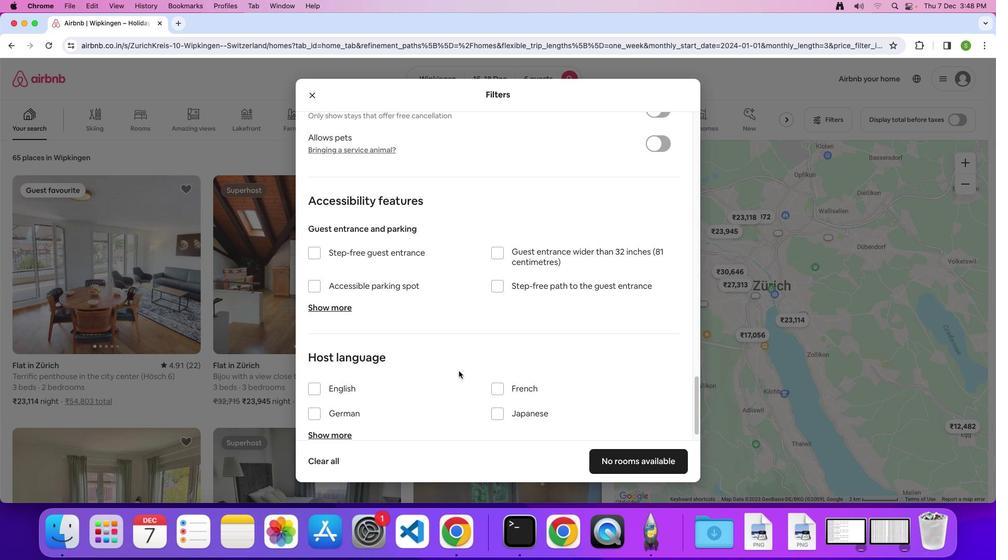 
Action: Mouse scrolled (459, 371) with delta (0, -1)
Screenshot: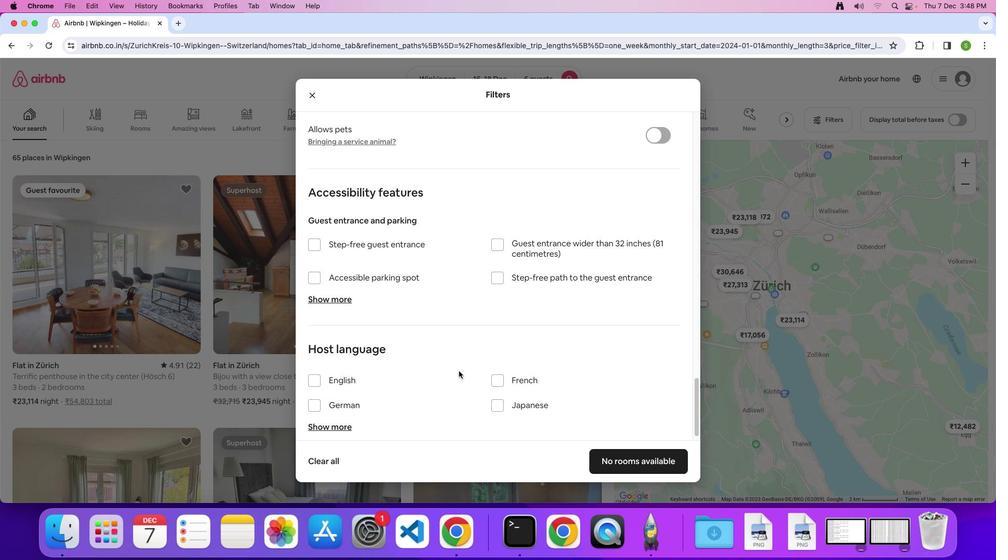 
Action: Mouse scrolled (459, 371) with delta (0, 0)
Screenshot: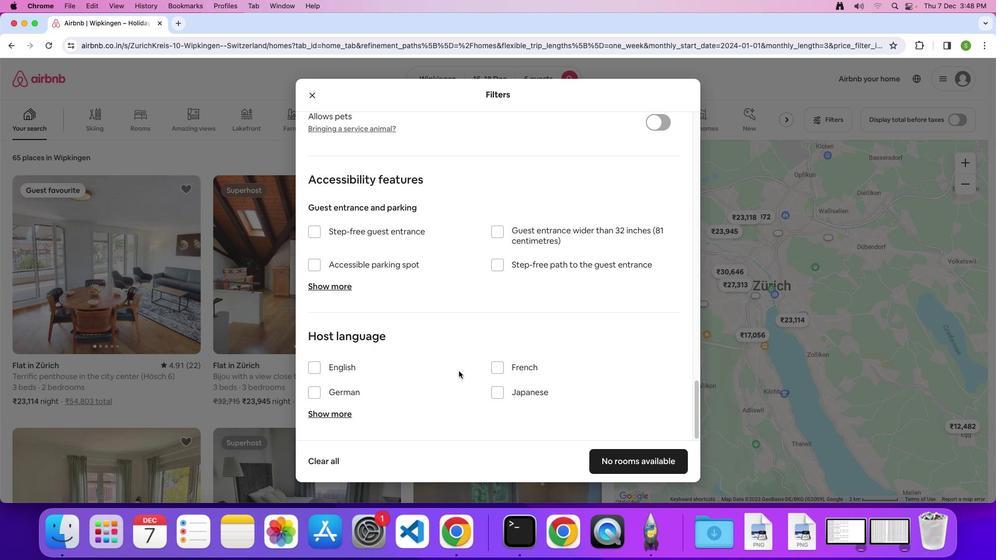 
Action: Mouse scrolled (459, 371) with delta (0, 0)
Screenshot: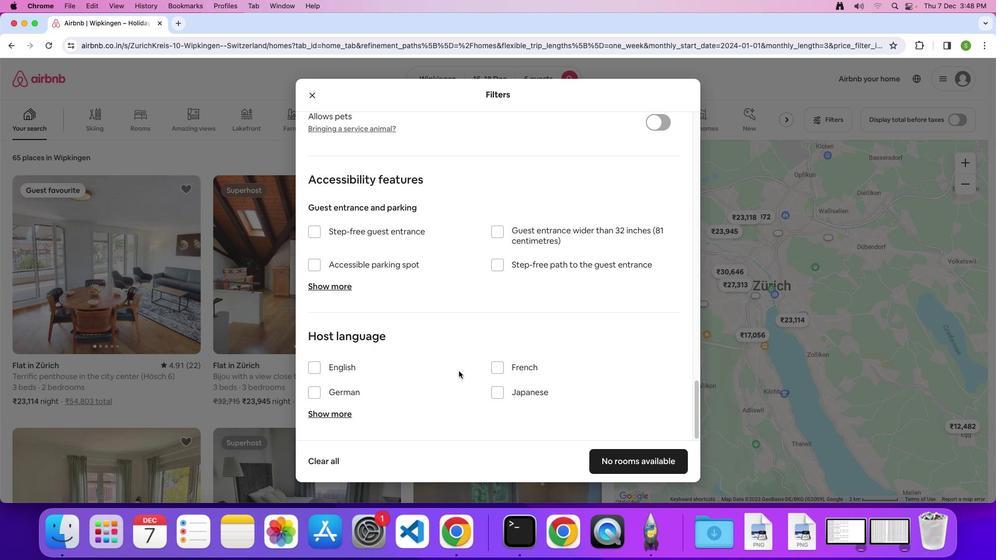 
Action: Mouse scrolled (459, 371) with delta (0, -1)
Screenshot: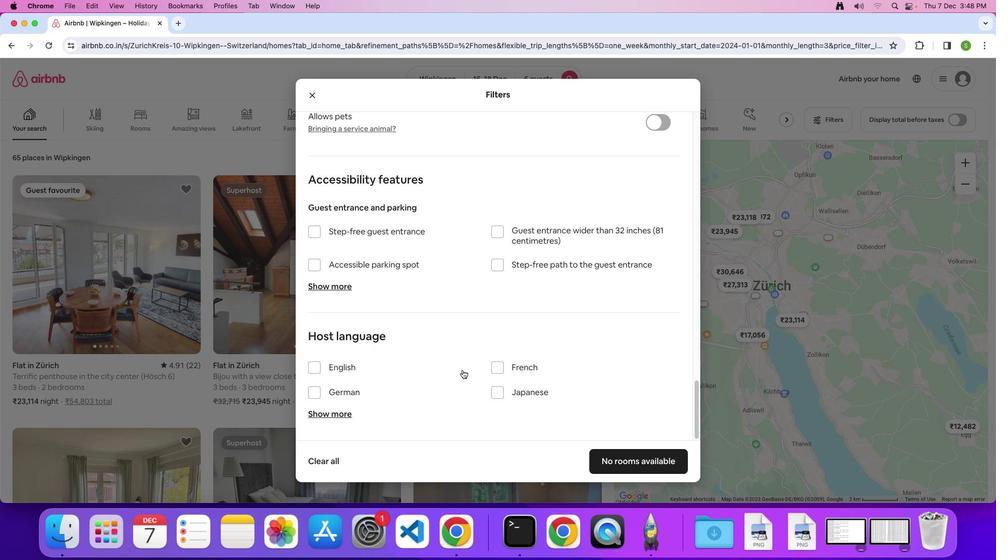 
Action: Mouse moved to (631, 465)
Screenshot: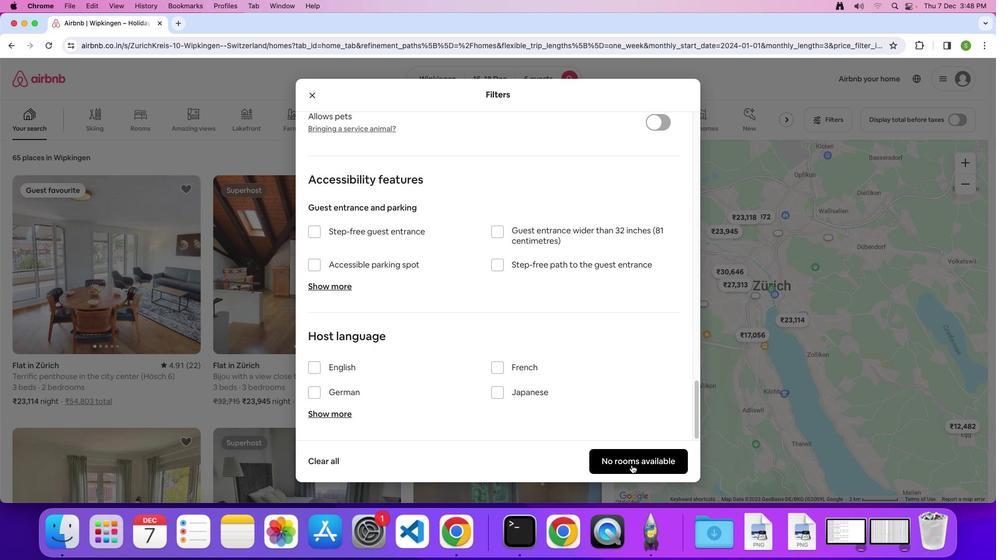 
Action: Mouse pressed left at (631, 465)
Screenshot: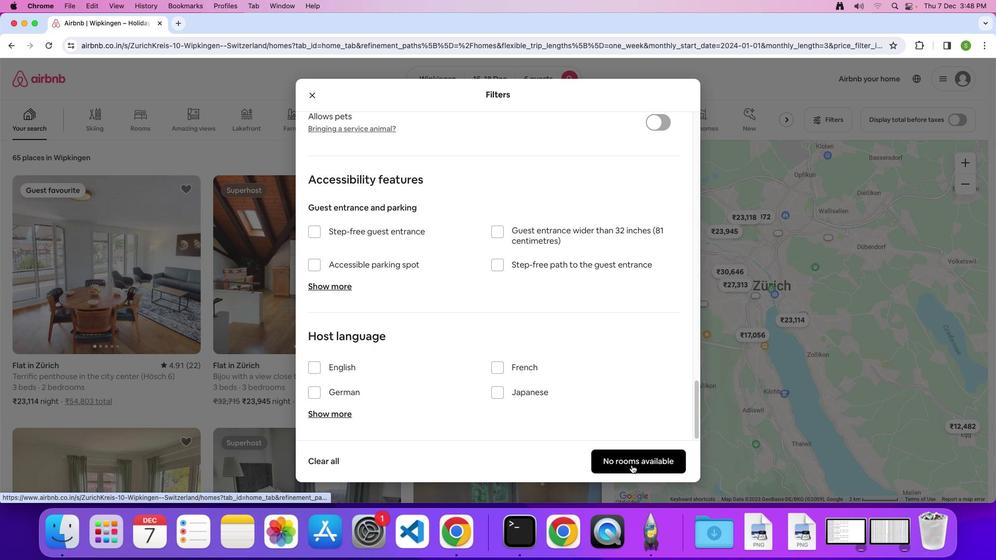 
Action: Mouse moved to (529, 403)
Screenshot: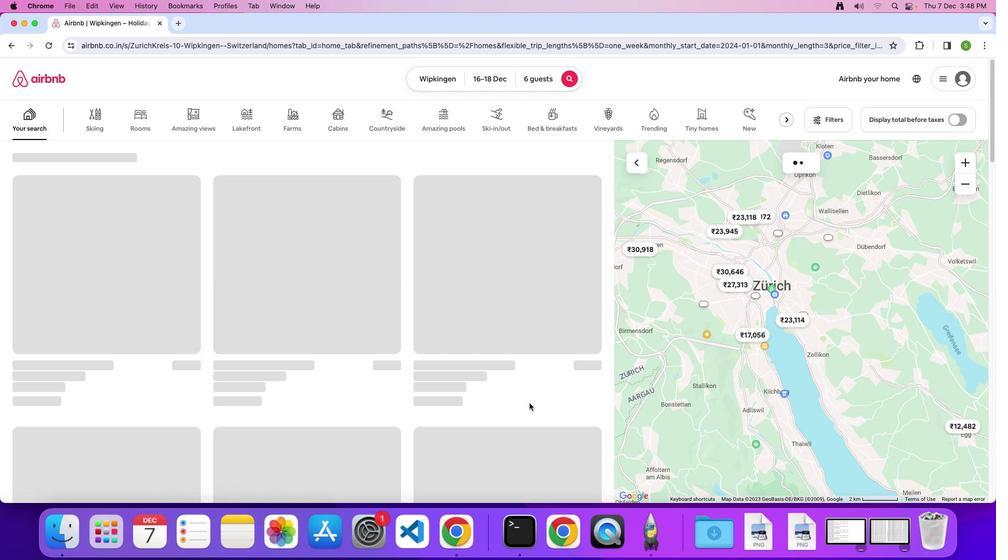 
